 Task: Look for space in Eau Claire, United States from 12th June, 2023 to 15th June, 2023 for 2 adults in price range Rs.10000 to Rs.15000. Place can be entire place with 1  bedroom having 1 bed and 1 bathroom. Property type can be house, flat, guest house, hotel. Booking option can be shelf check-in. Required host language is English.
Action: Mouse moved to (522, 115)
Screenshot: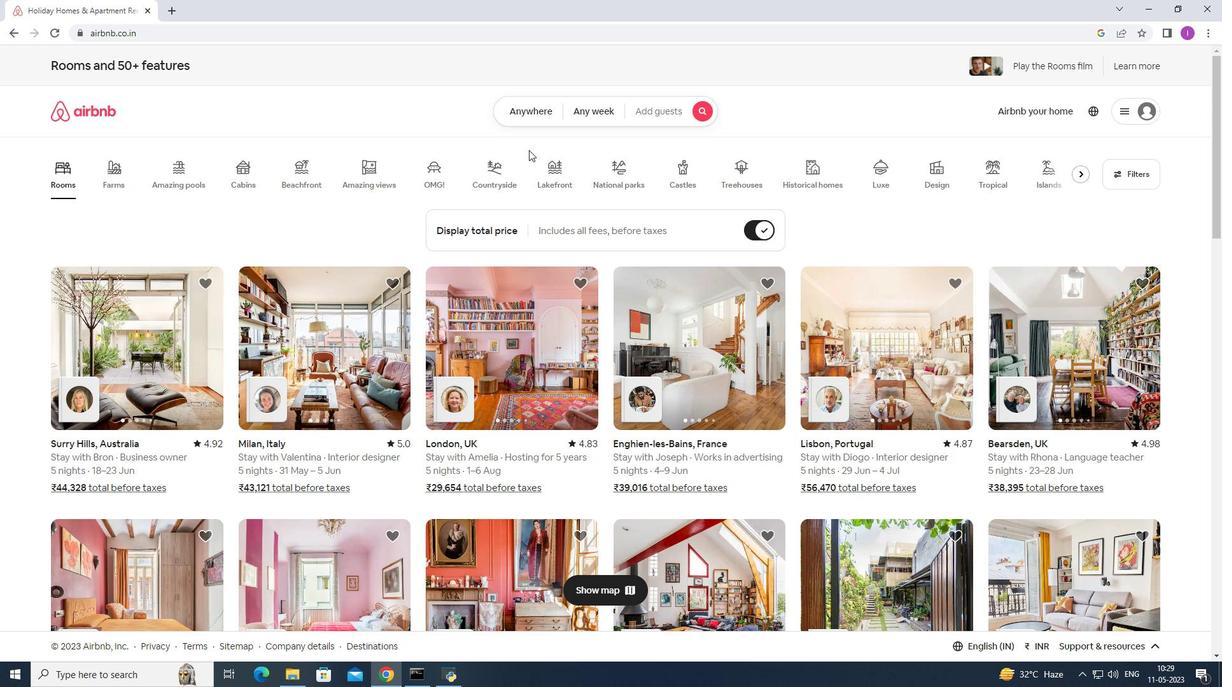 
Action: Mouse pressed left at (522, 115)
Screenshot: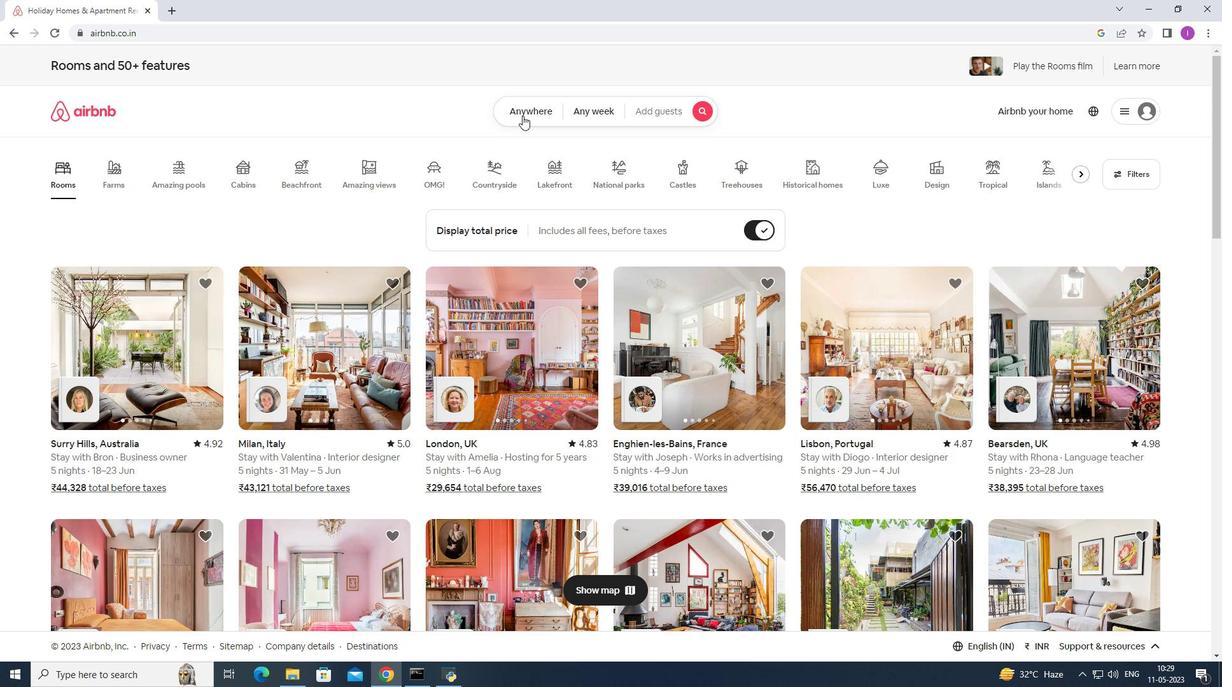 
Action: Mouse moved to (387, 158)
Screenshot: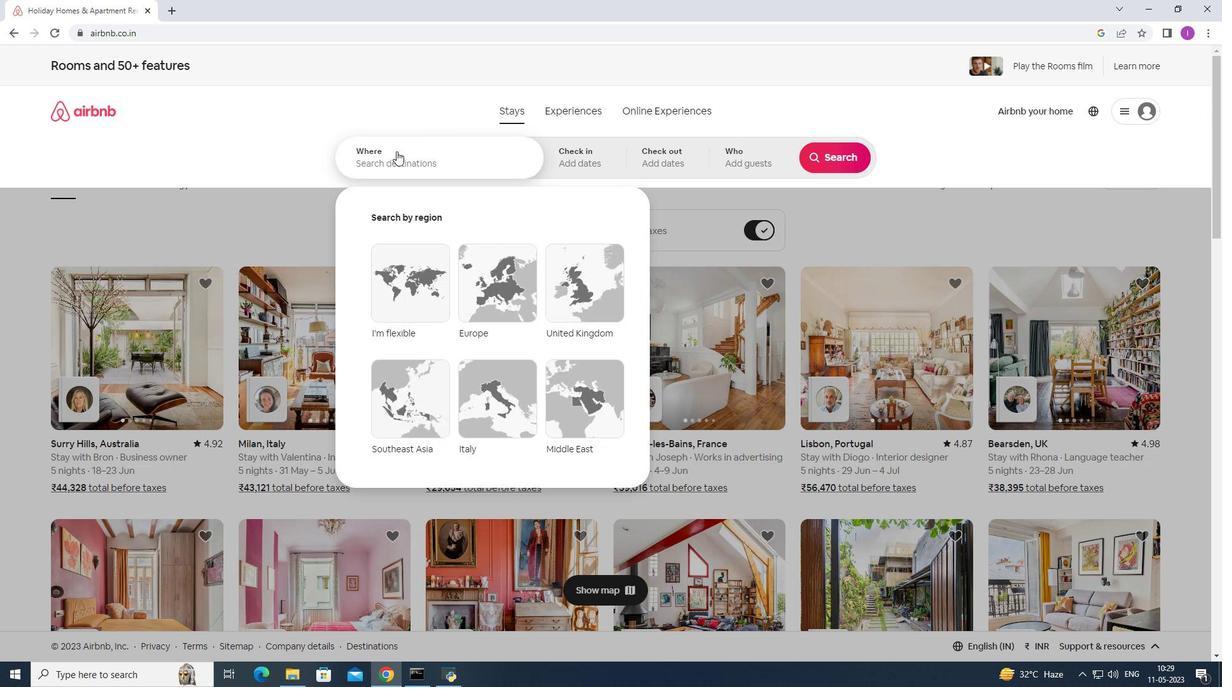 
Action: Mouse pressed left at (387, 158)
Screenshot: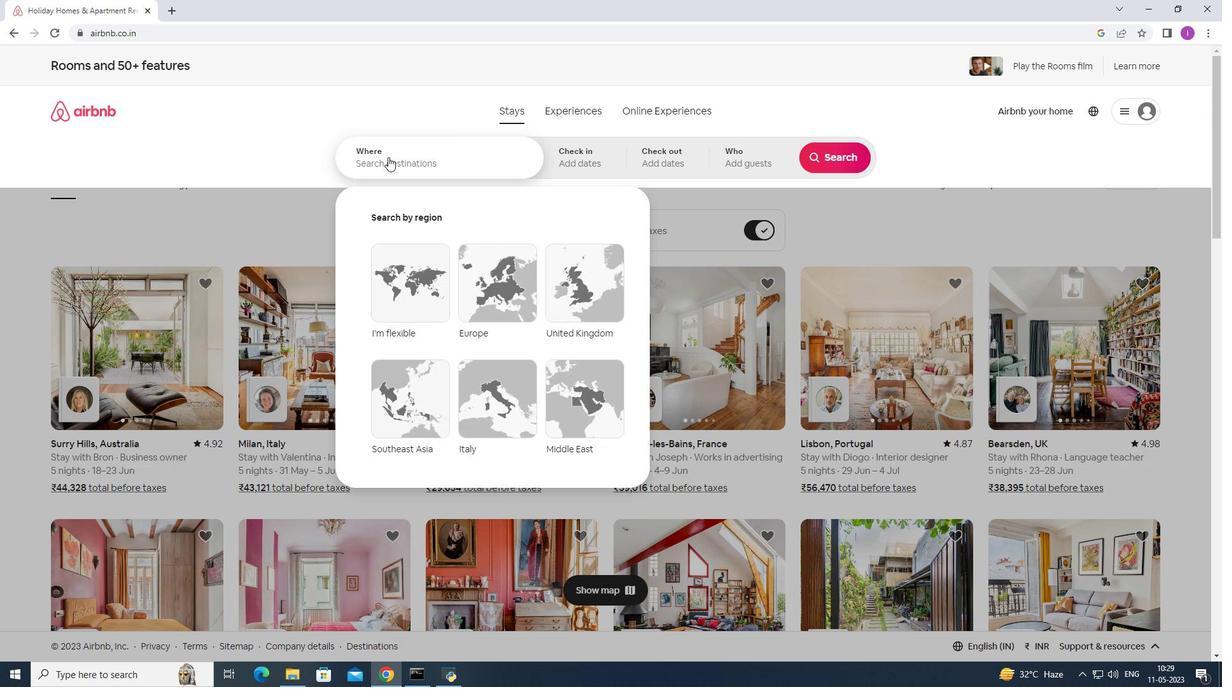 
Action: Mouse moved to (391, 158)
Screenshot: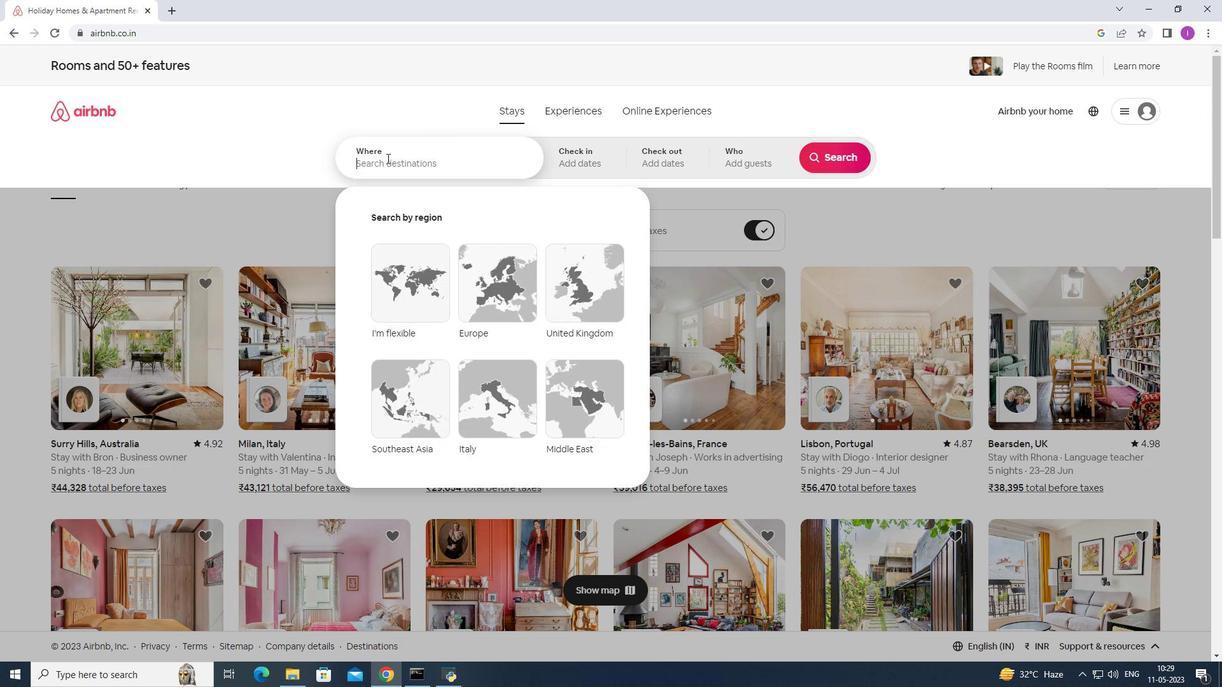 
Action: Key pressed <Key.shift>Eau<Key.space><Key.shift>Claire,<Key.caps_lock><Key.shift>uB<Key.backspace>NI<Key.backspace><Key.backspace><Key.backspace>U<Key.caps_lock>nited<Key.space>states
Screenshot: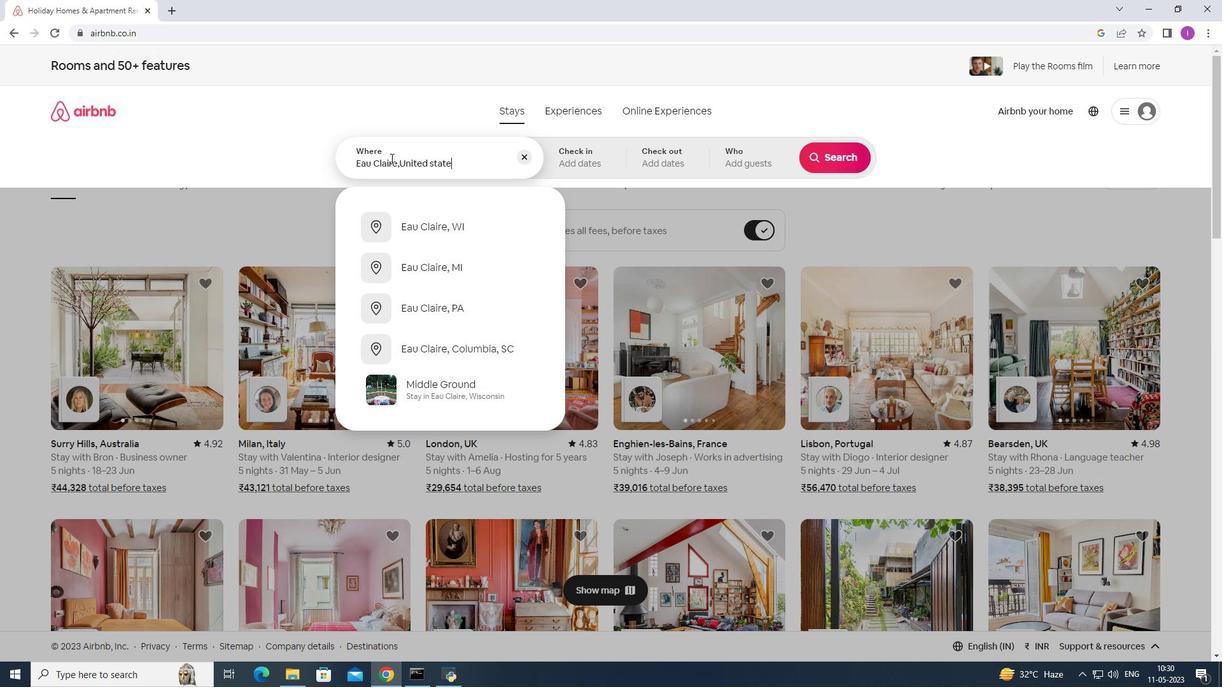 
Action: Mouse moved to (584, 159)
Screenshot: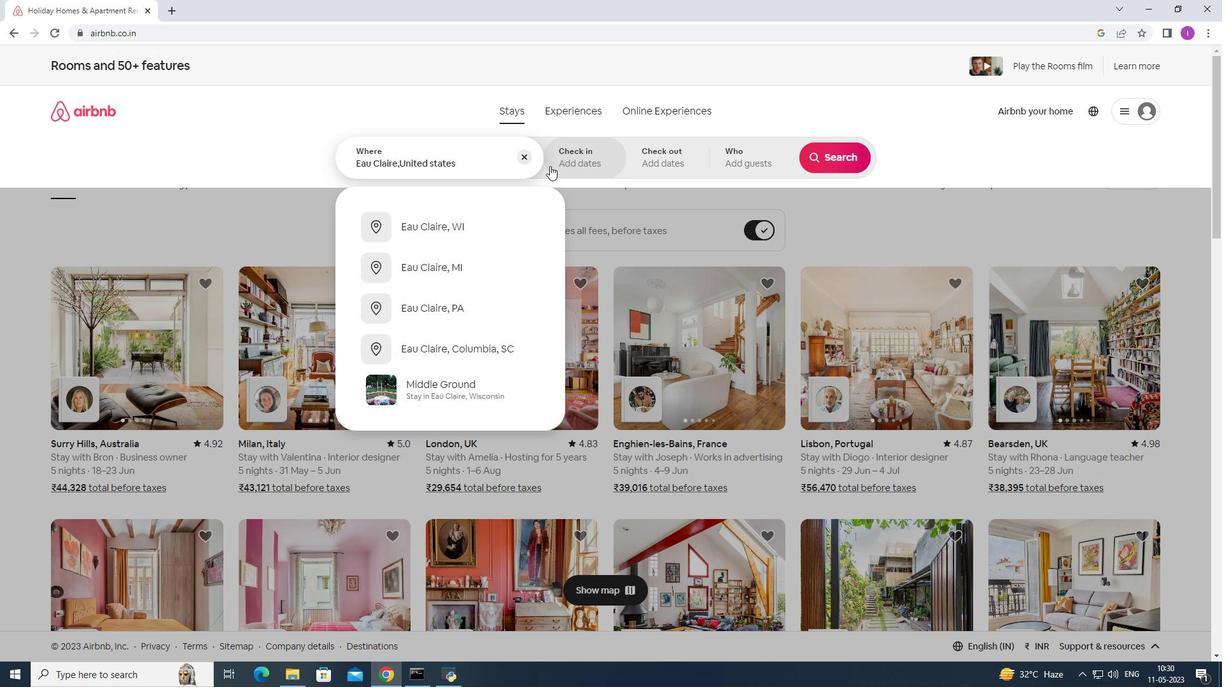 
Action: Mouse pressed left at (584, 159)
Screenshot: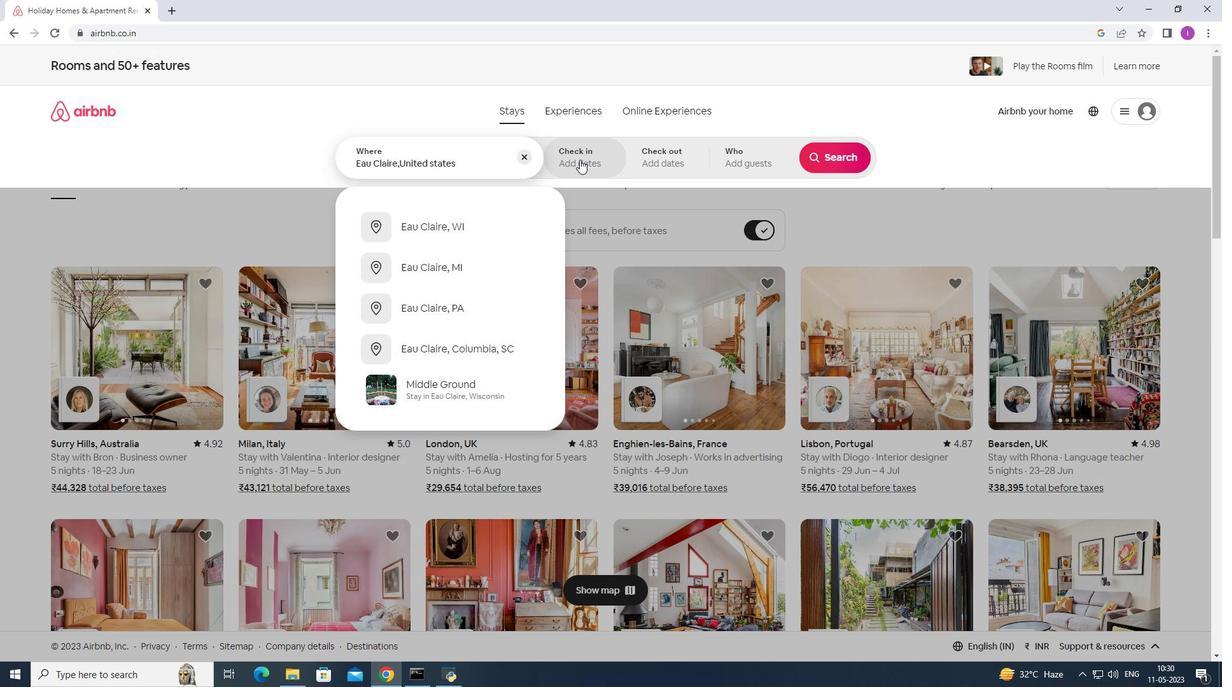 
Action: Mouse moved to (672, 372)
Screenshot: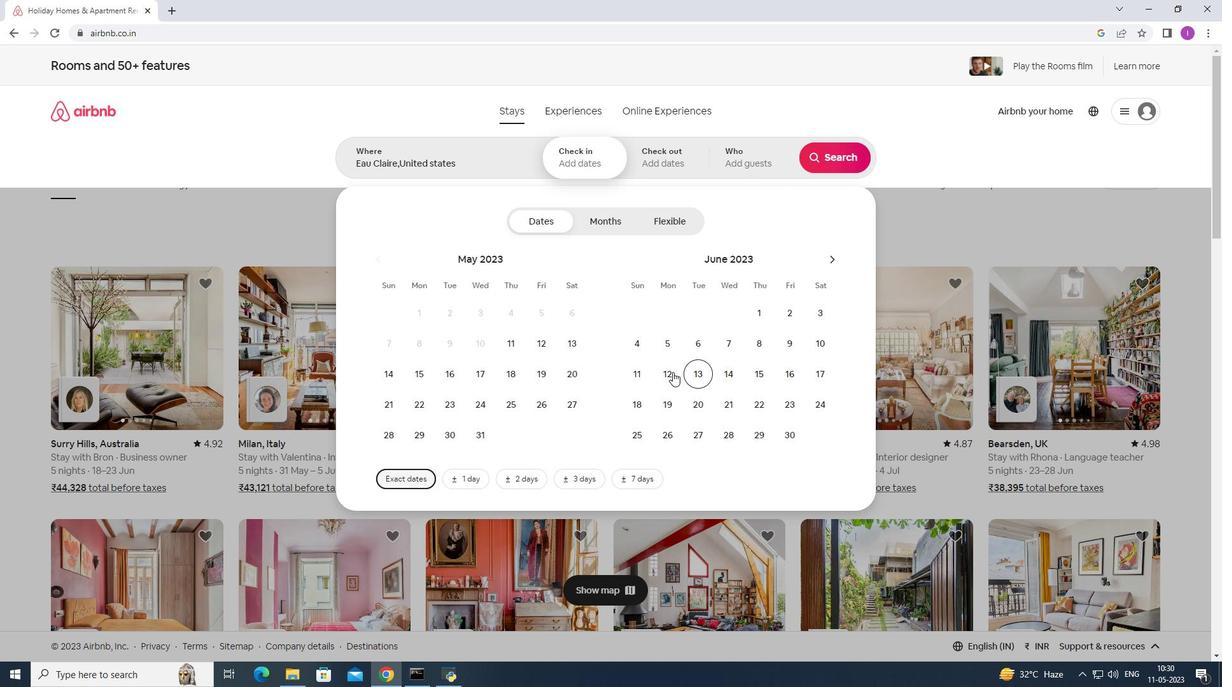 
Action: Mouse pressed left at (672, 372)
Screenshot: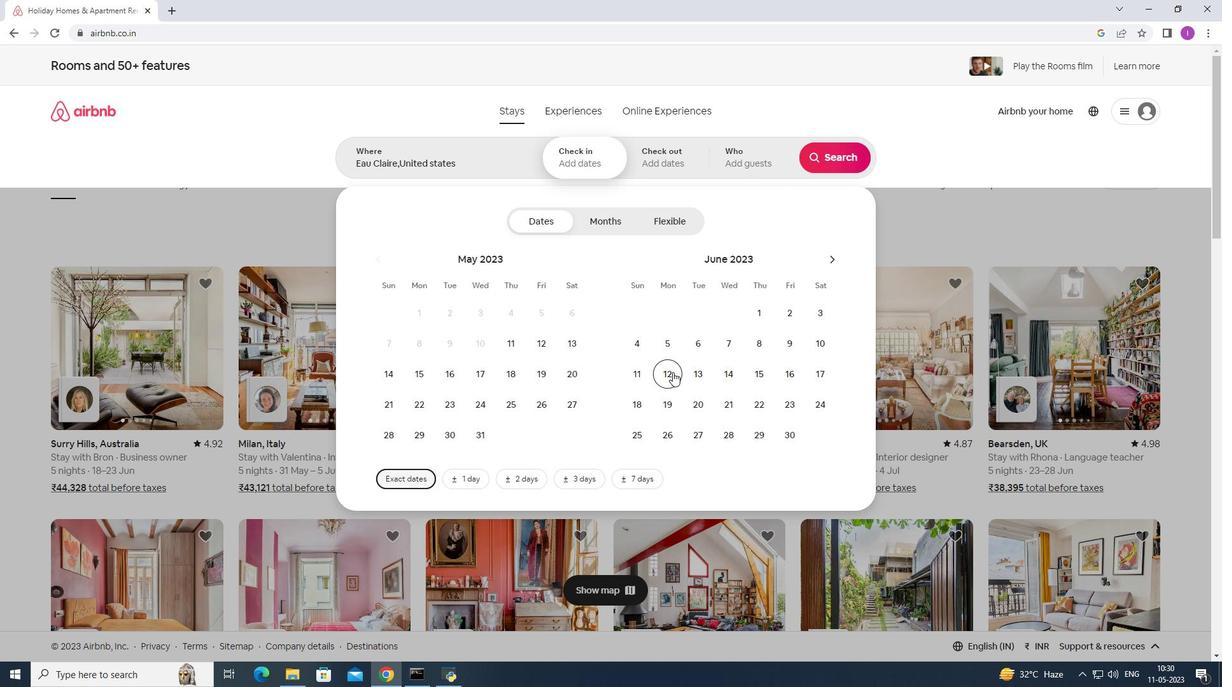 
Action: Mouse moved to (766, 371)
Screenshot: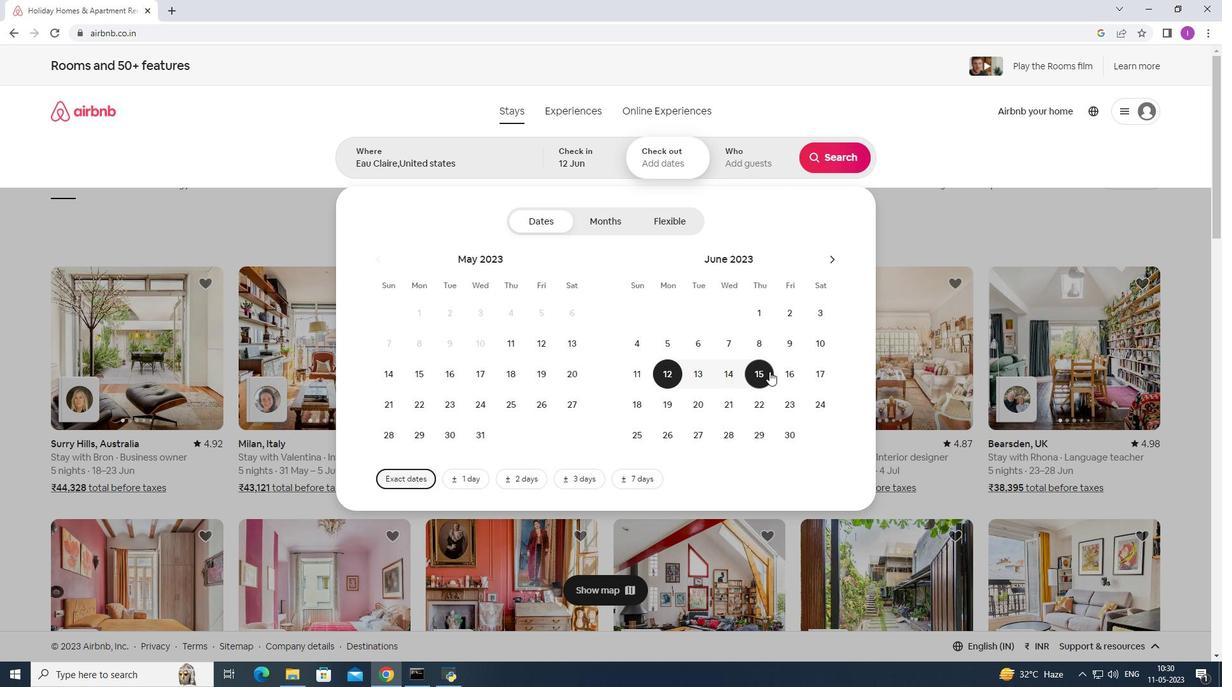 
Action: Mouse pressed left at (766, 371)
Screenshot: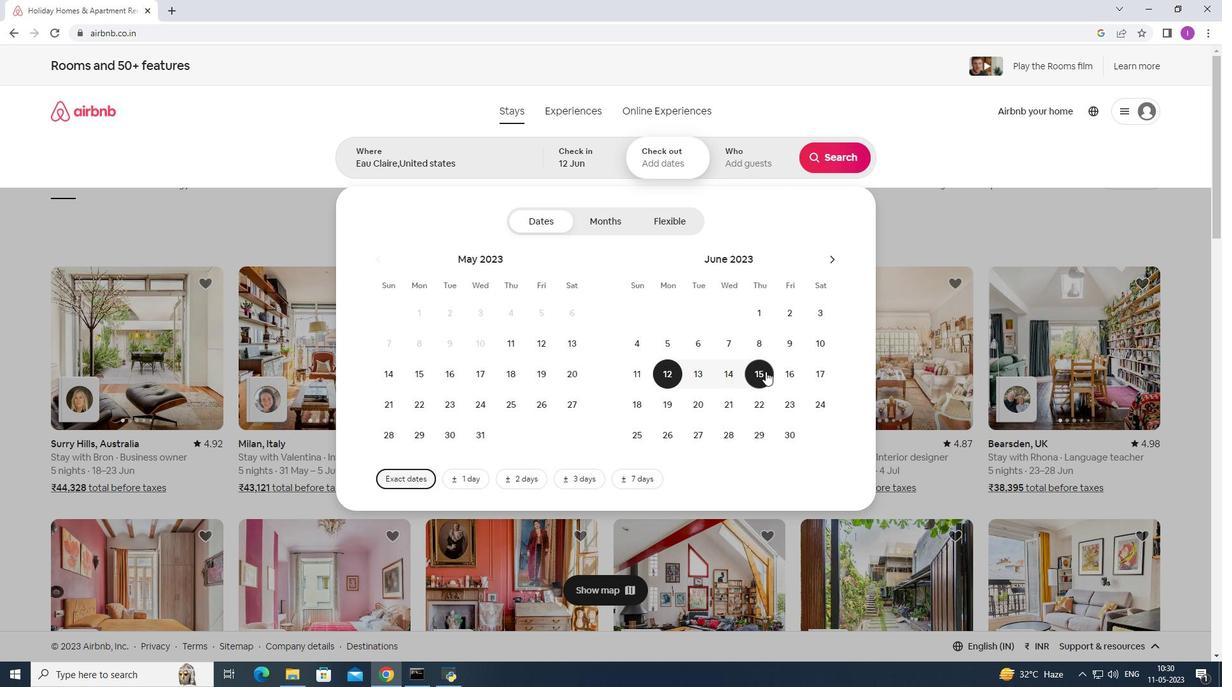 
Action: Mouse moved to (761, 155)
Screenshot: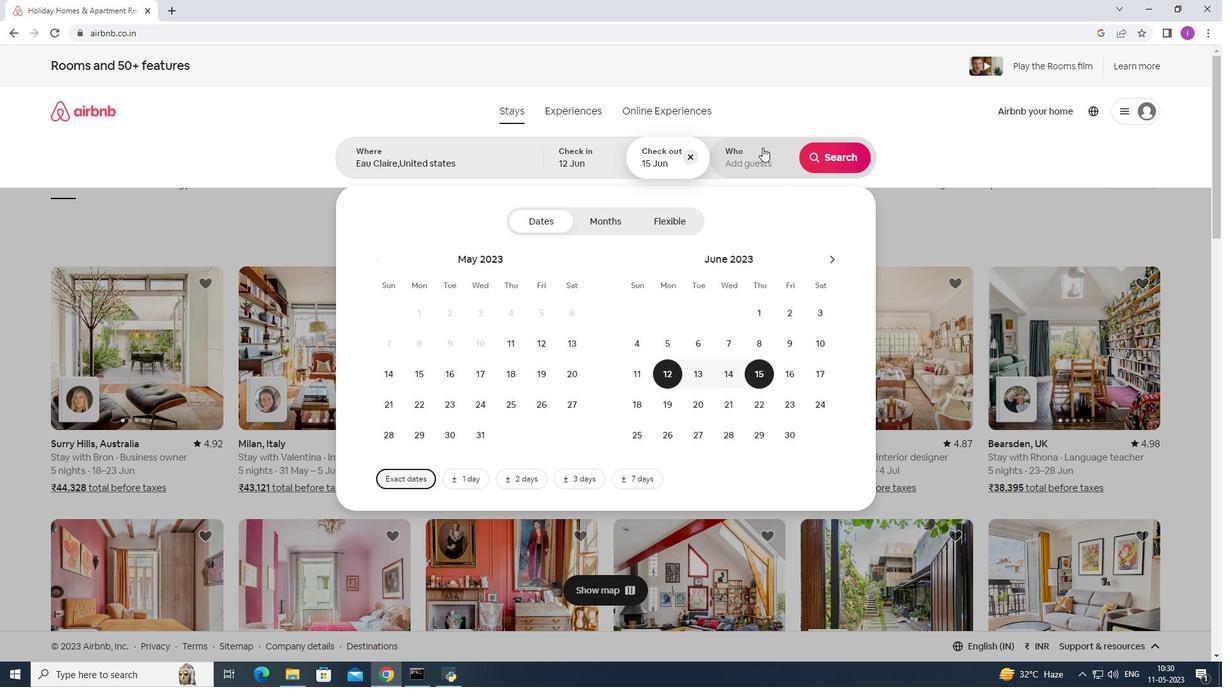 
Action: Mouse pressed left at (761, 155)
Screenshot: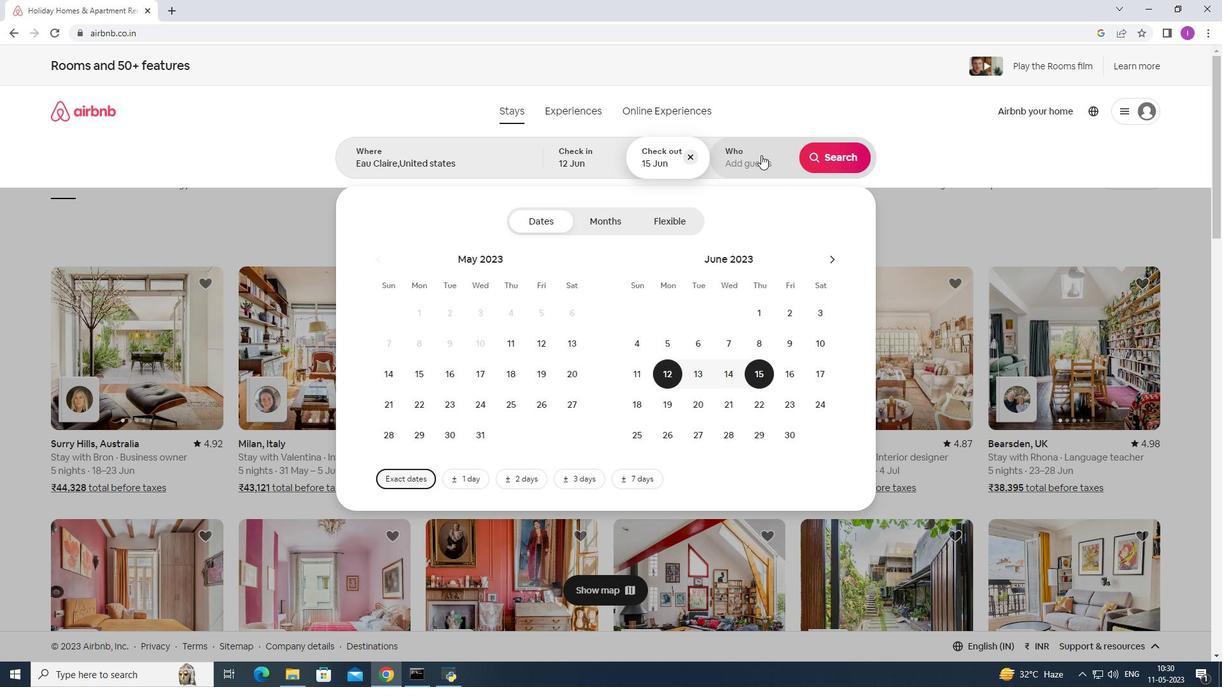 
Action: Mouse moved to (833, 219)
Screenshot: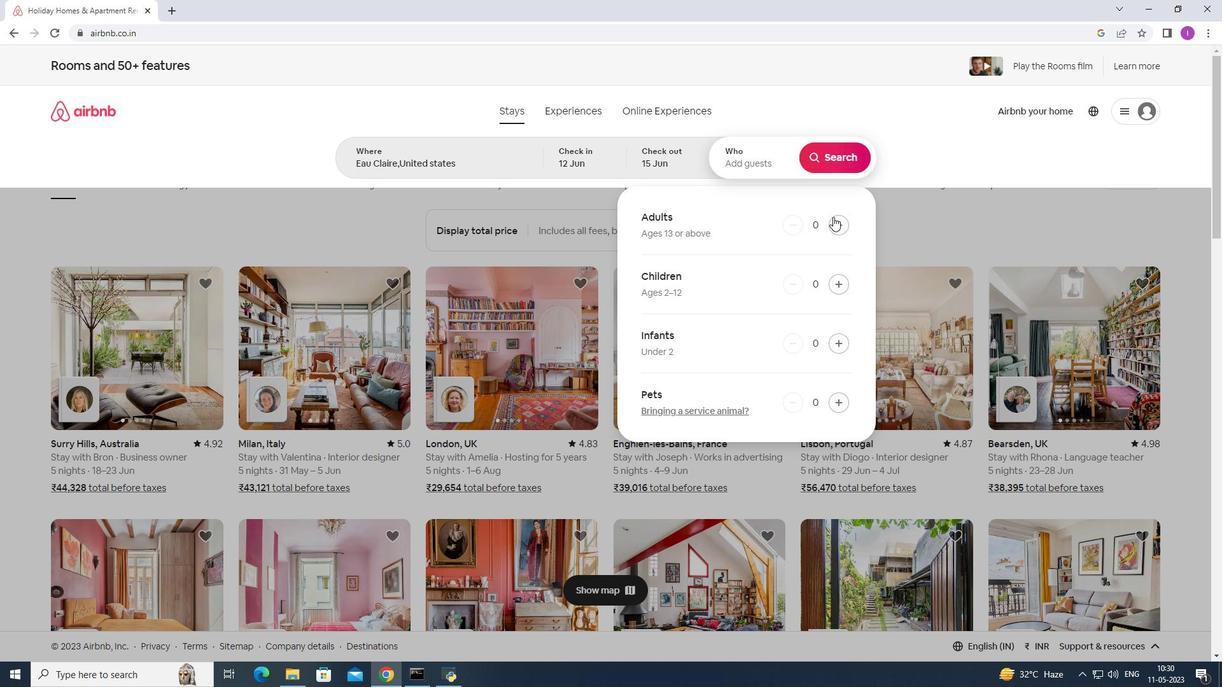 
Action: Mouse pressed left at (833, 219)
Screenshot: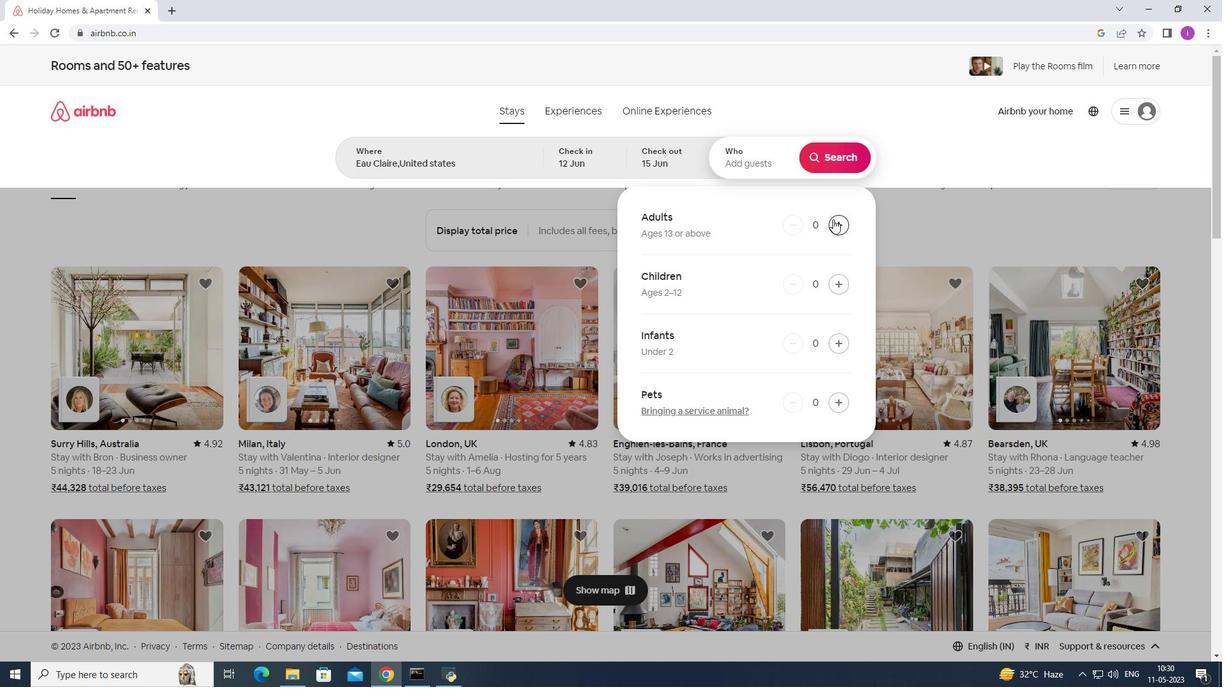 
Action: Mouse moved to (834, 220)
Screenshot: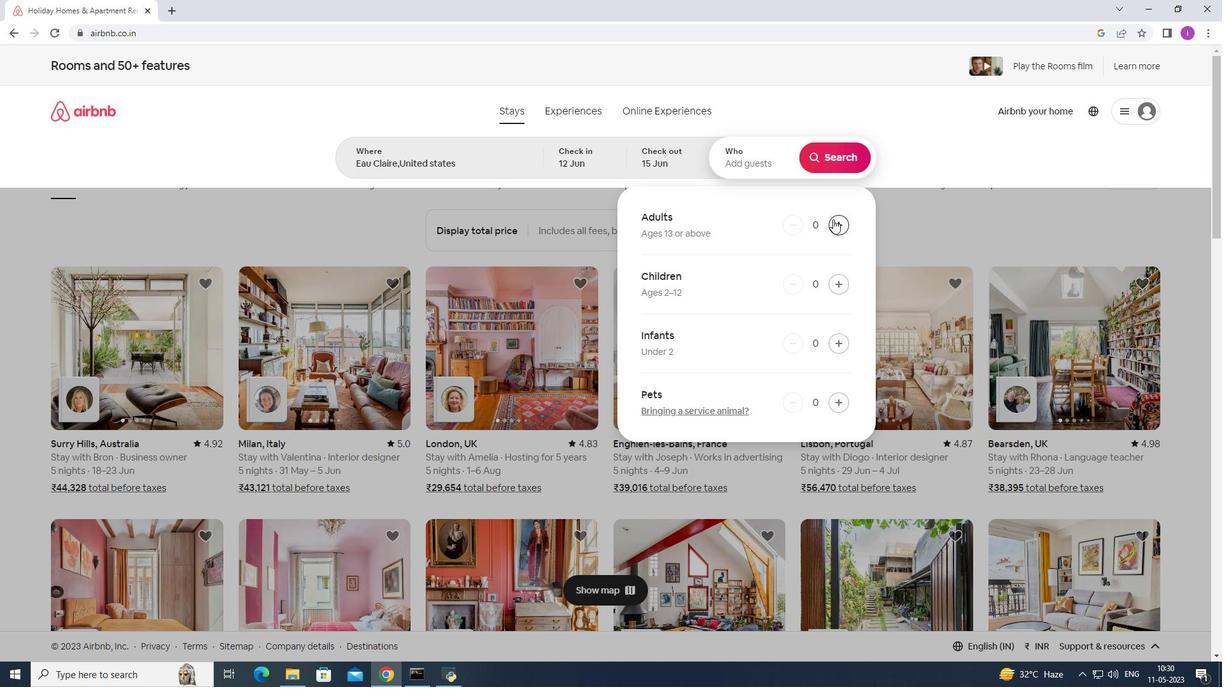
Action: Mouse pressed left at (834, 220)
Screenshot: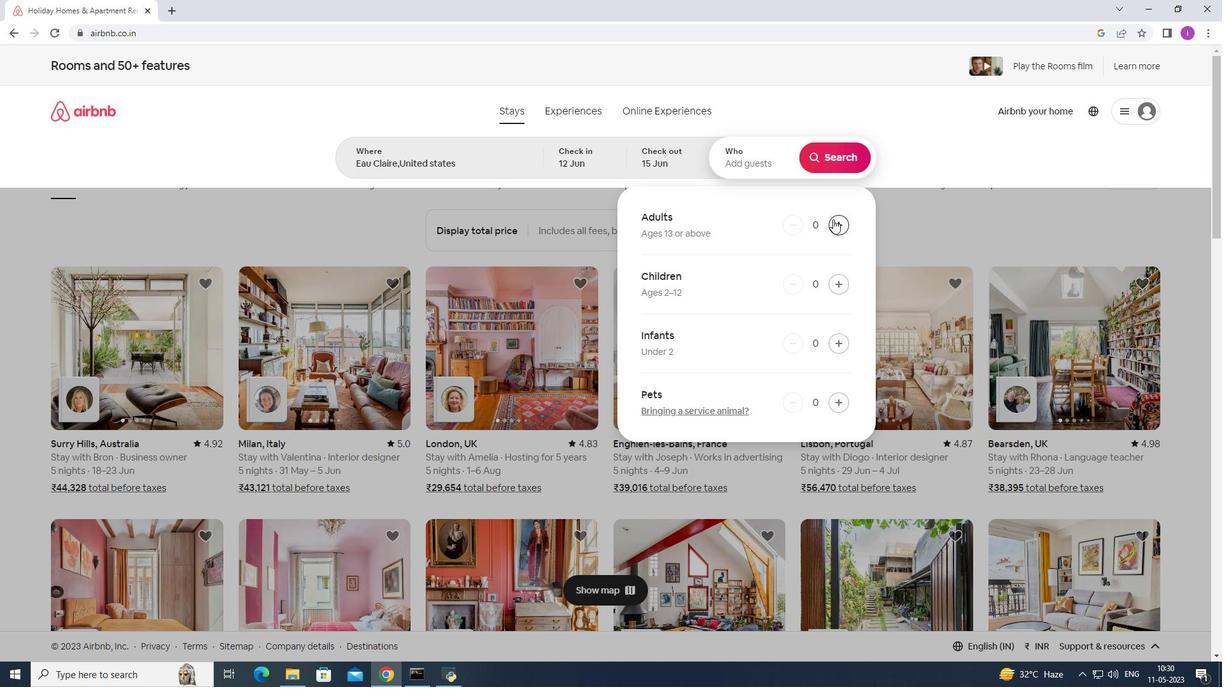 
Action: Mouse moved to (834, 161)
Screenshot: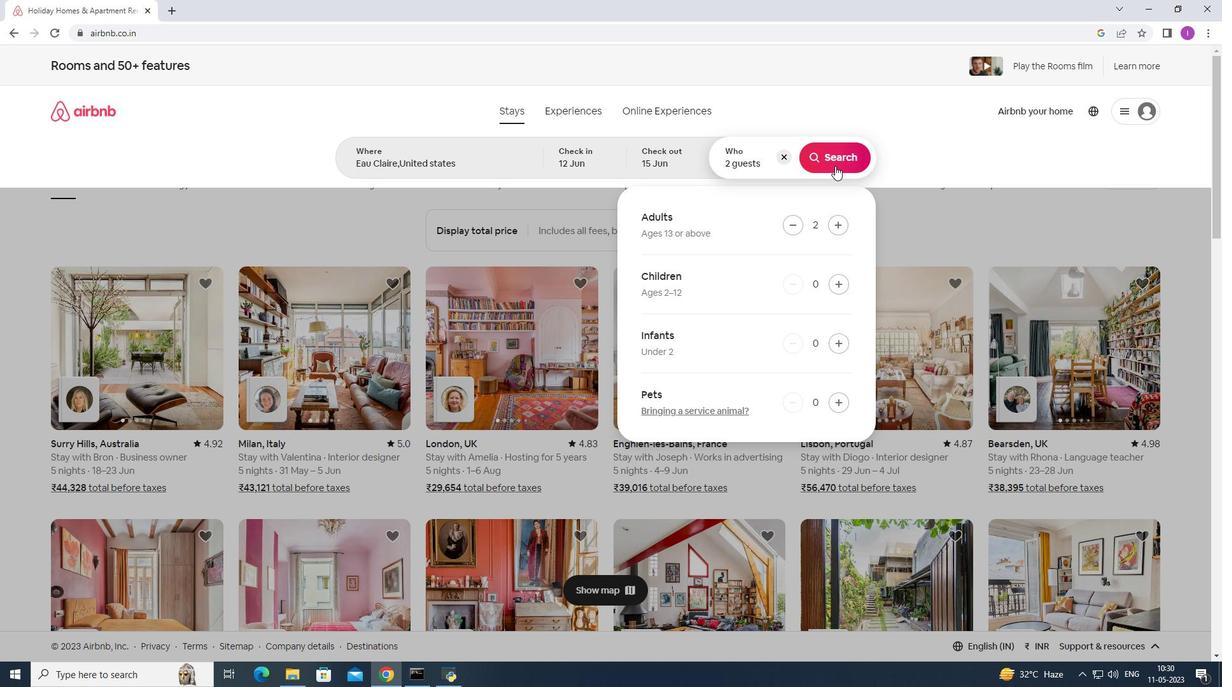 
Action: Mouse pressed left at (834, 161)
Screenshot: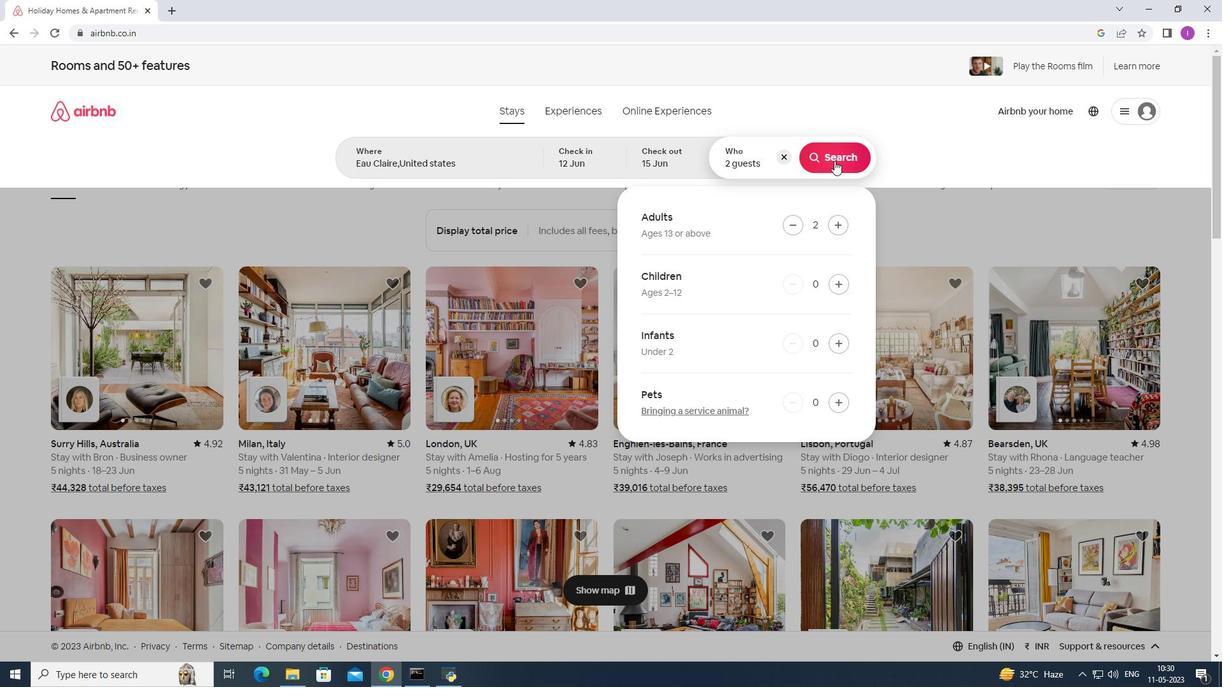 
Action: Mouse moved to (1167, 117)
Screenshot: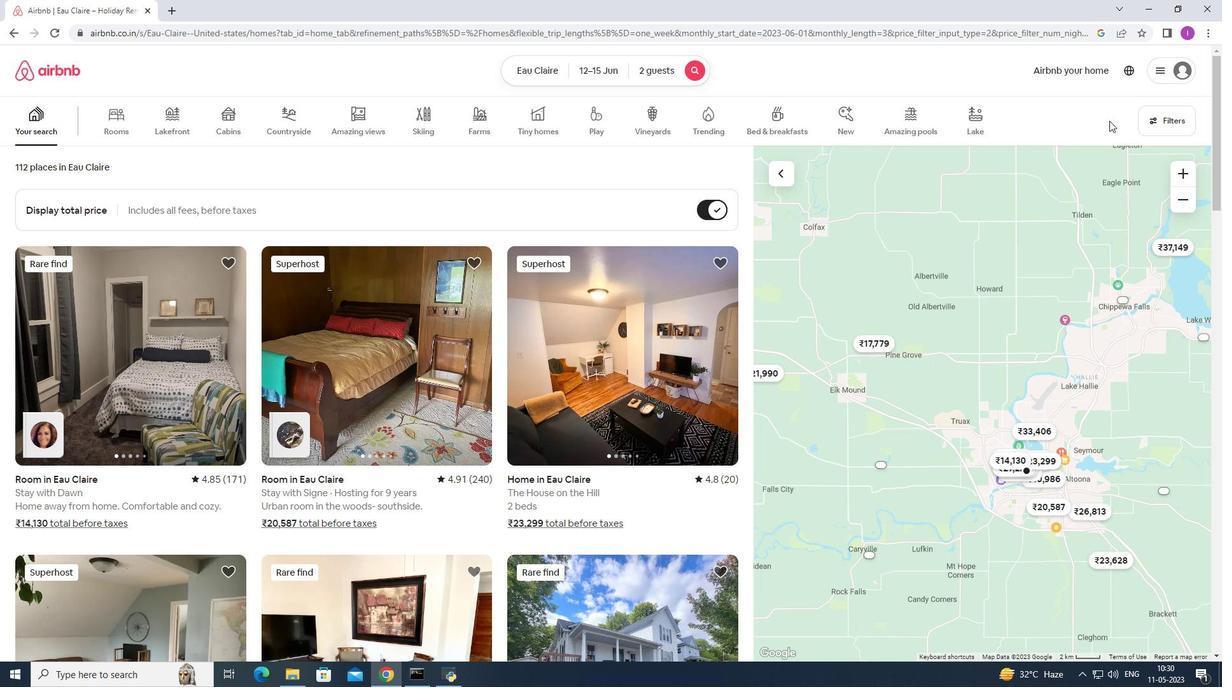 
Action: Mouse pressed left at (1167, 117)
Screenshot: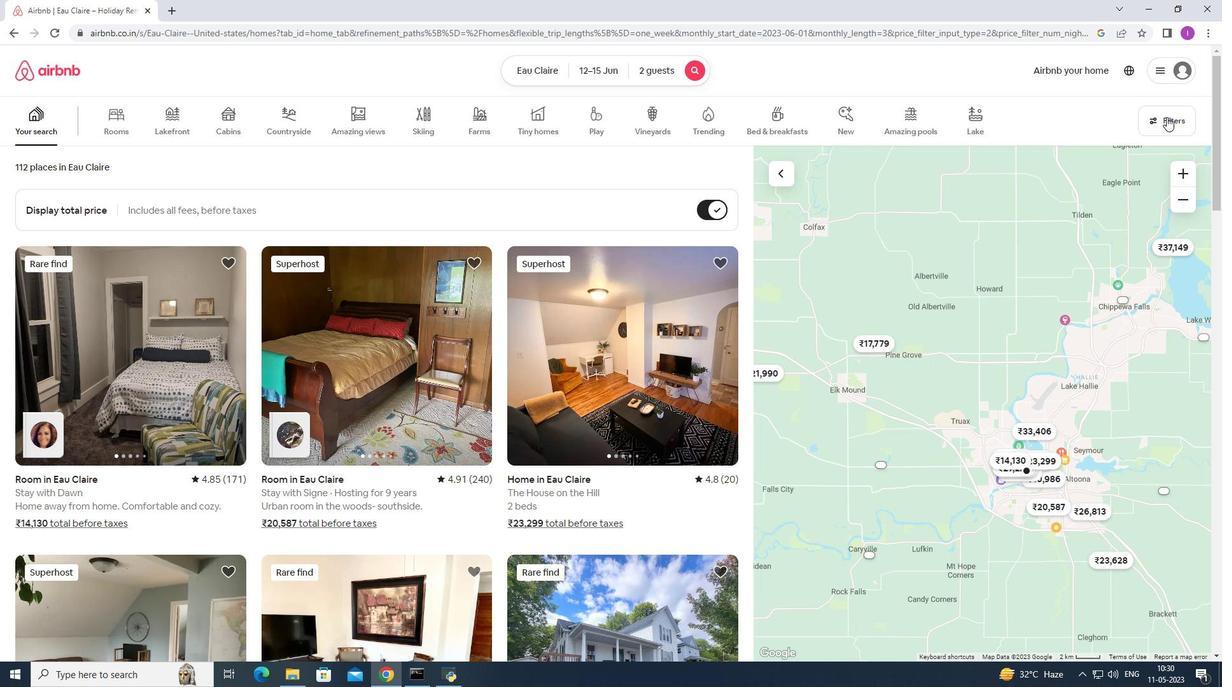 
Action: Mouse moved to (689, 433)
Screenshot: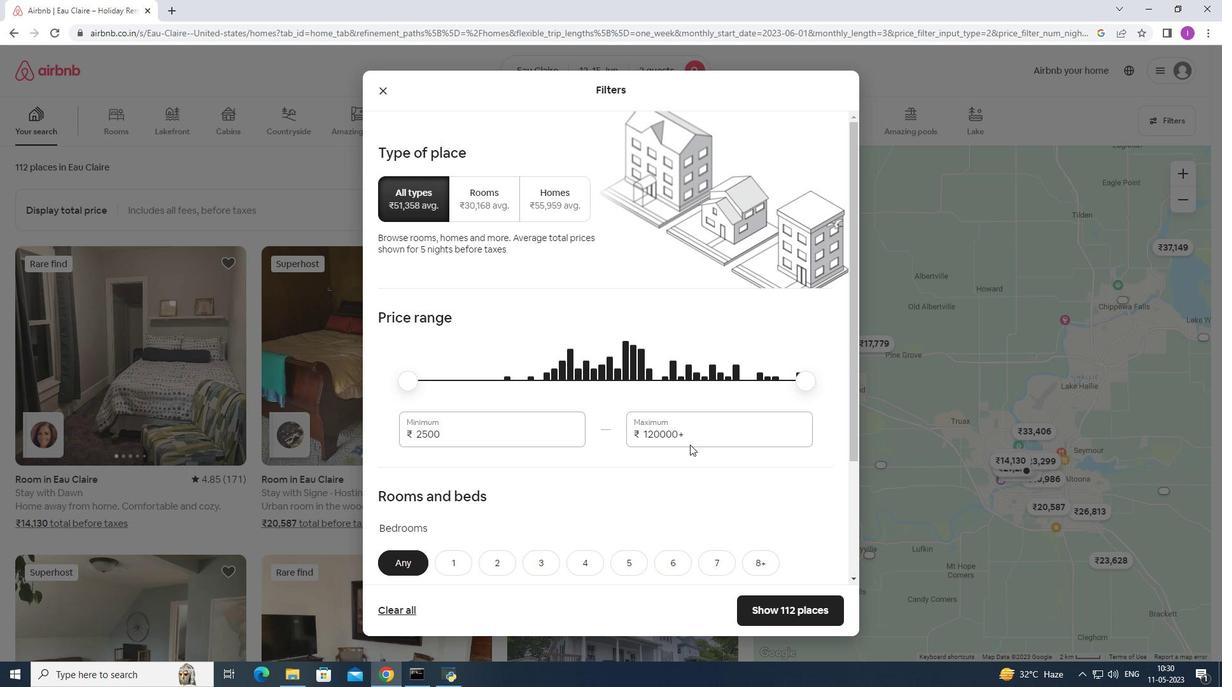 
Action: Mouse pressed left at (689, 433)
Screenshot: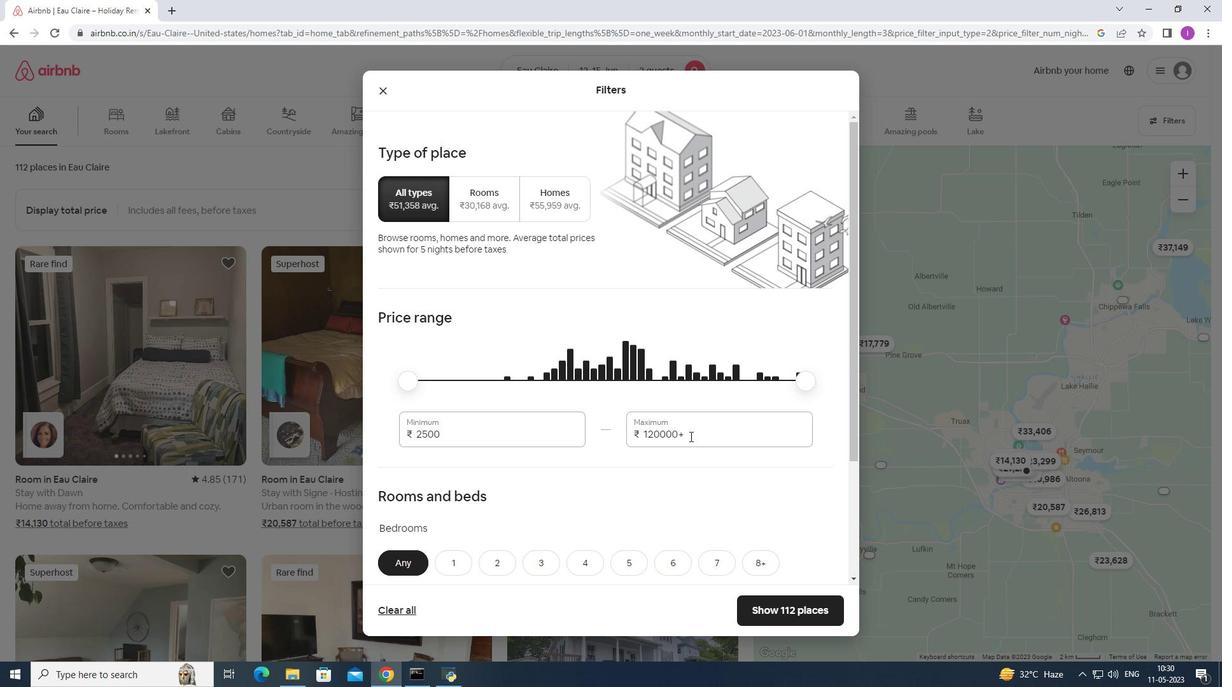 
Action: Mouse moved to (629, 419)
Screenshot: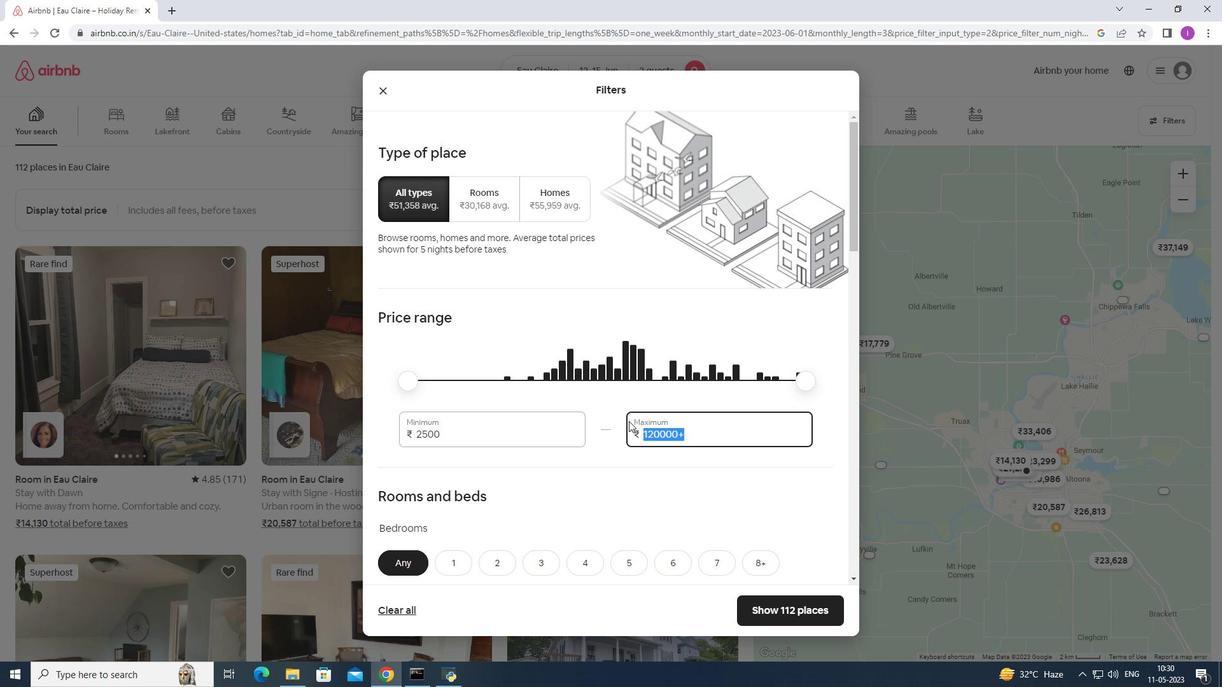 
Action: Key pressed 1
Screenshot: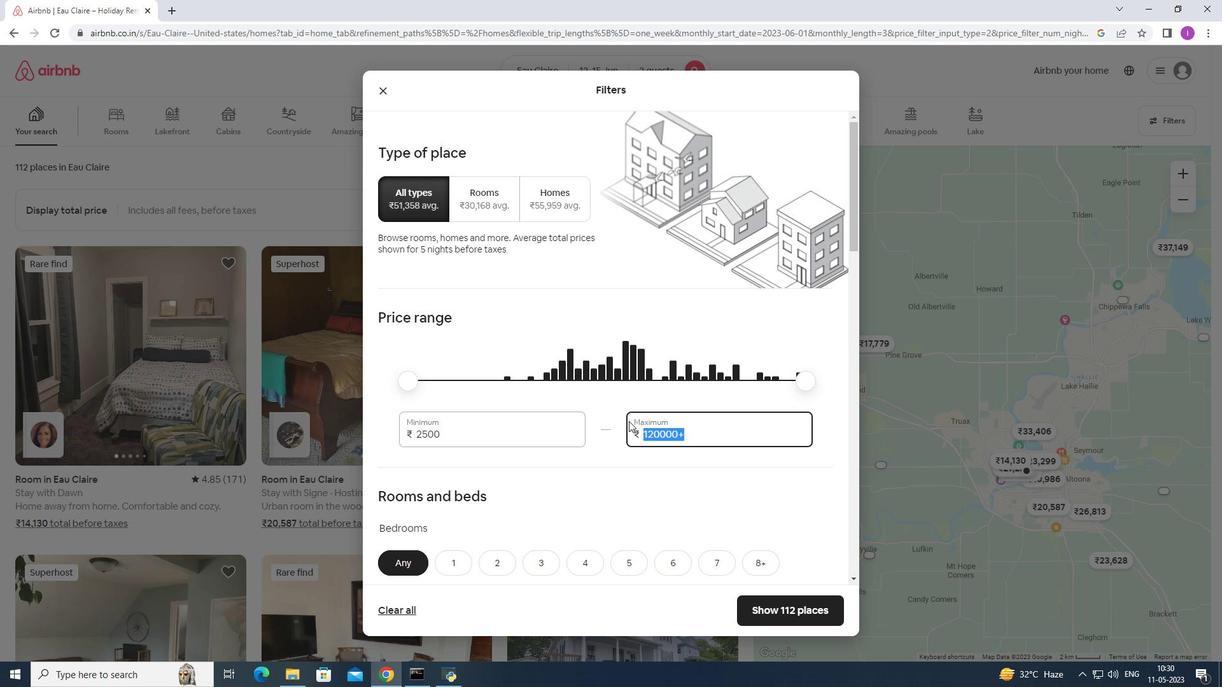 
Action: Mouse moved to (630, 418)
Screenshot: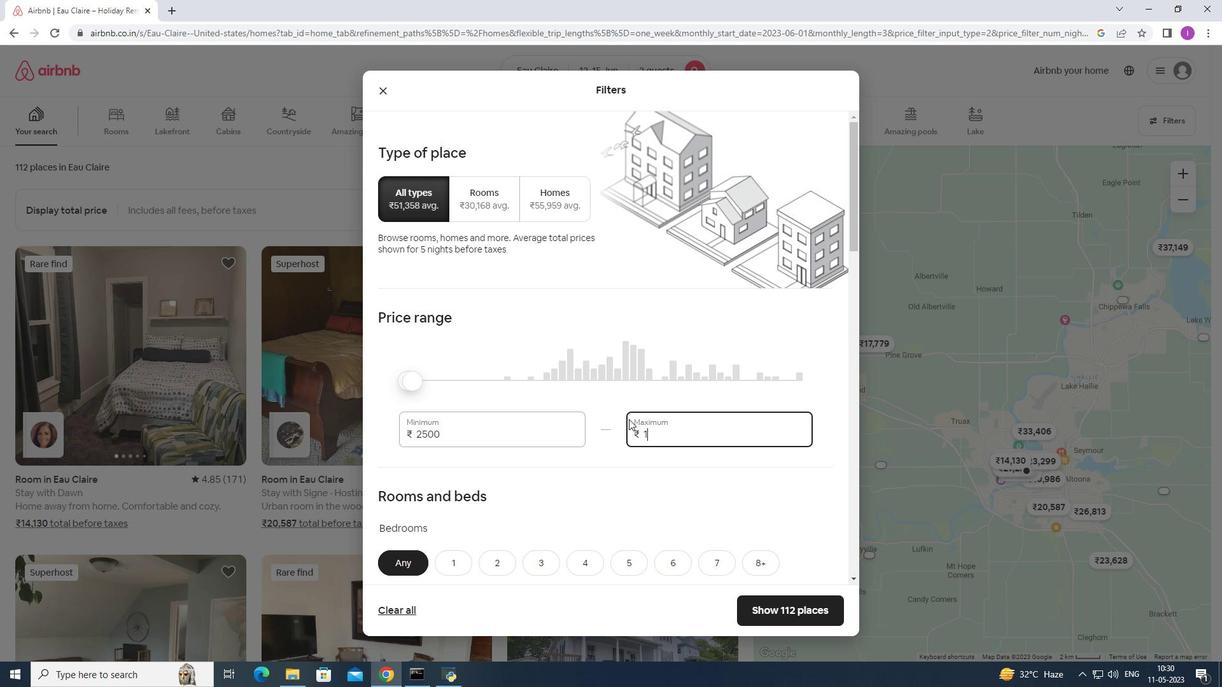 
Action: Key pressed 5
Screenshot: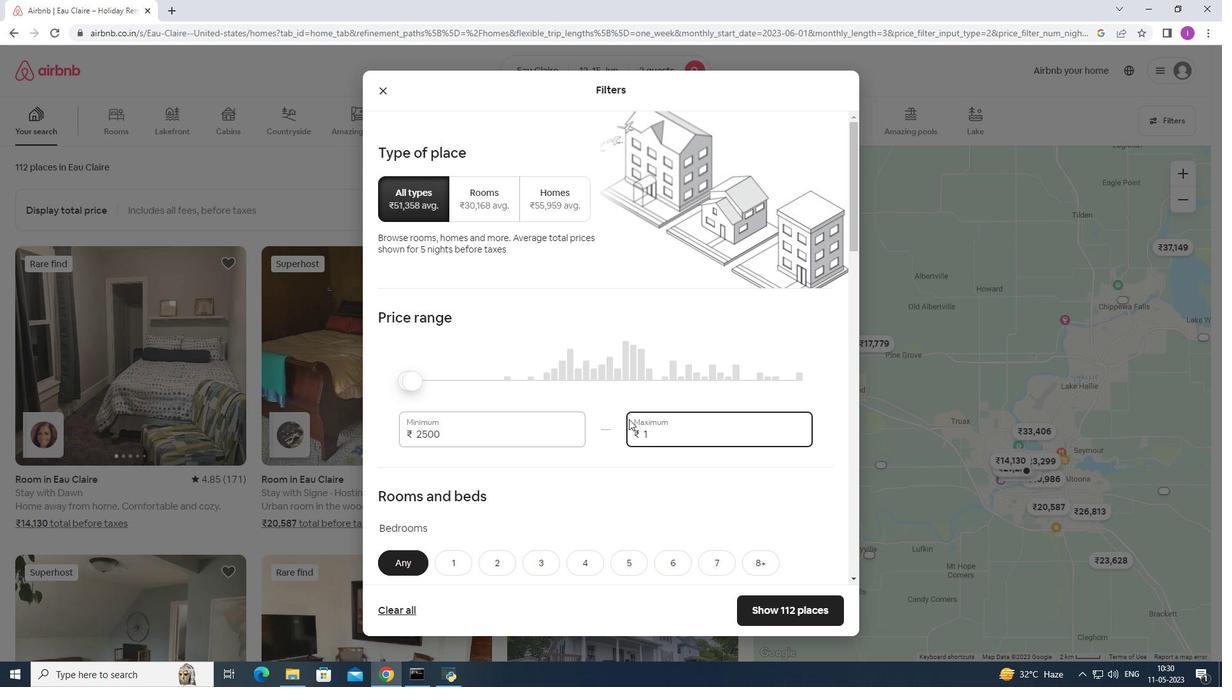 
Action: Mouse moved to (631, 415)
Screenshot: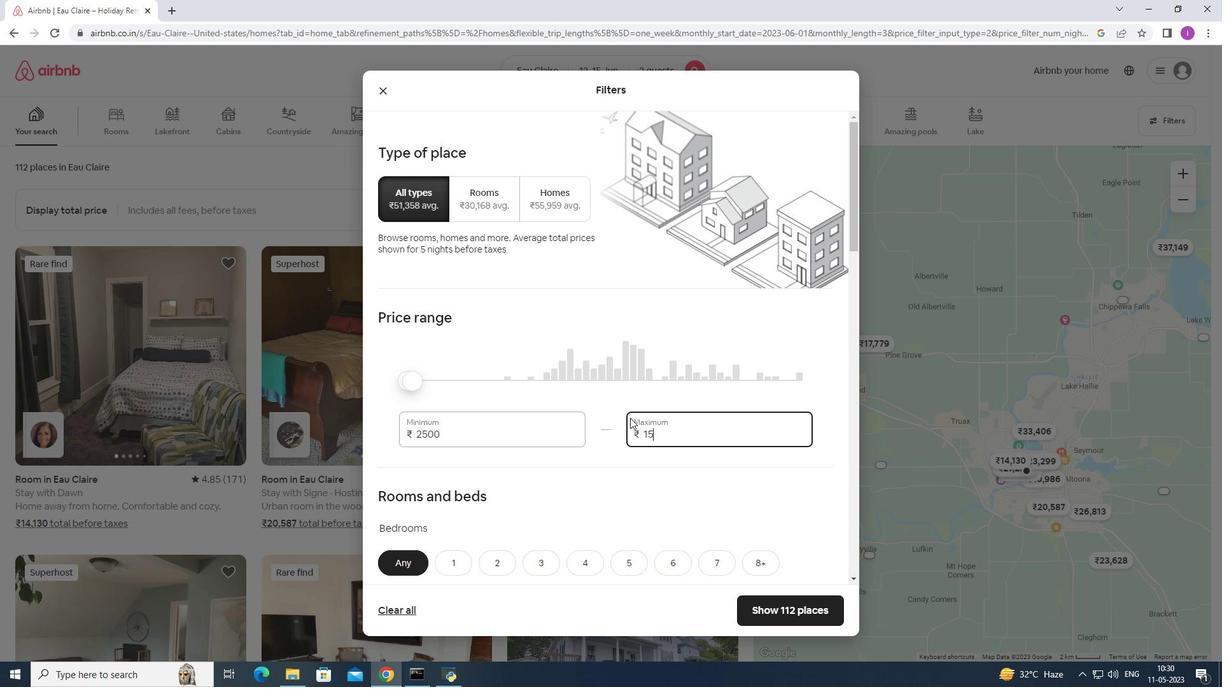 
Action: Key pressed 0
Screenshot: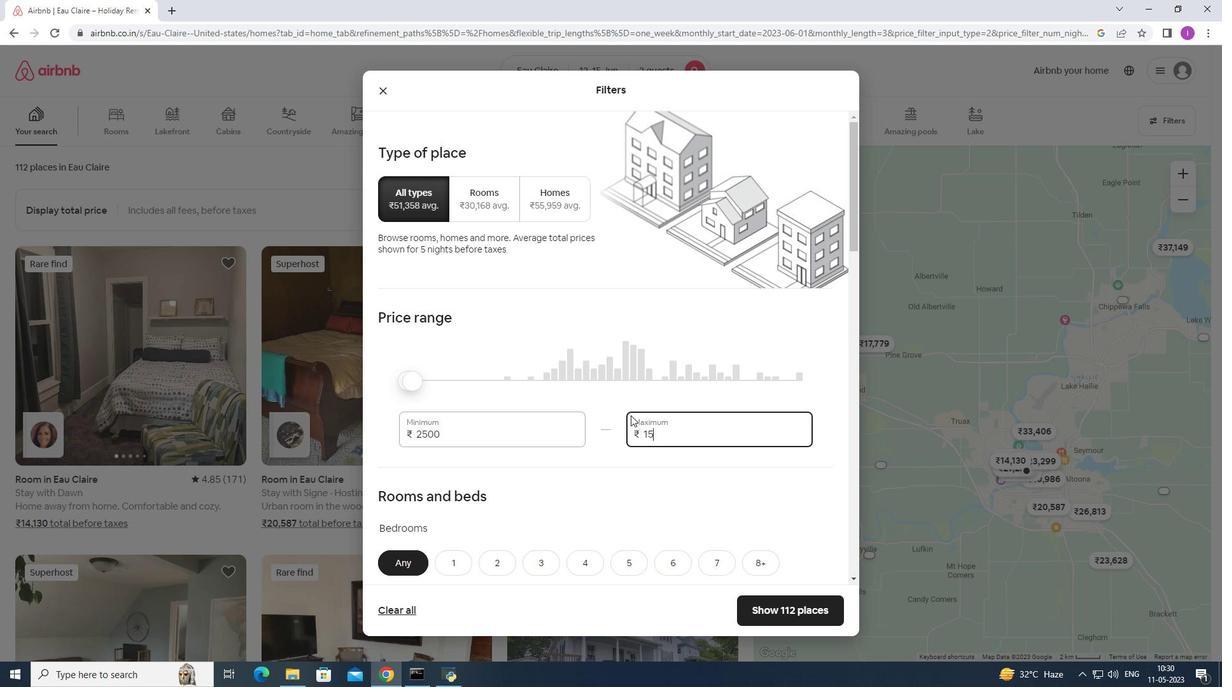 
Action: Mouse moved to (631, 415)
Screenshot: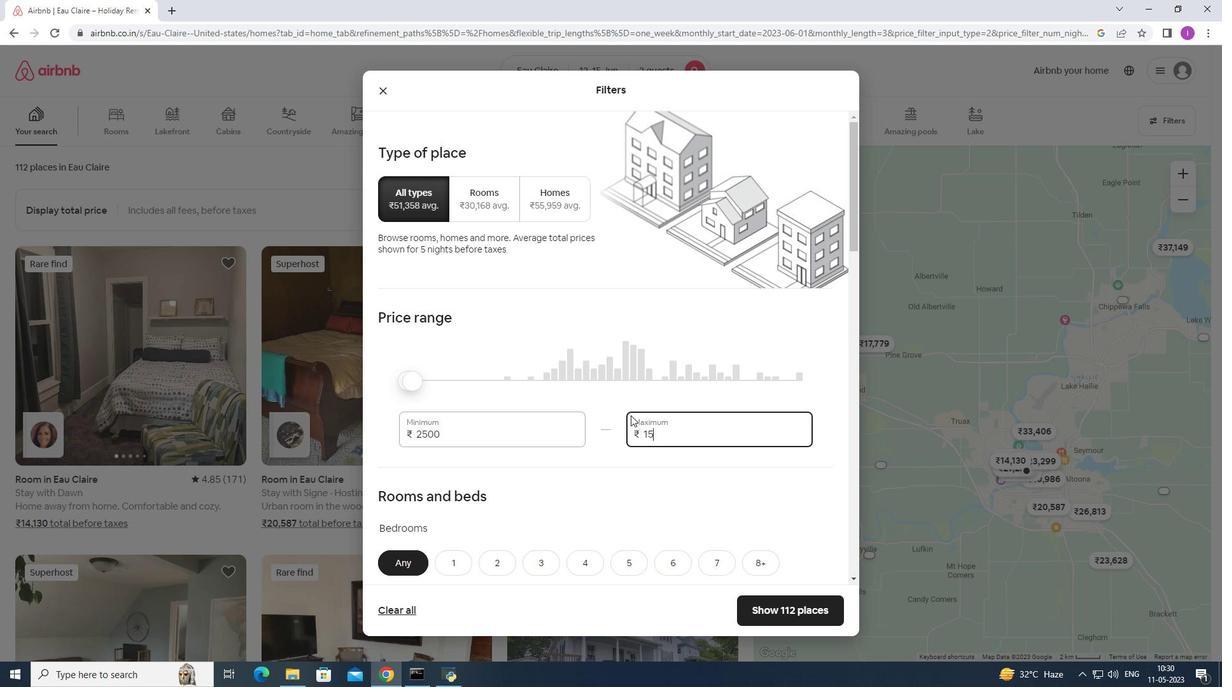 
Action: Key pressed 00
Screenshot: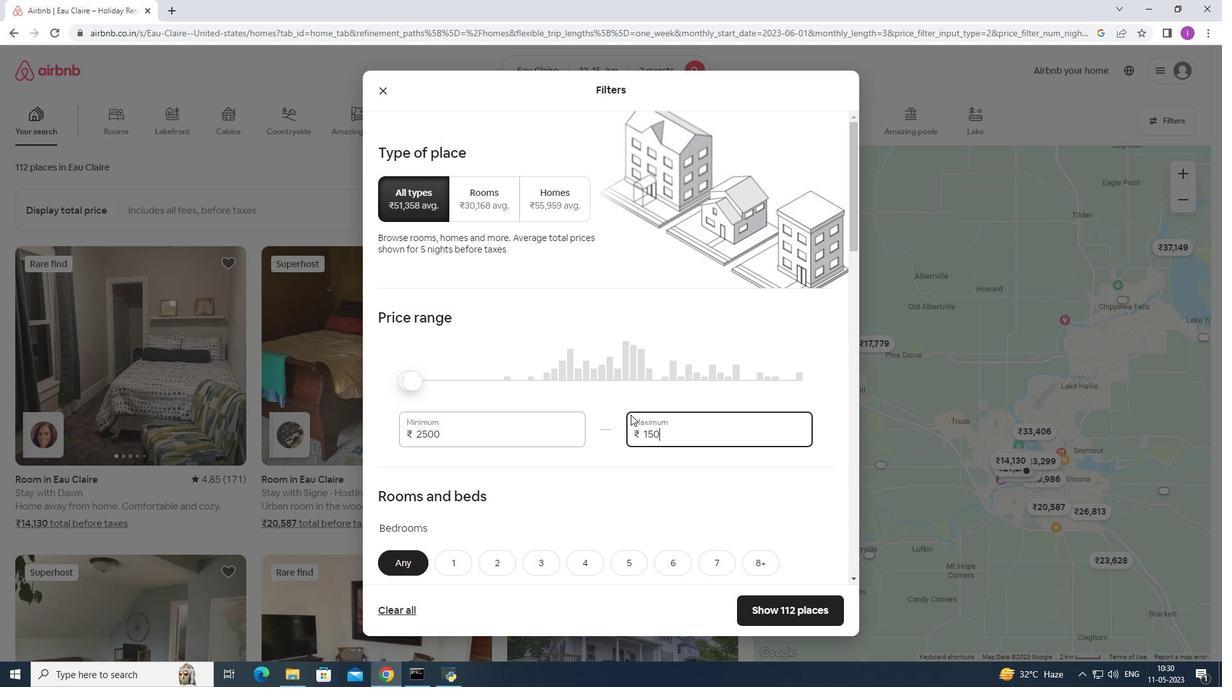 
Action: Mouse moved to (486, 440)
Screenshot: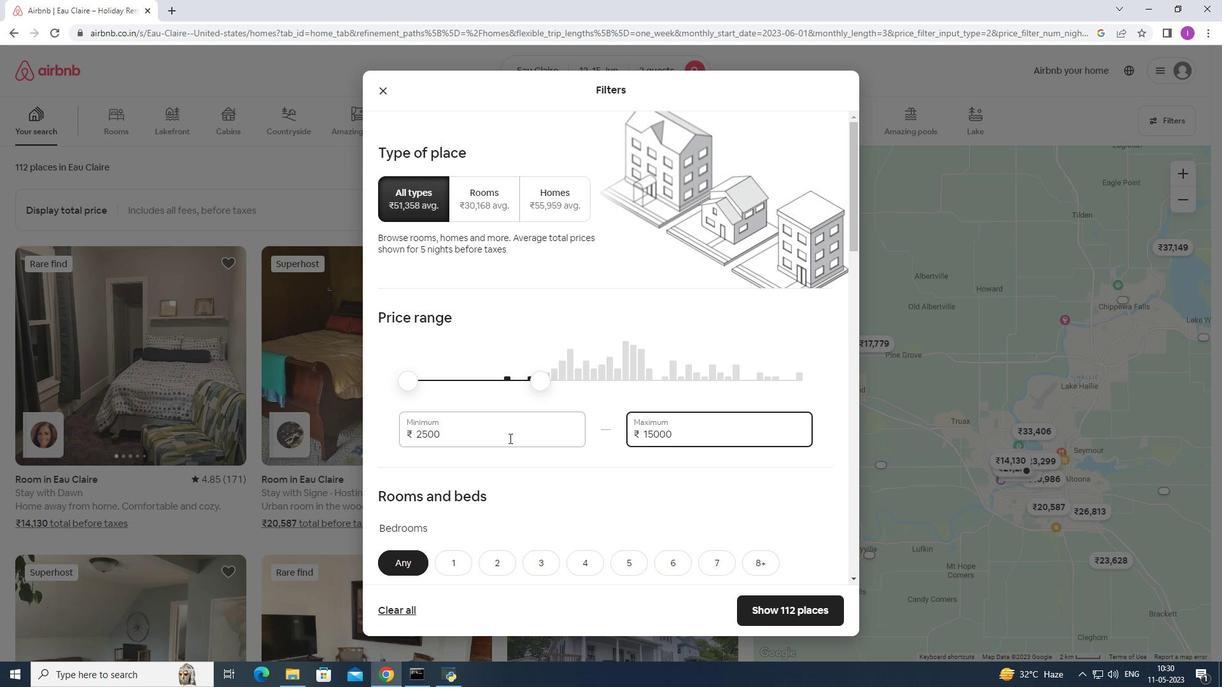 
Action: Mouse pressed left at (486, 440)
Screenshot: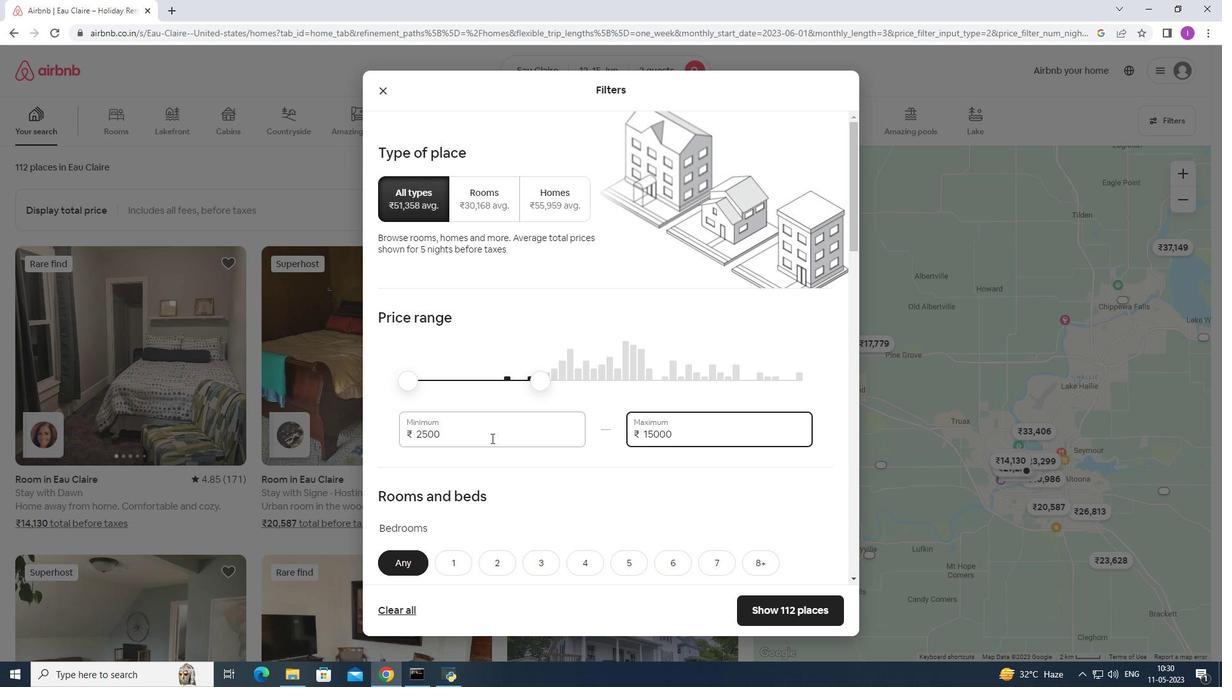 
Action: Mouse moved to (418, 422)
Screenshot: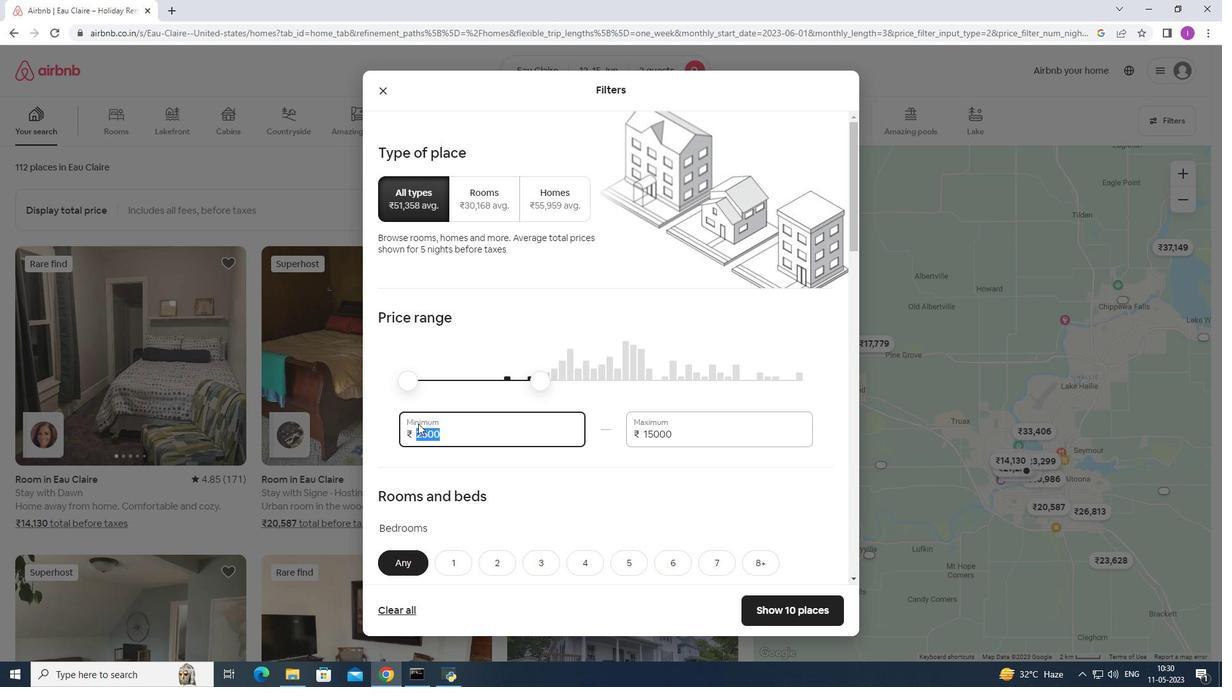 
Action: Key pressed 1
Screenshot: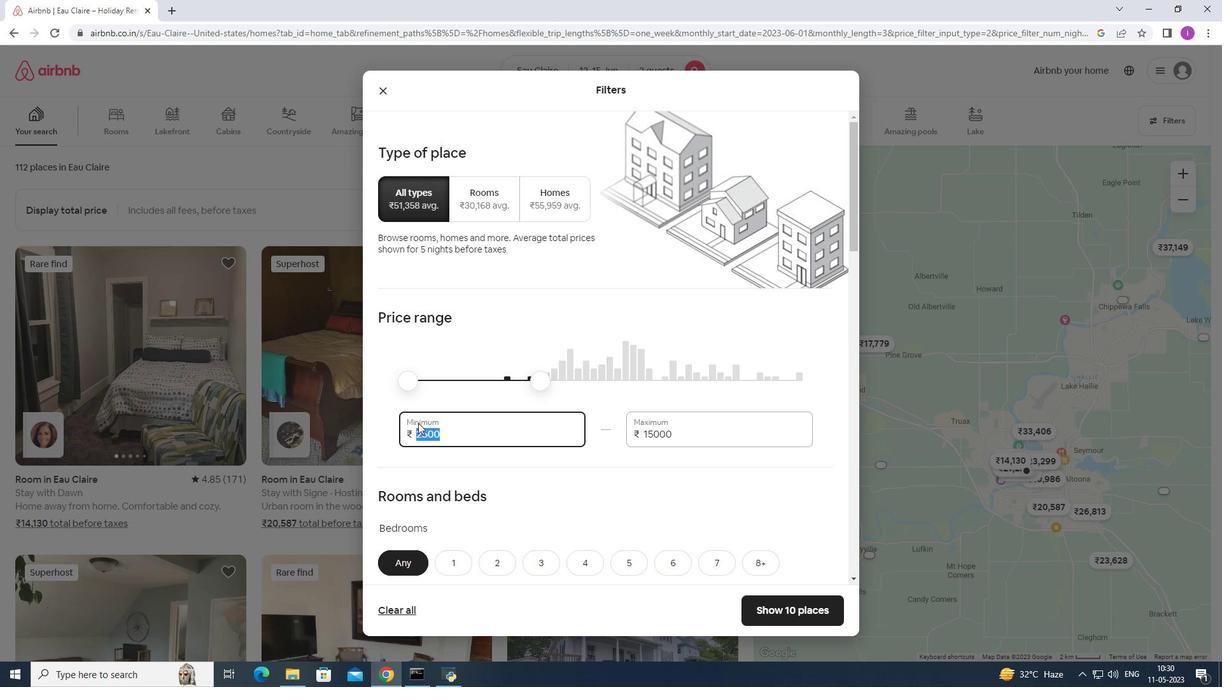 
Action: Mouse moved to (421, 414)
Screenshot: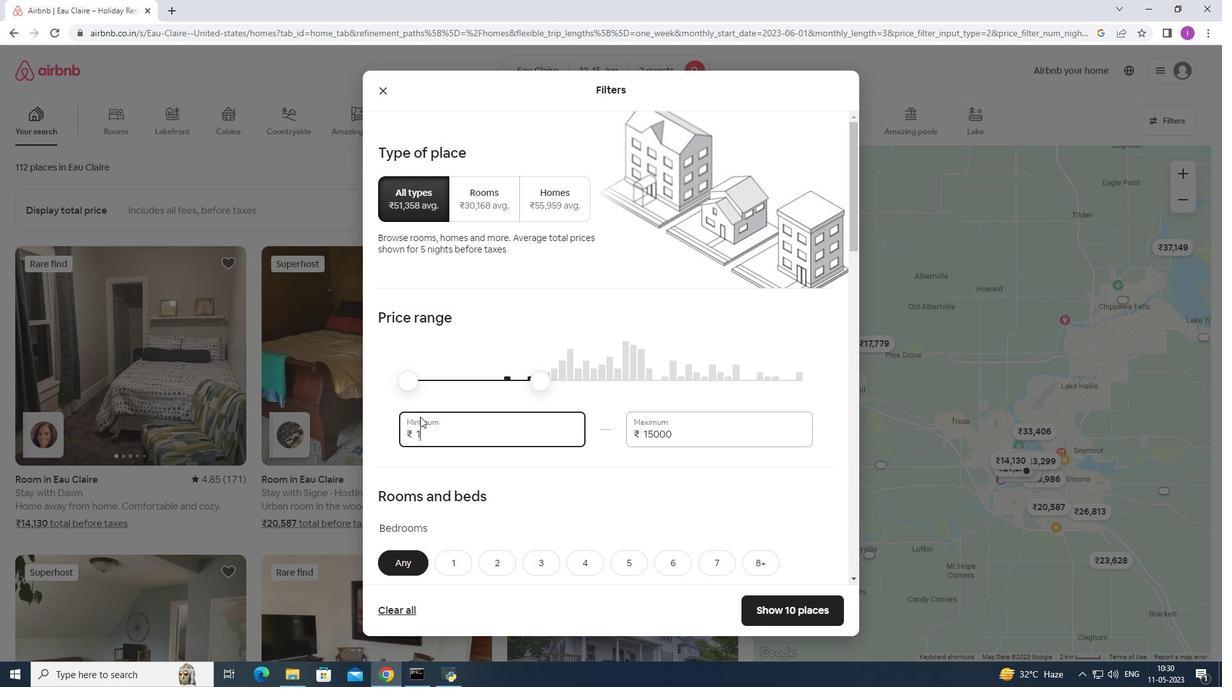 
Action: Key pressed 0
Screenshot: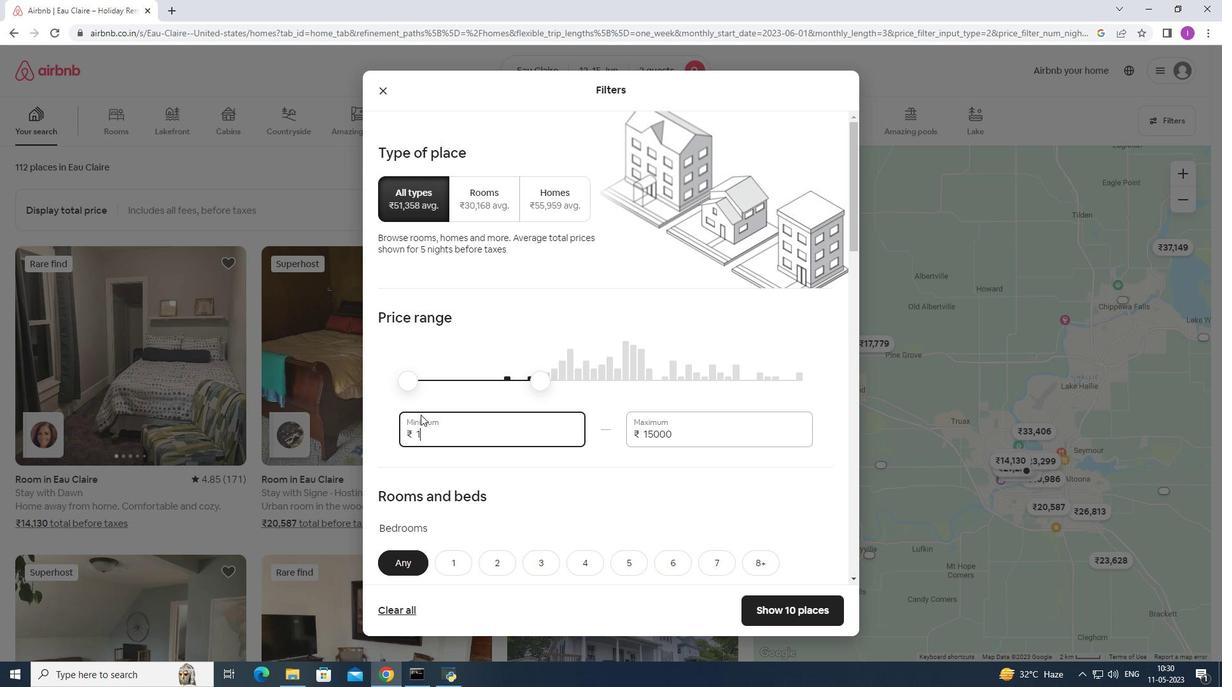 
Action: Mouse moved to (424, 409)
Screenshot: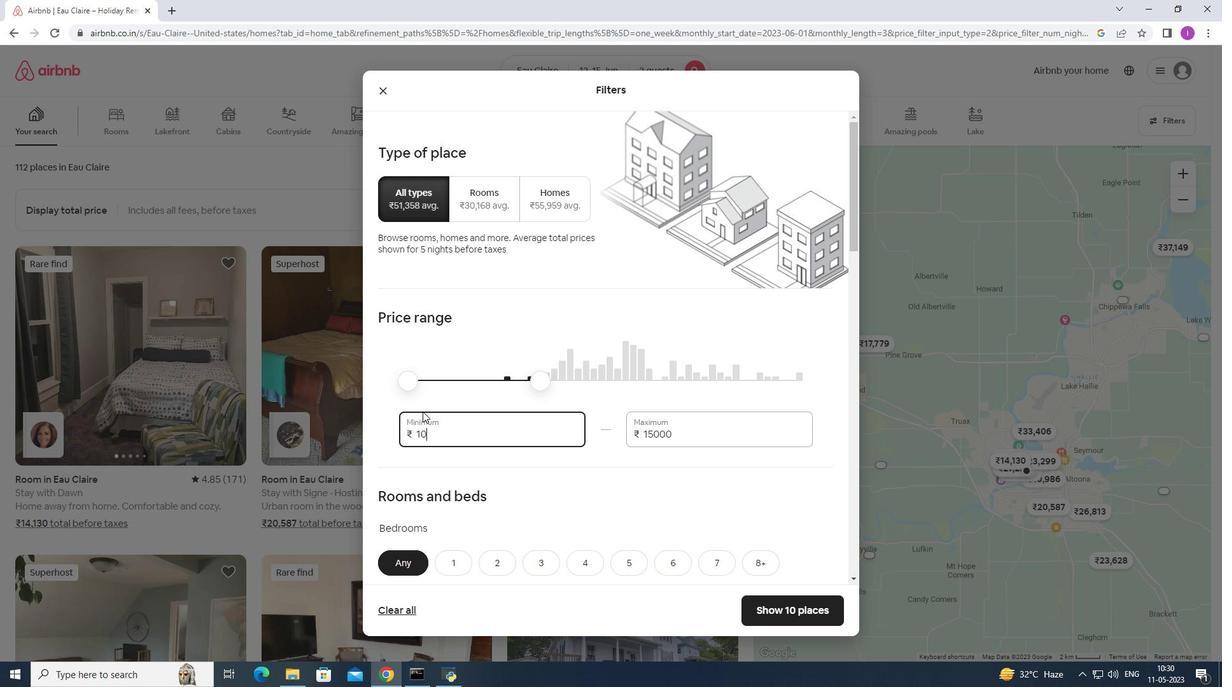 
Action: Key pressed 0
Screenshot: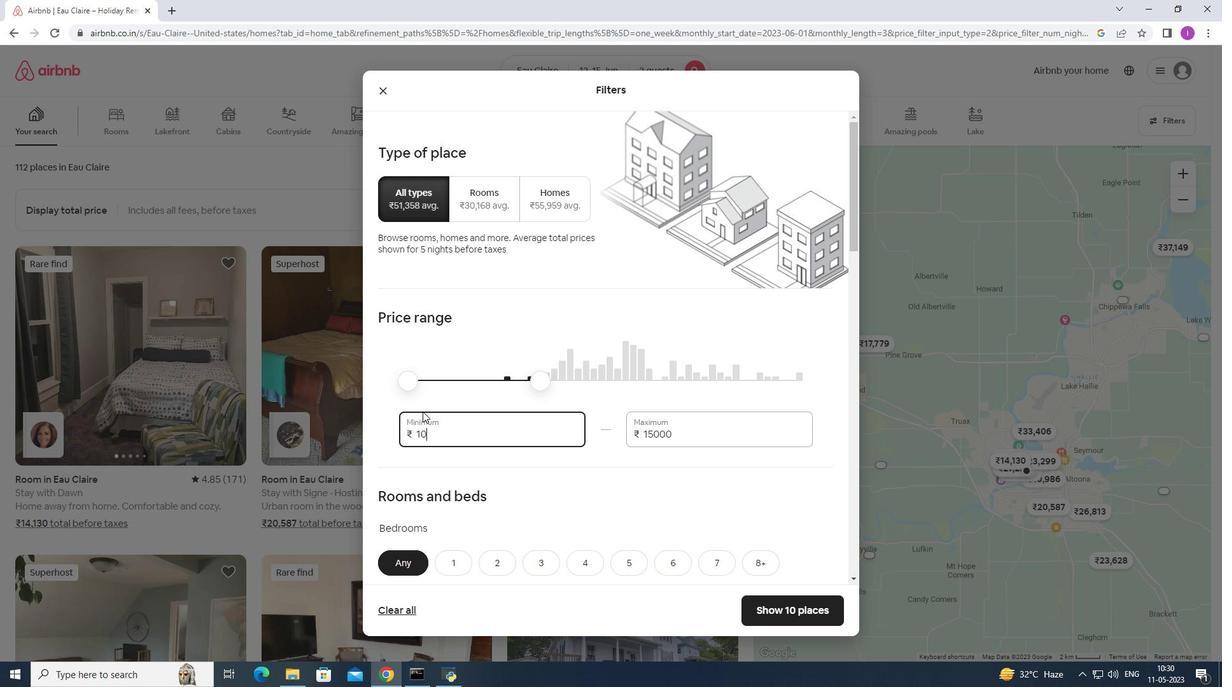 
Action: Mouse moved to (426, 406)
Screenshot: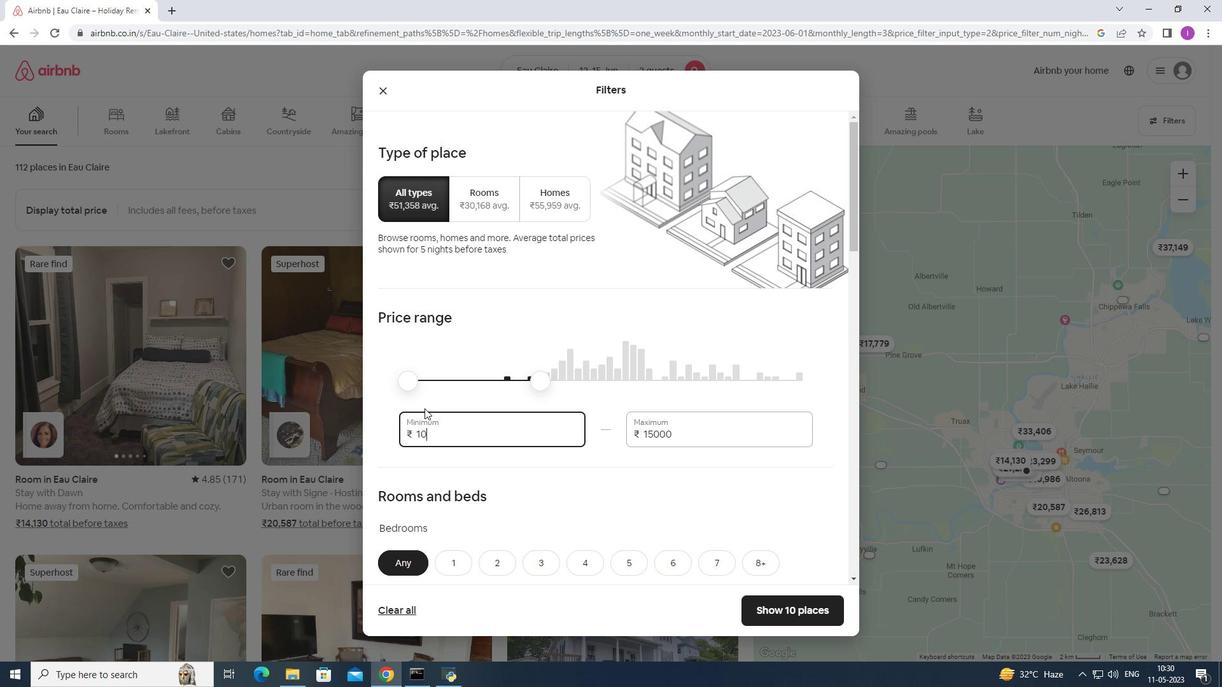
Action: Key pressed 00
Screenshot: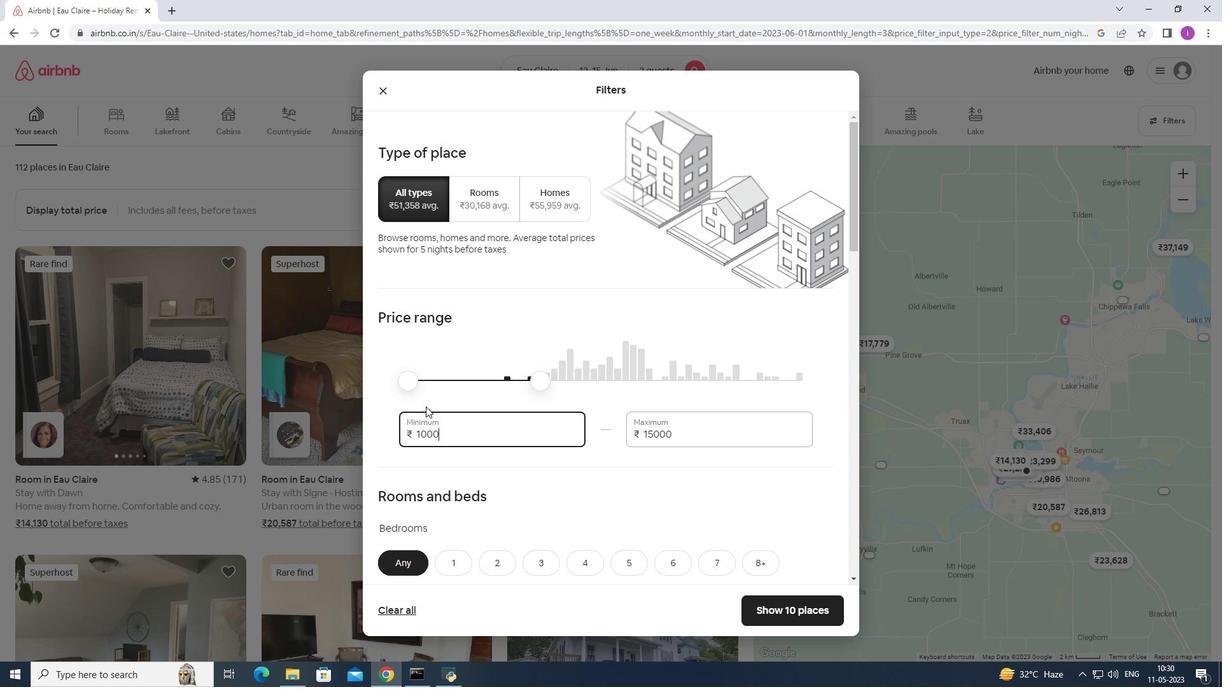 
Action: Mouse moved to (512, 440)
Screenshot: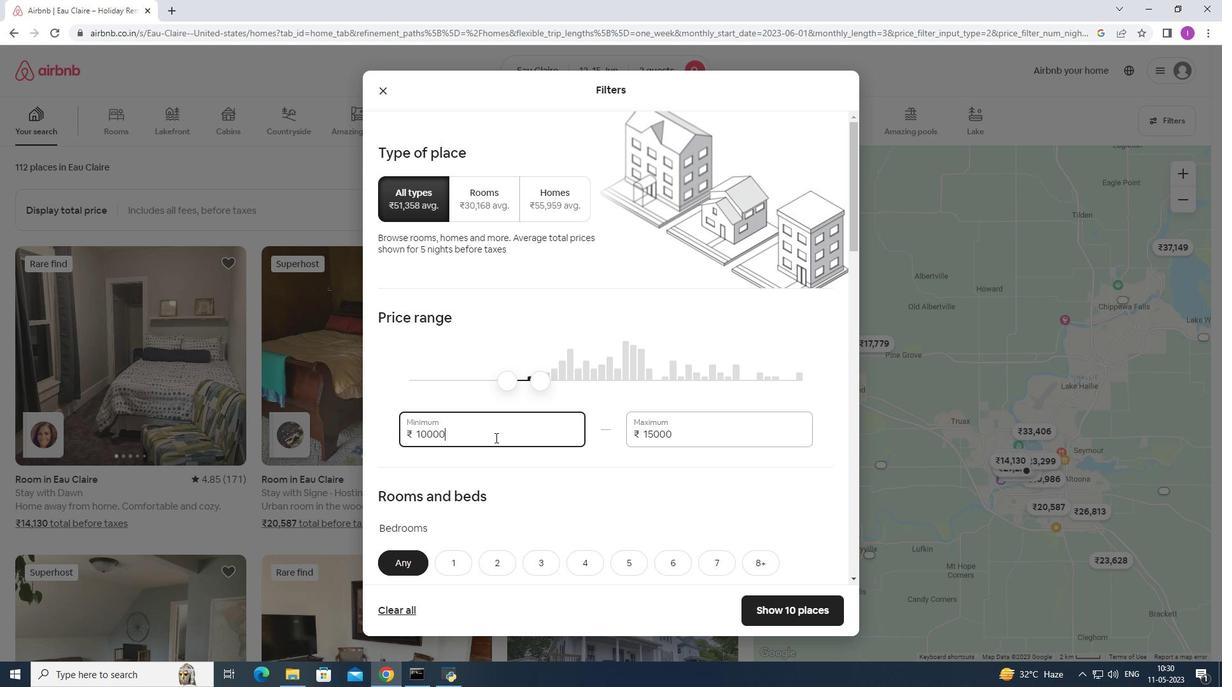 
Action: Mouse scrolled (512, 439) with delta (0, 0)
Screenshot: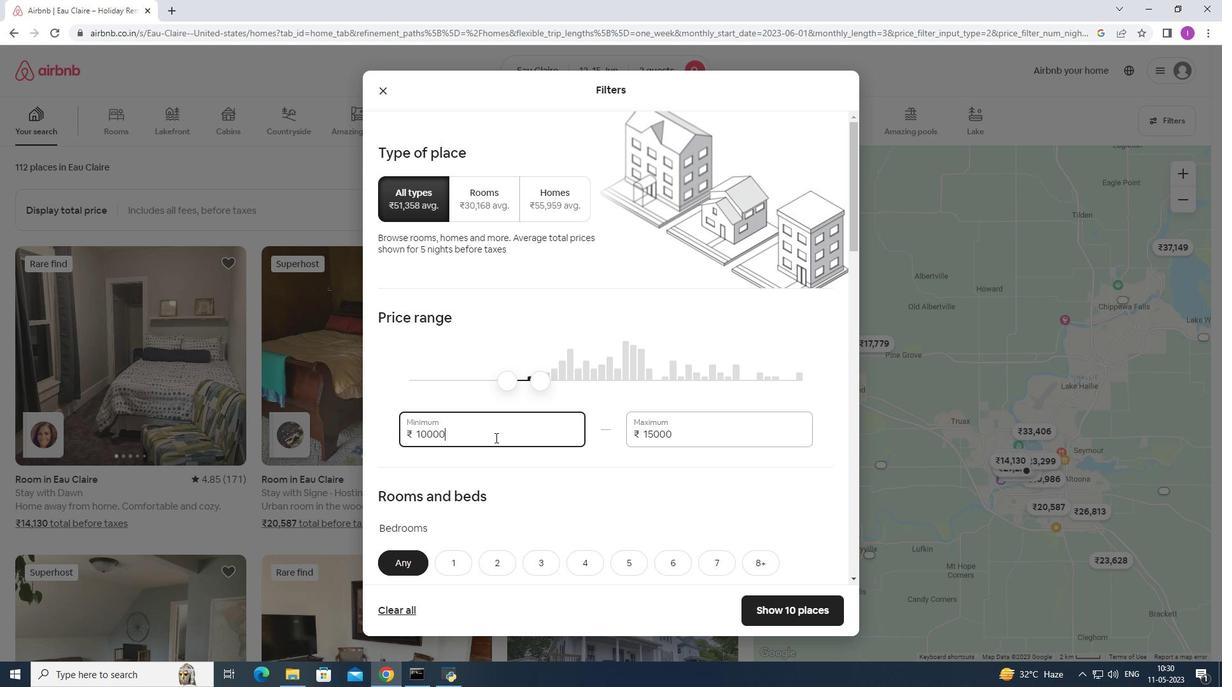 
Action: Mouse moved to (515, 441)
Screenshot: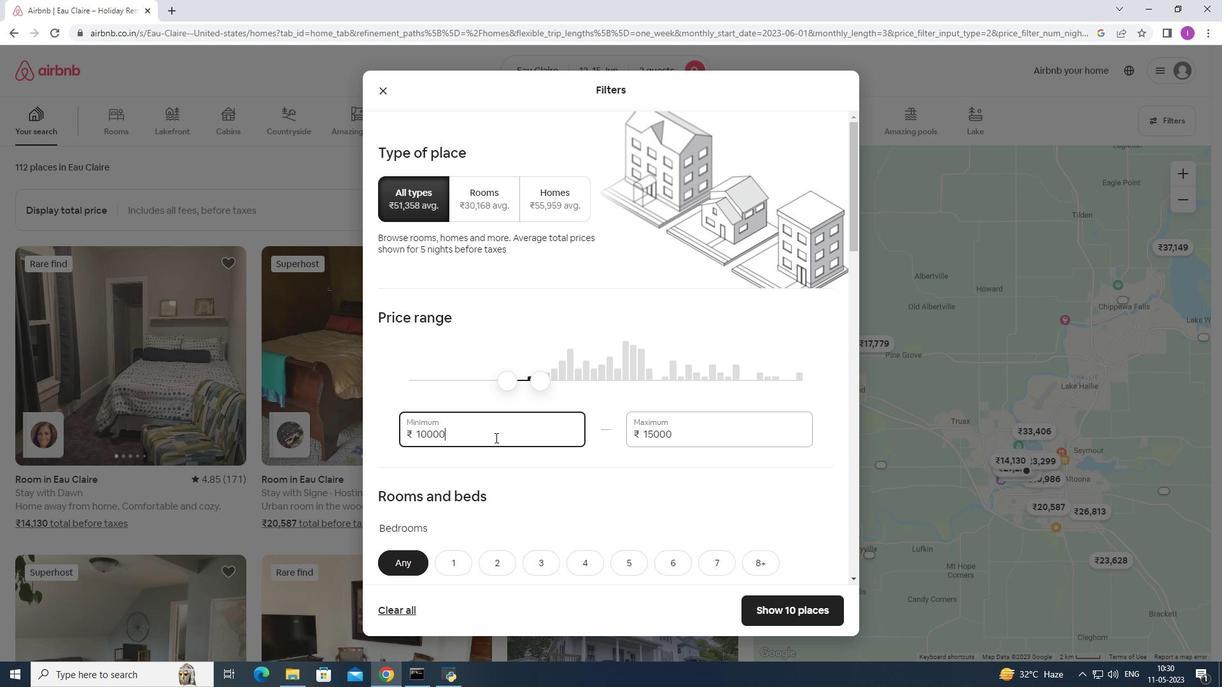 
Action: Mouse scrolled (515, 441) with delta (0, 0)
Screenshot: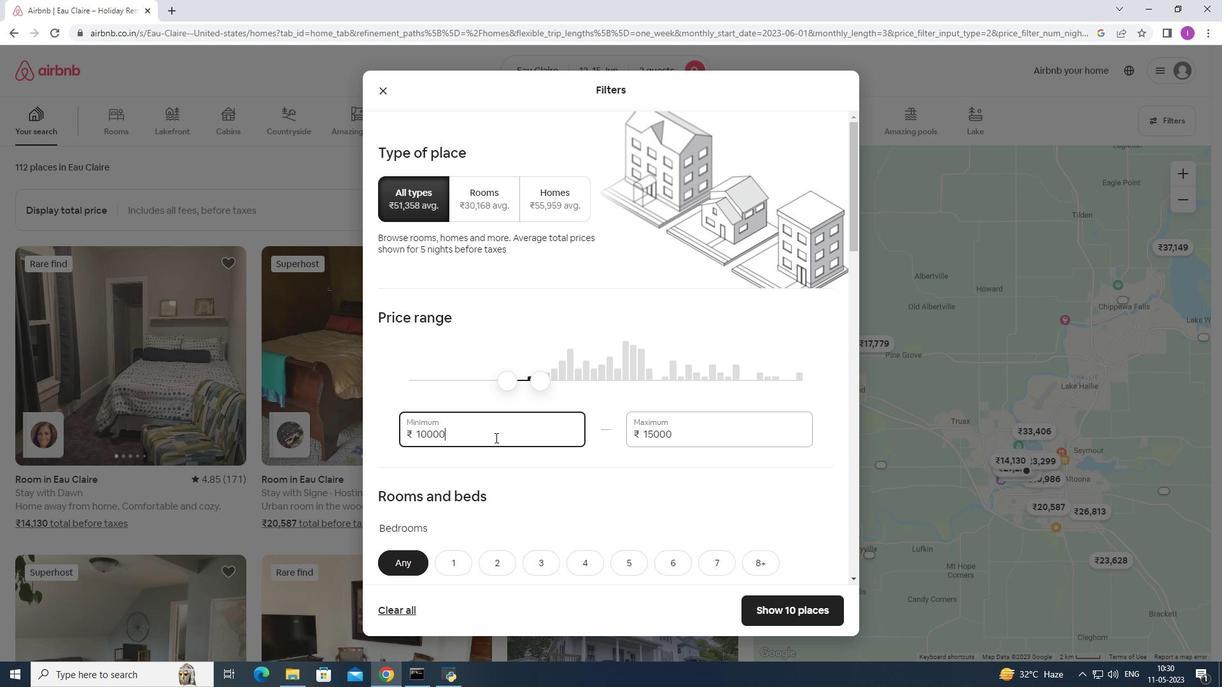 
Action: Mouse moved to (520, 444)
Screenshot: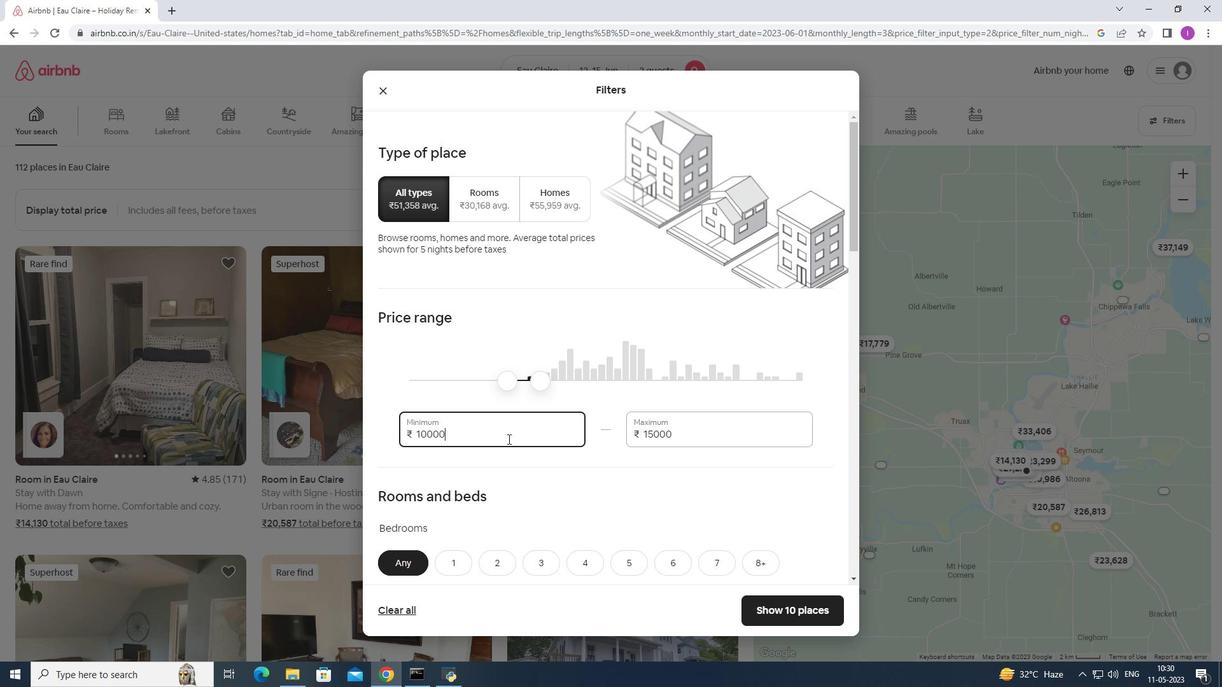 
Action: Mouse scrolled (520, 443) with delta (0, 0)
Screenshot: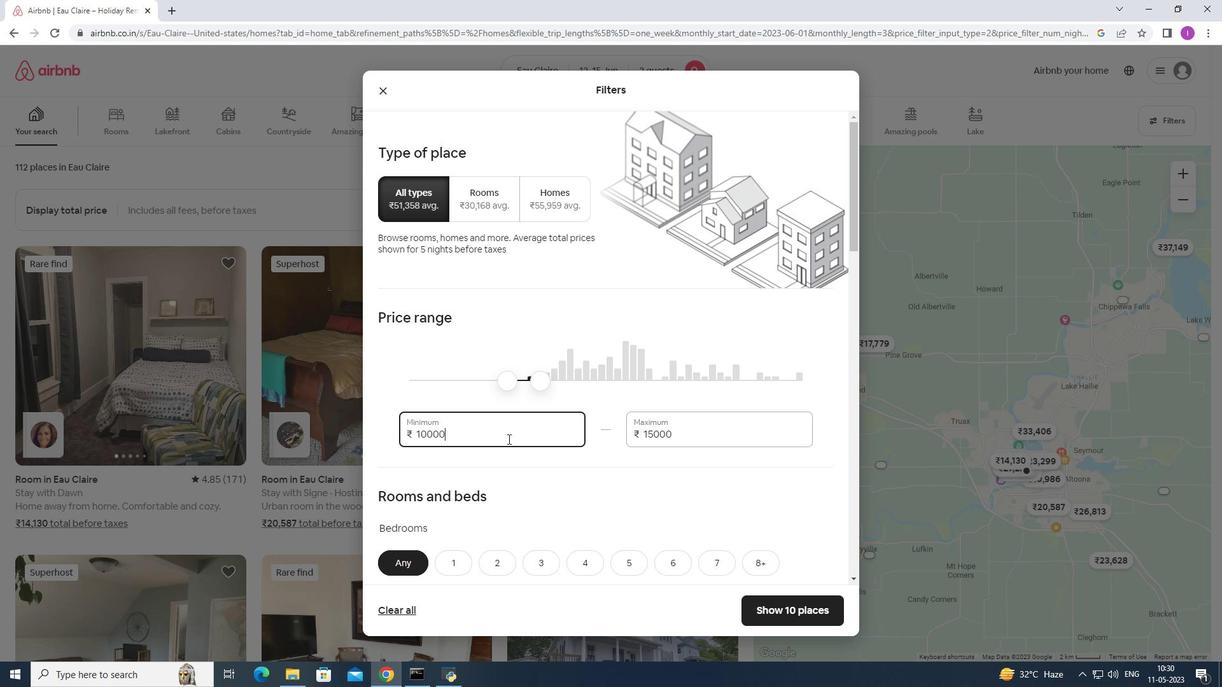 
Action: Mouse scrolled (520, 443) with delta (0, 0)
Screenshot: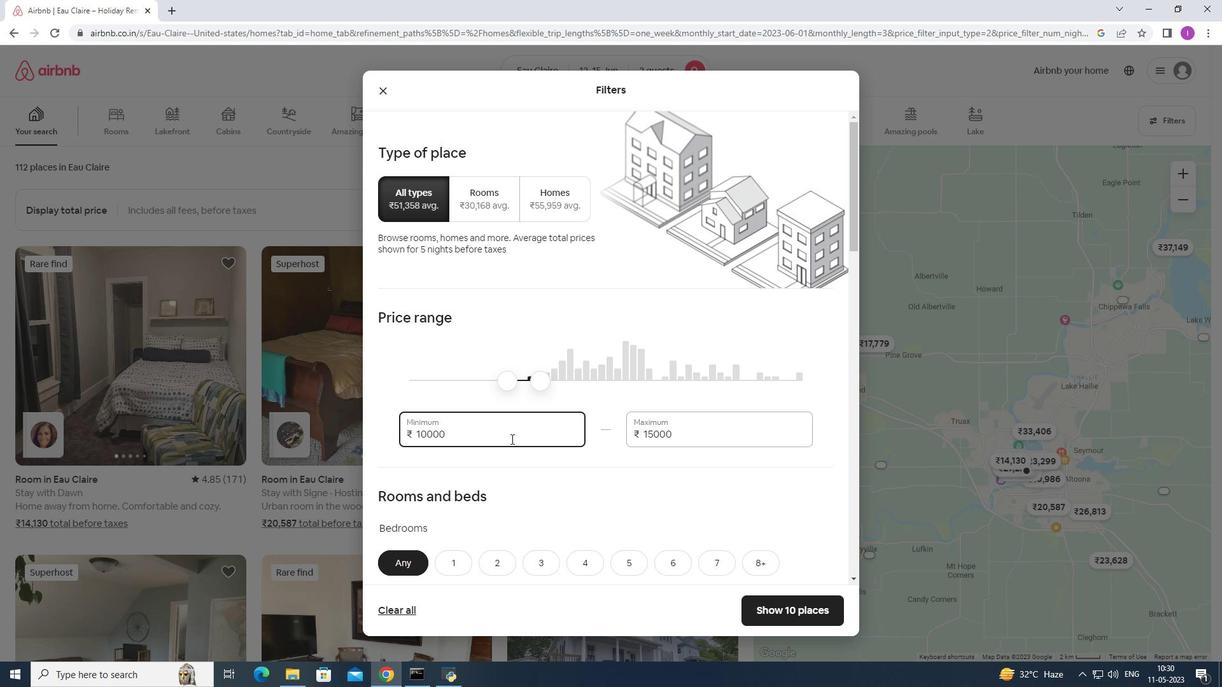 
Action: Mouse moved to (629, 338)
Screenshot: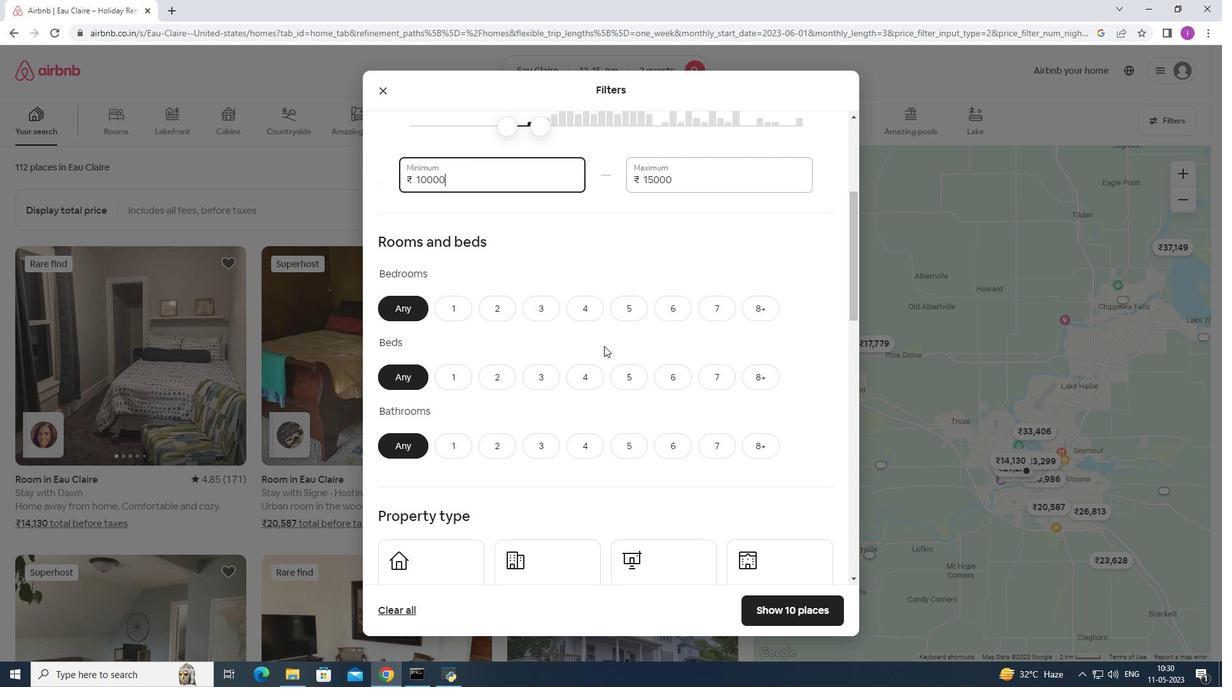 
Action: Mouse scrolled (629, 338) with delta (0, 0)
Screenshot: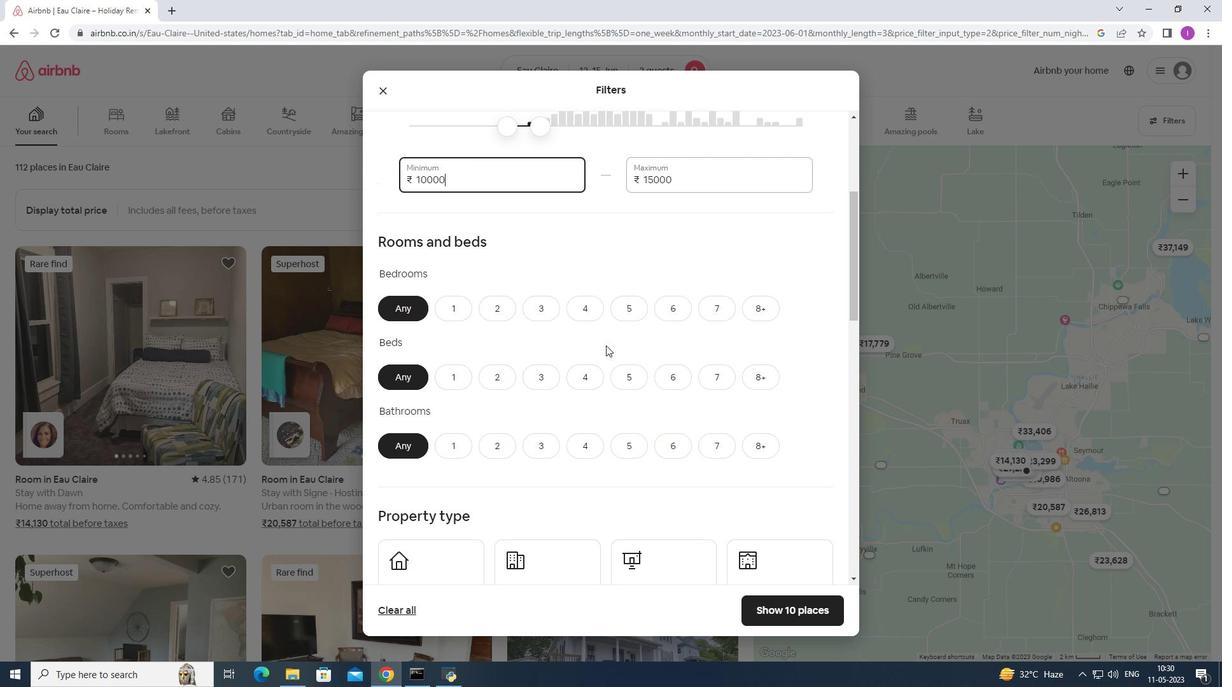 
Action: Mouse moved to (454, 236)
Screenshot: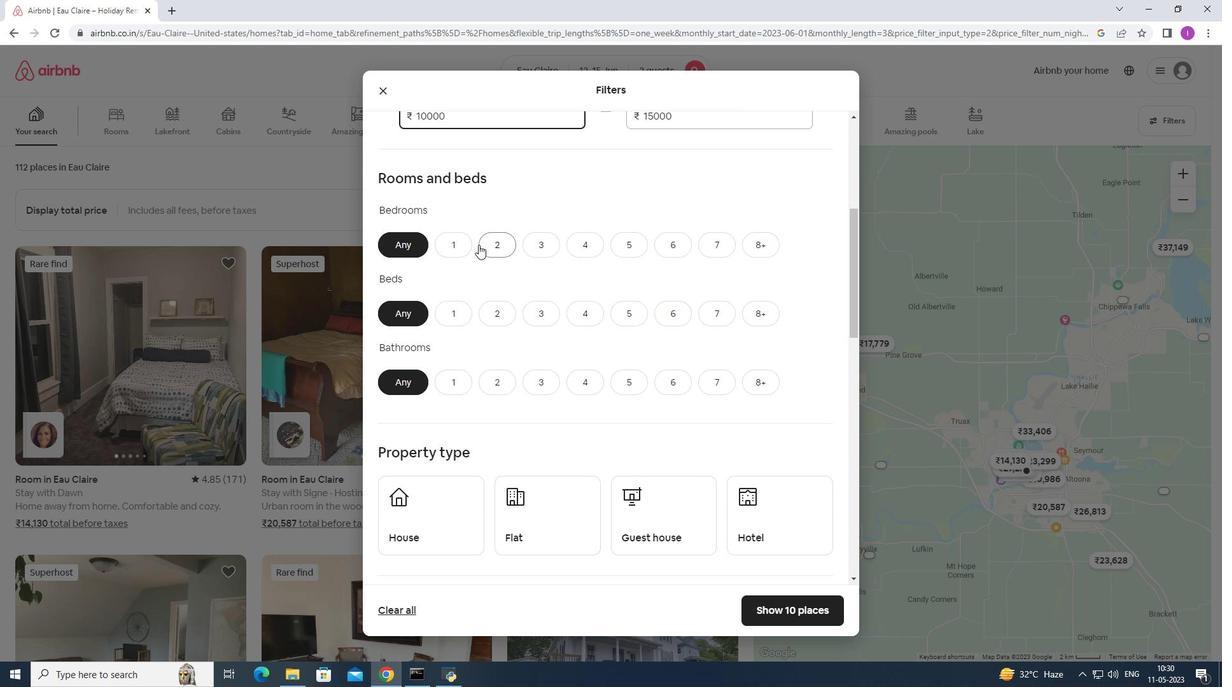 
Action: Mouse pressed left at (454, 236)
Screenshot: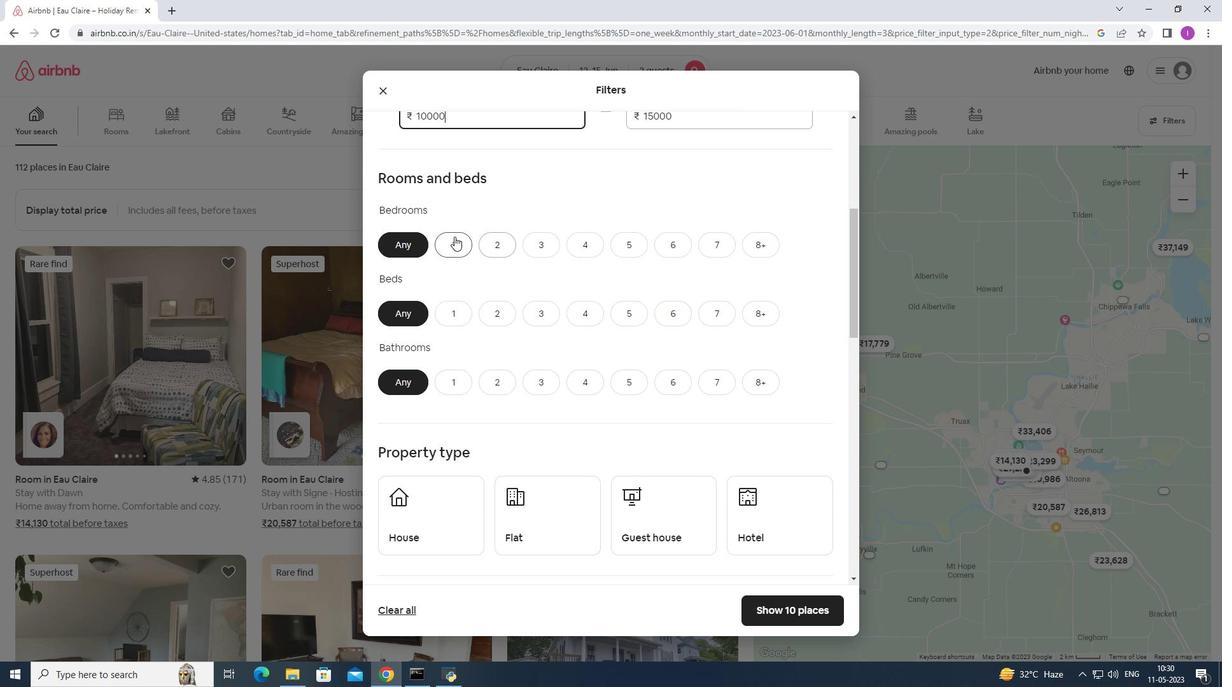 
Action: Mouse moved to (447, 324)
Screenshot: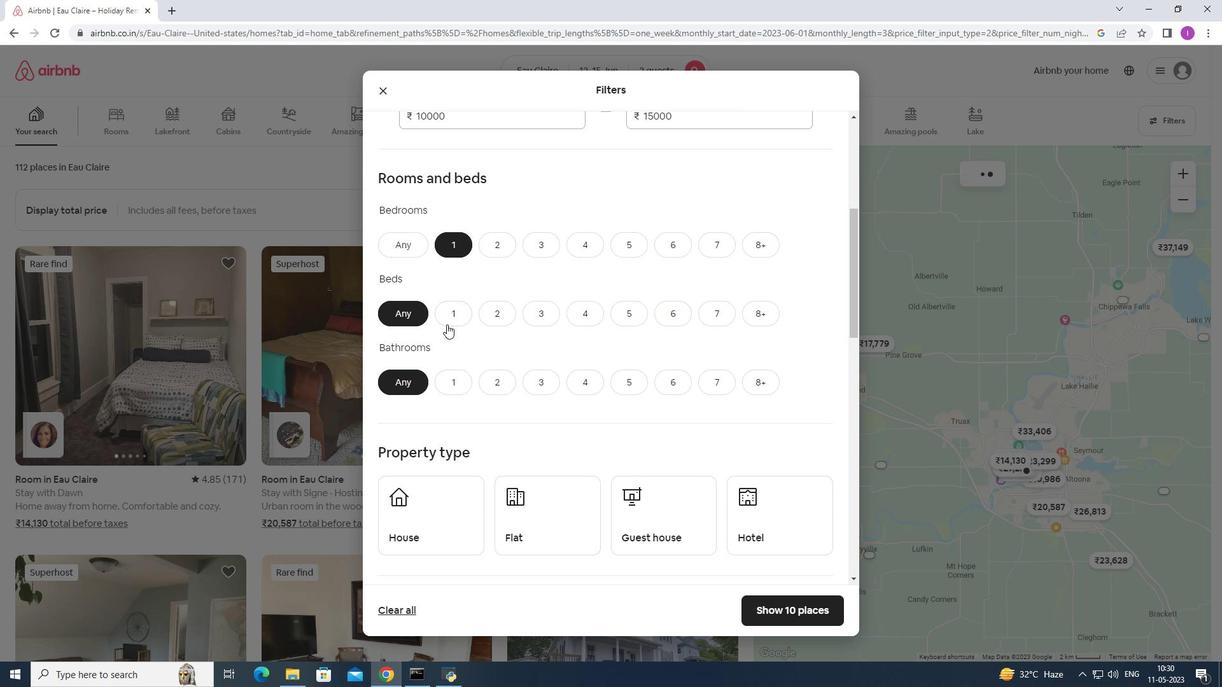 
Action: Mouse pressed left at (447, 324)
Screenshot: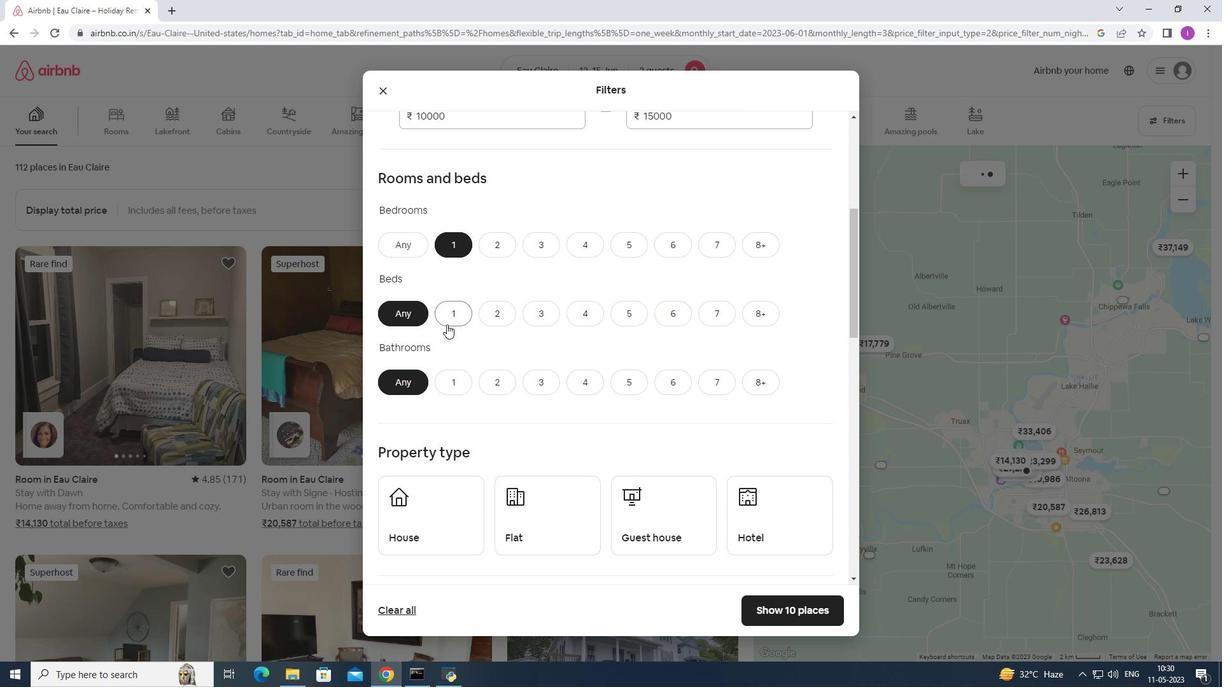 
Action: Mouse moved to (467, 385)
Screenshot: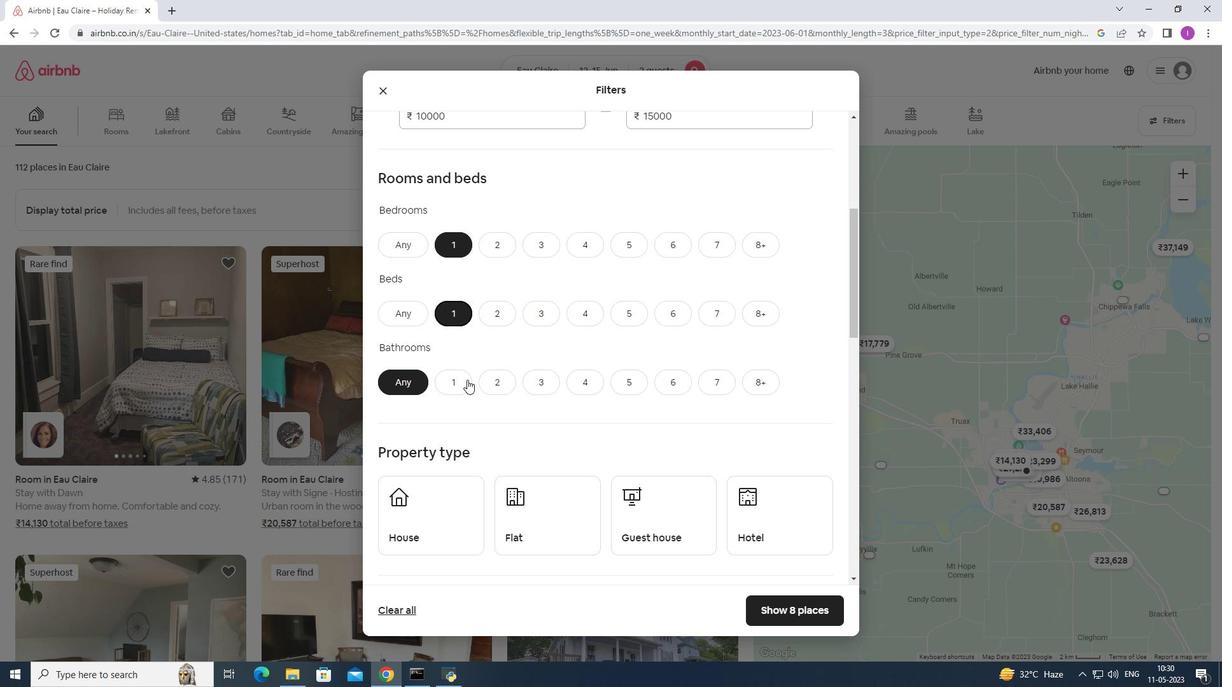 
Action: Mouse pressed left at (467, 385)
Screenshot: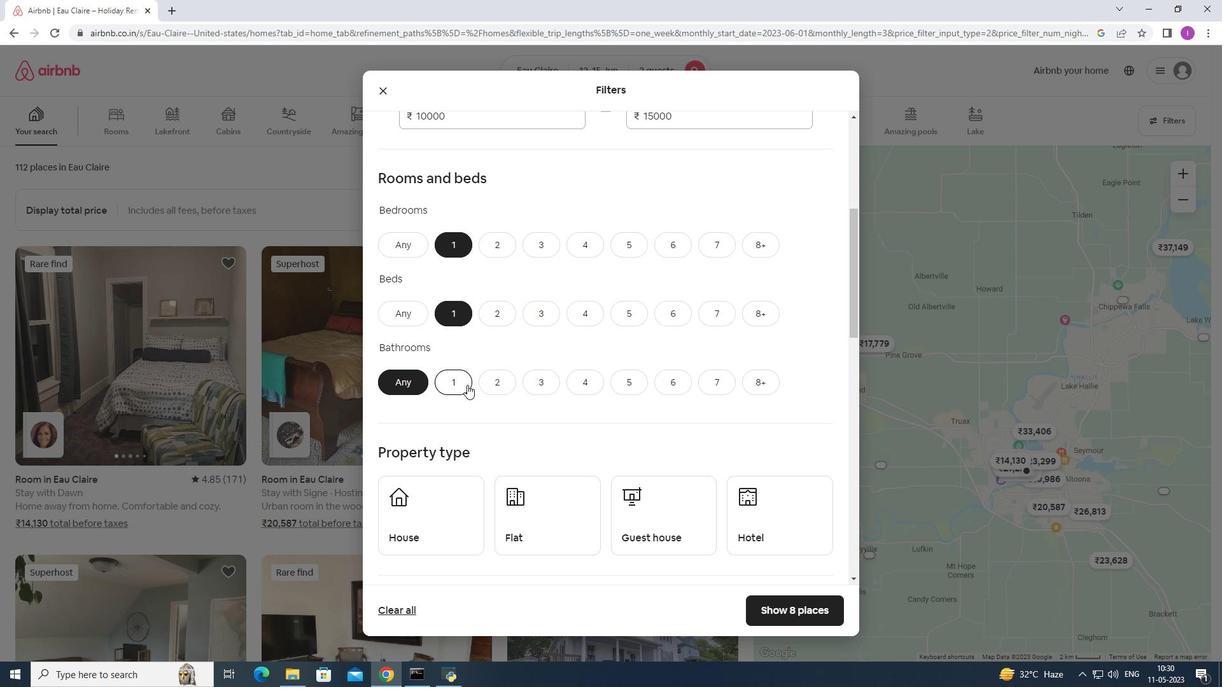 
Action: Mouse moved to (499, 383)
Screenshot: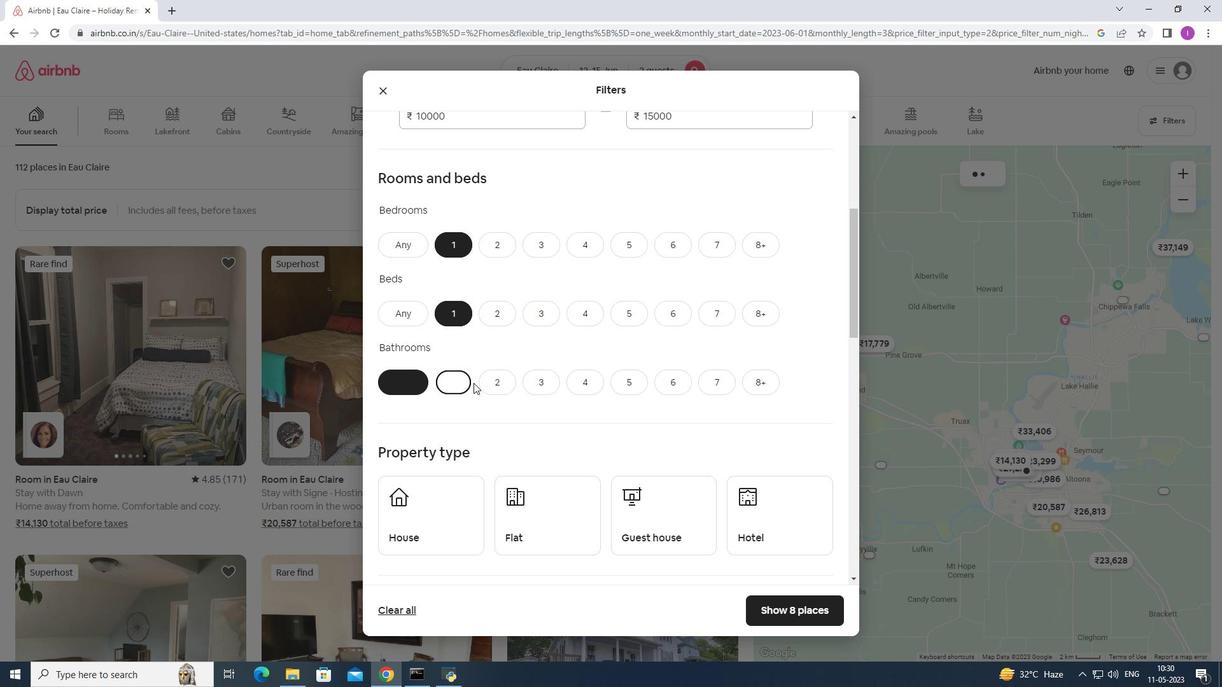 
Action: Mouse scrolled (499, 382) with delta (0, 0)
Screenshot: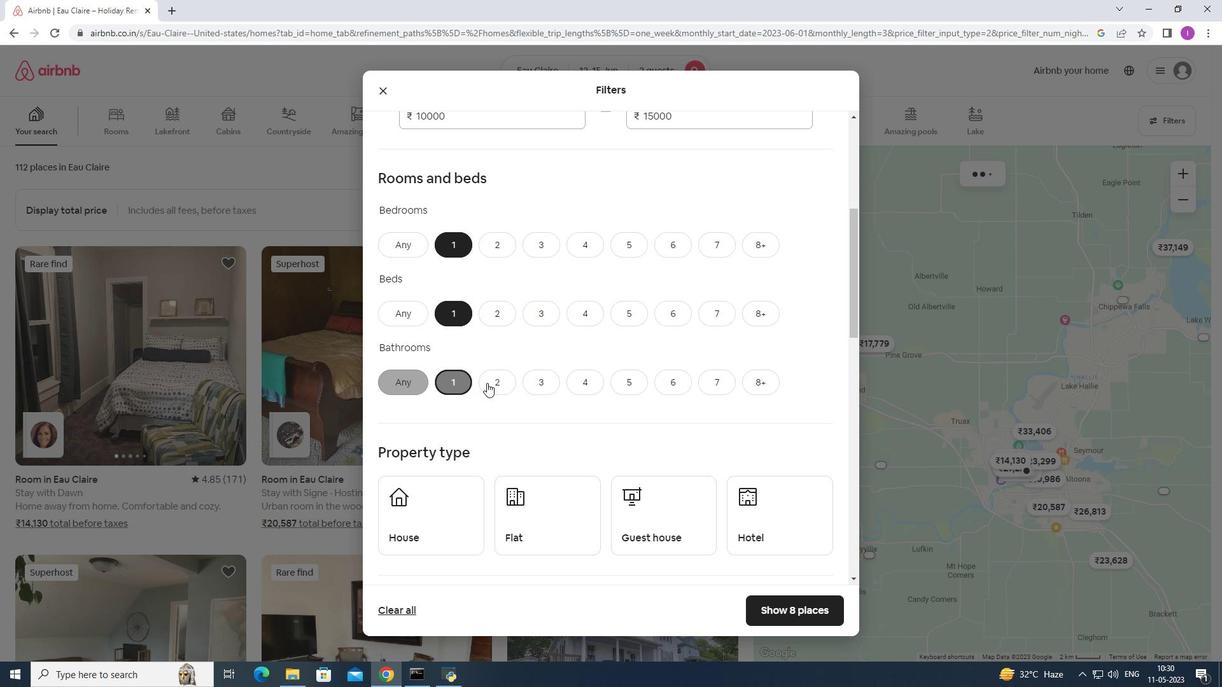 
Action: Mouse scrolled (499, 382) with delta (0, 0)
Screenshot: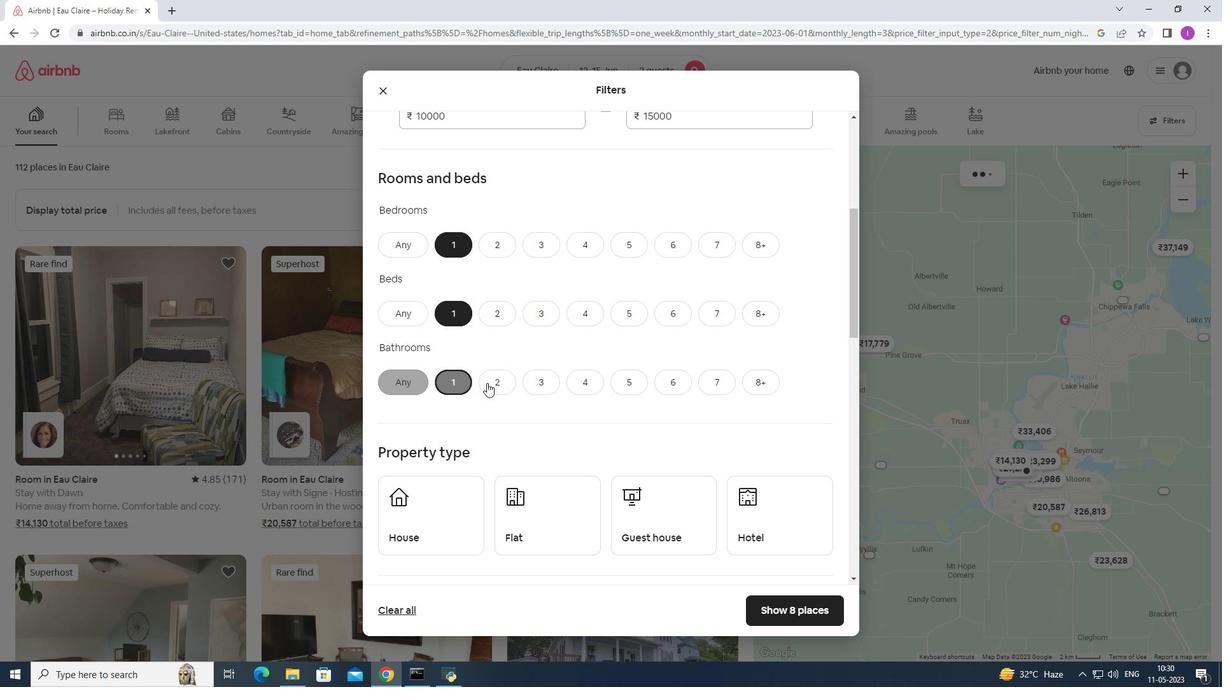
Action: Mouse scrolled (499, 382) with delta (0, 0)
Screenshot: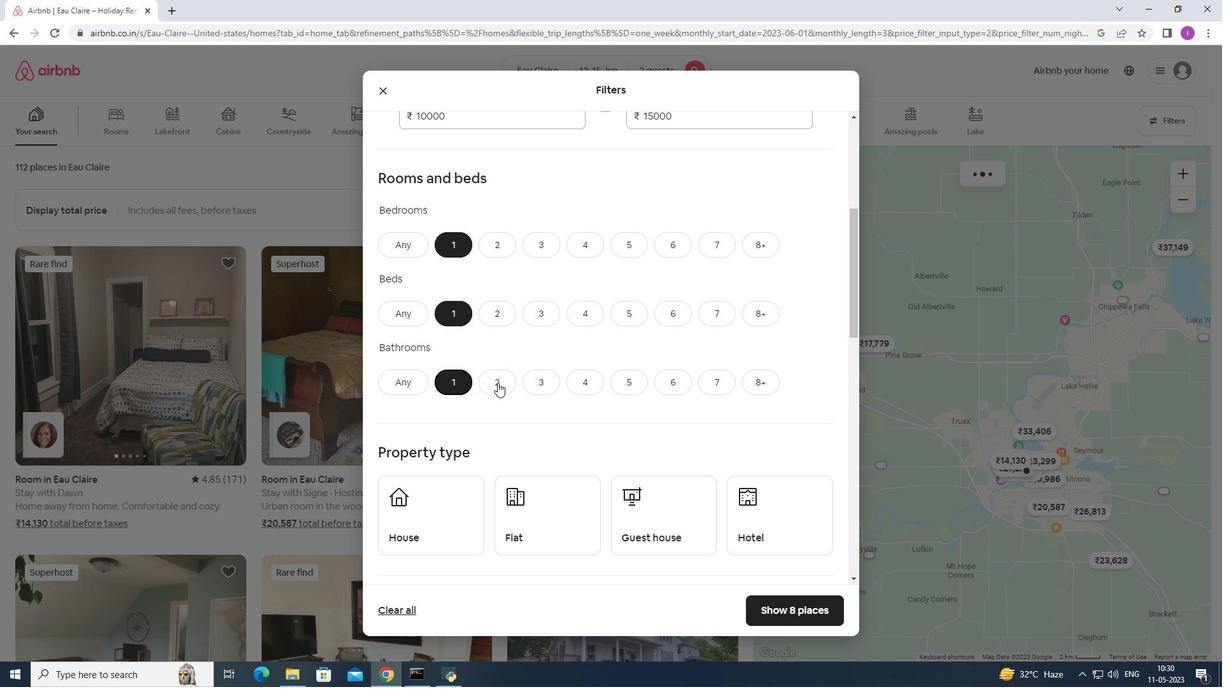 
Action: Mouse moved to (433, 340)
Screenshot: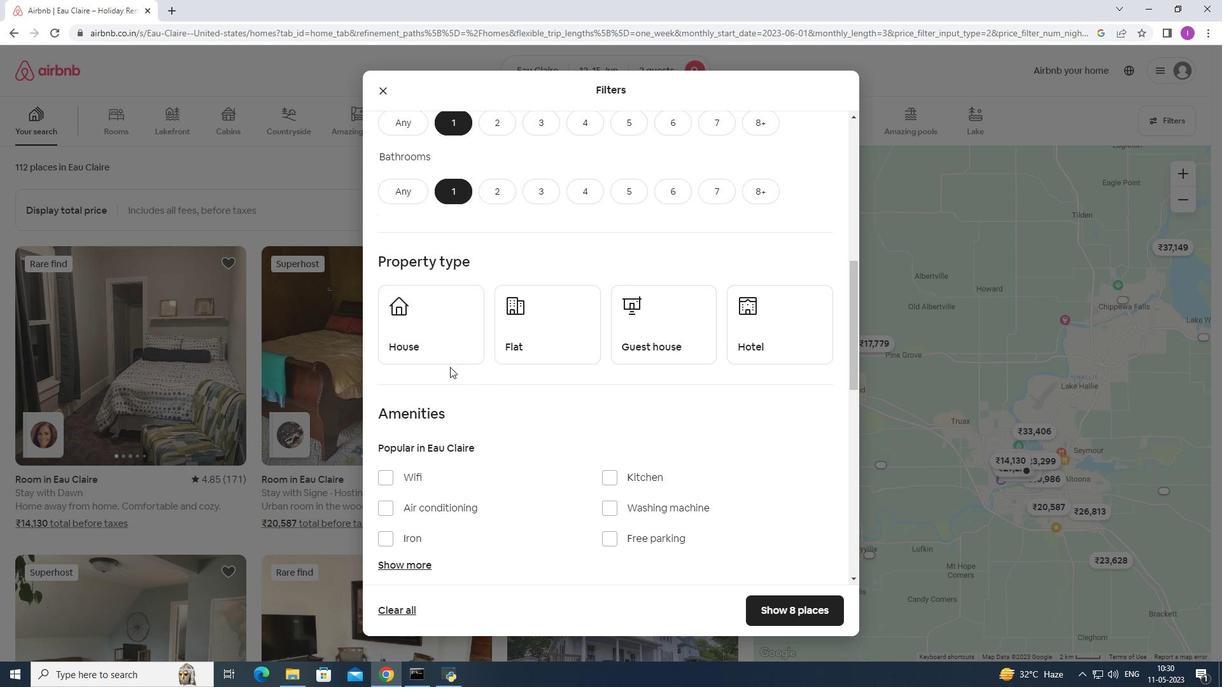 
Action: Mouse pressed left at (433, 340)
Screenshot: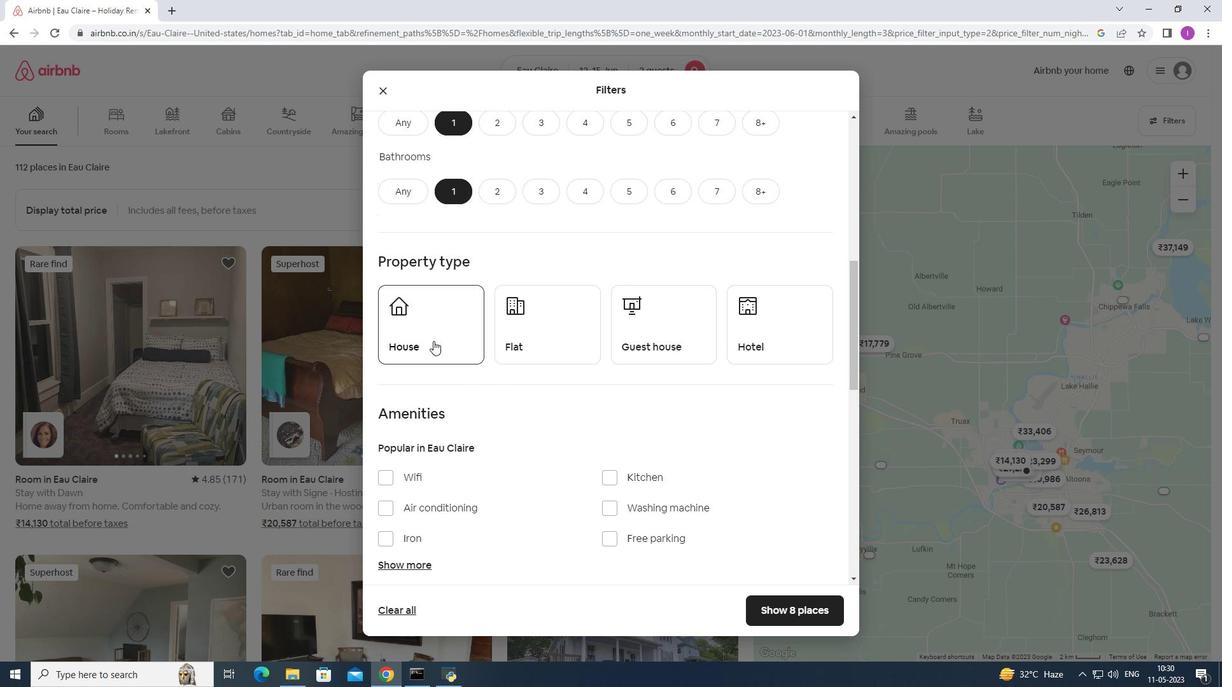 
Action: Mouse moved to (525, 340)
Screenshot: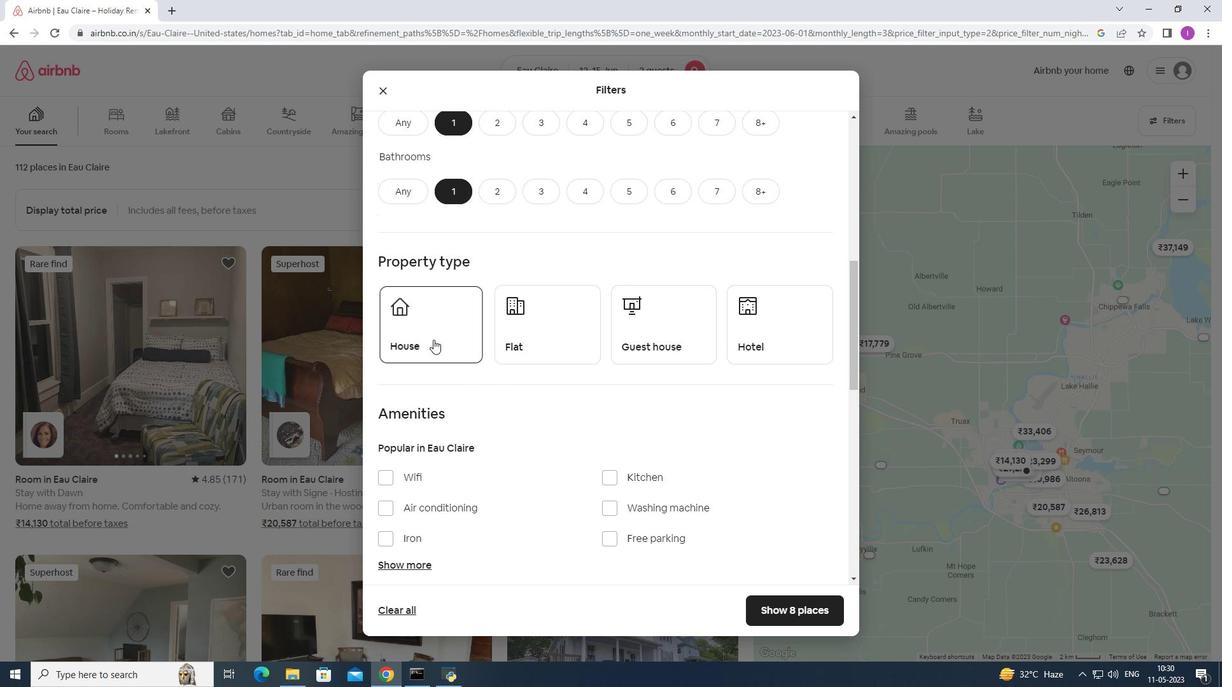 
Action: Mouse pressed left at (525, 340)
Screenshot: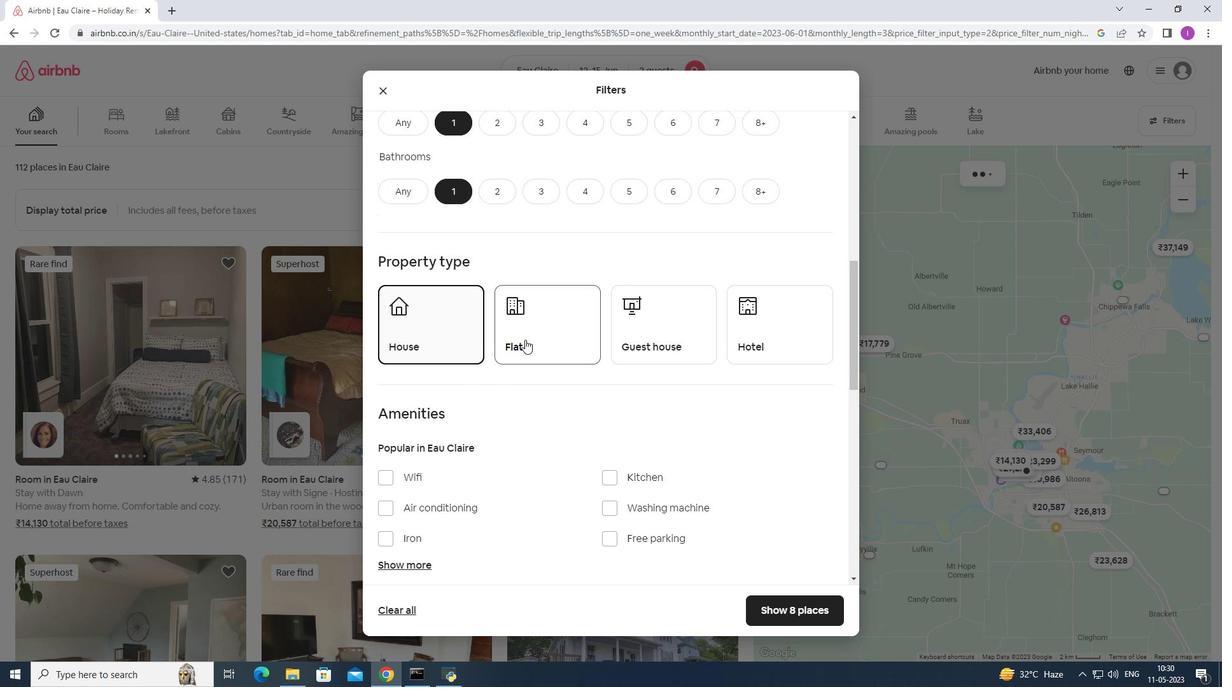 
Action: Mouse moved to (638, 323)
Screenshot: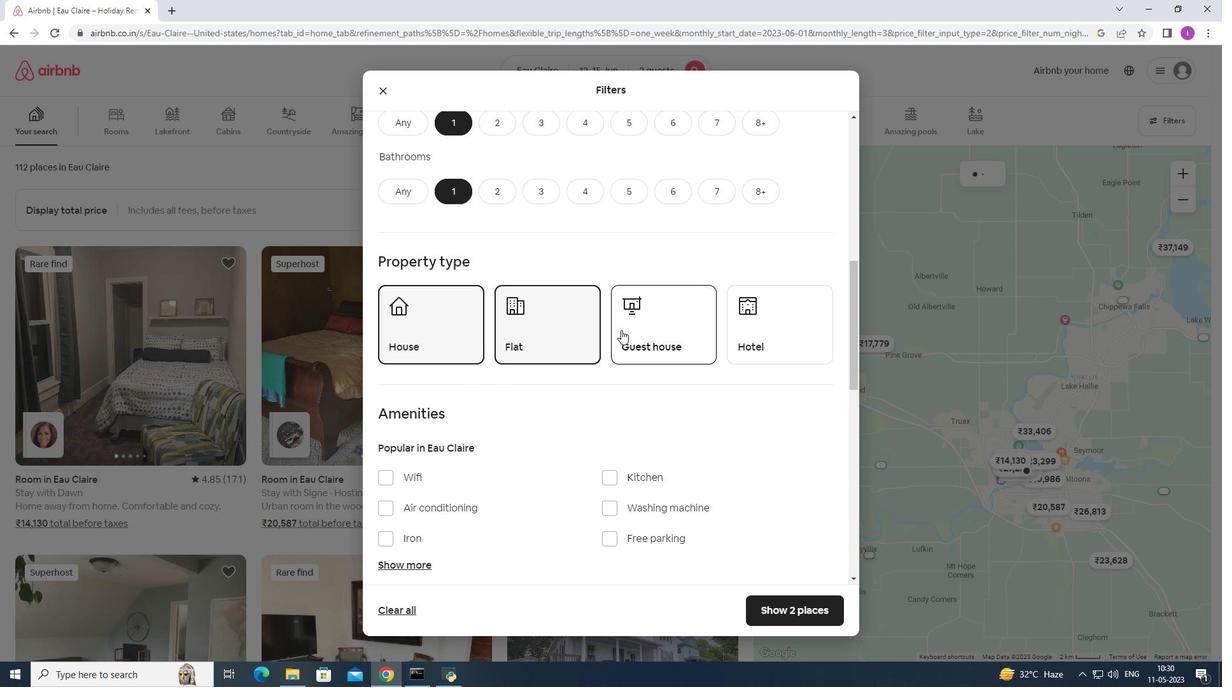 
Action: Mouse pressed left at (638, 323)
Screenshot: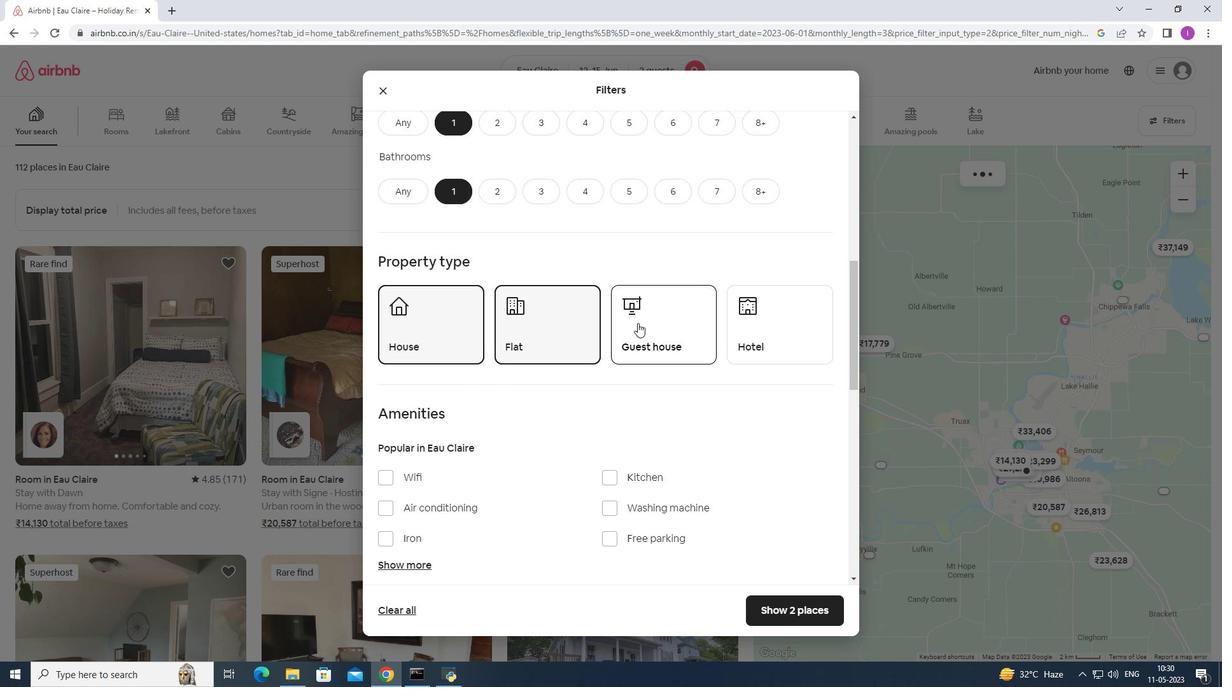 
Action: Mouse moved to (791, 333)
Screenshot: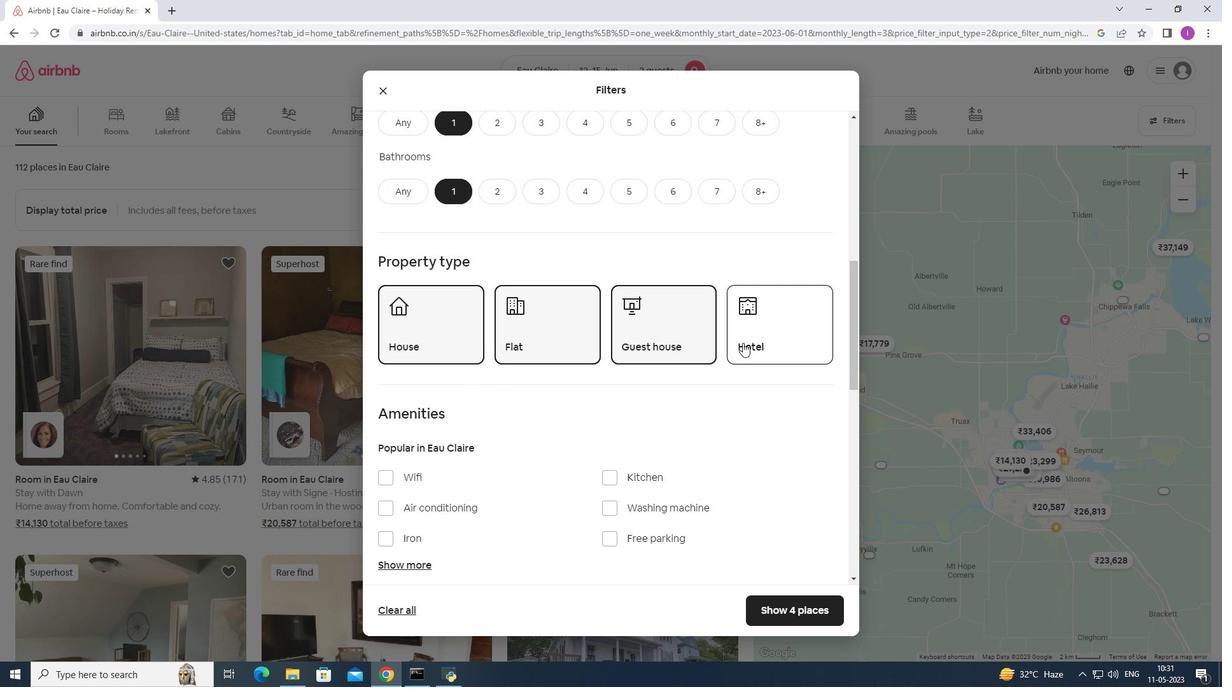 
Action: Mouse pressed left at (791, 333)
Screenshot: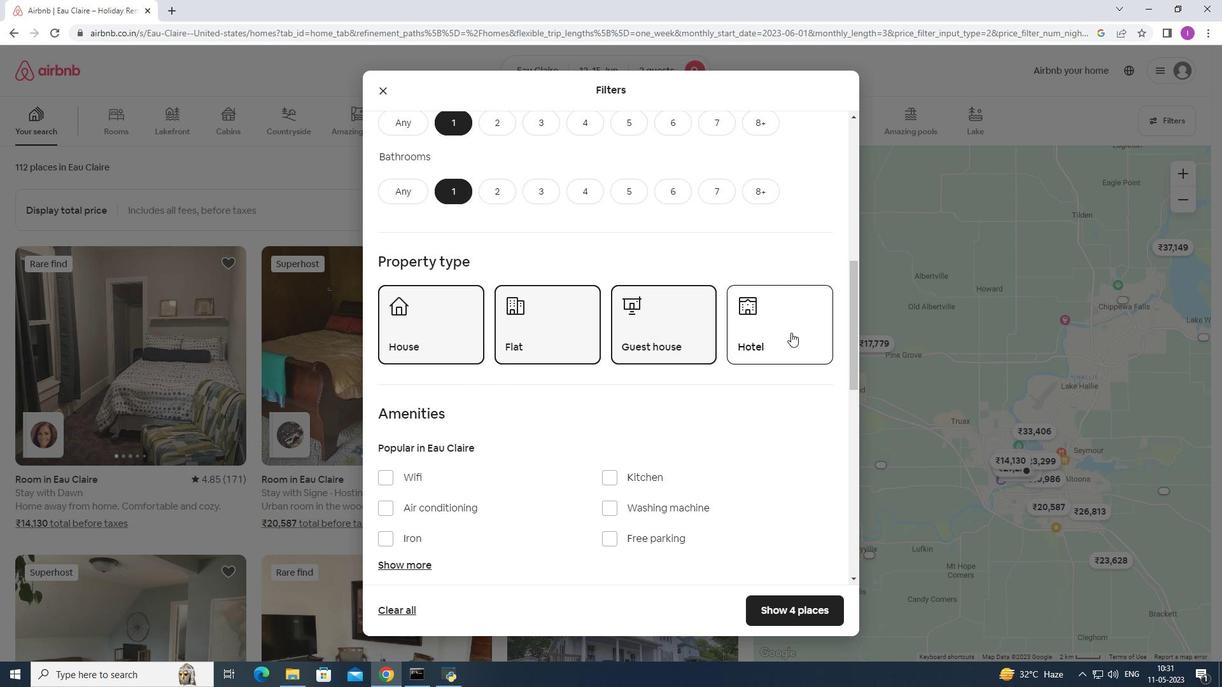
Action: Mouse moved to (689, 379)
Screenshot: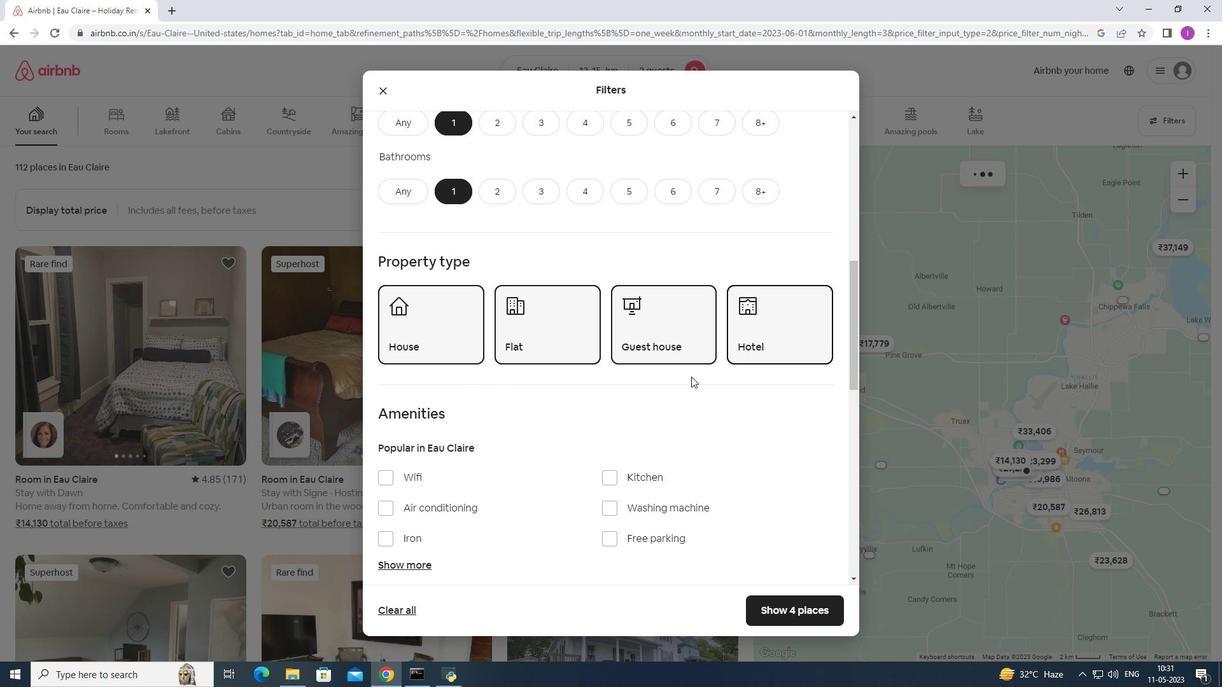 
Action: Mouse scrolled (689, 377) with delta (0, 0)
Screenshot: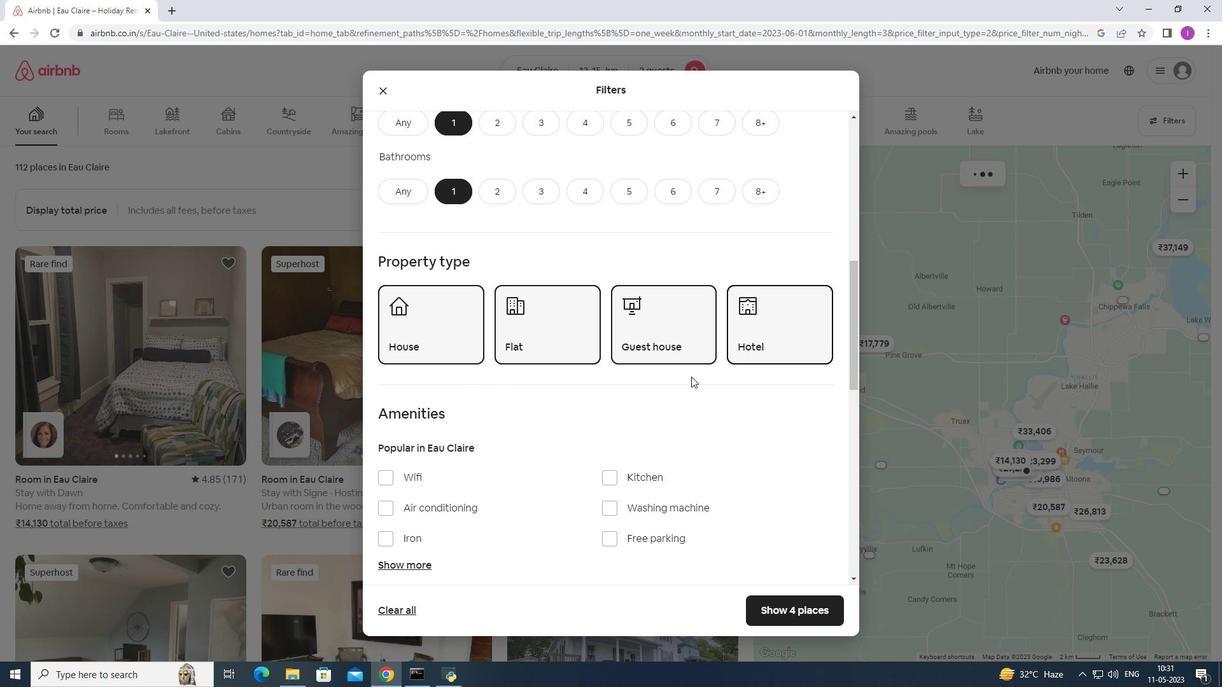 
Action: Mouse moved to (688, 379)
Screenshot: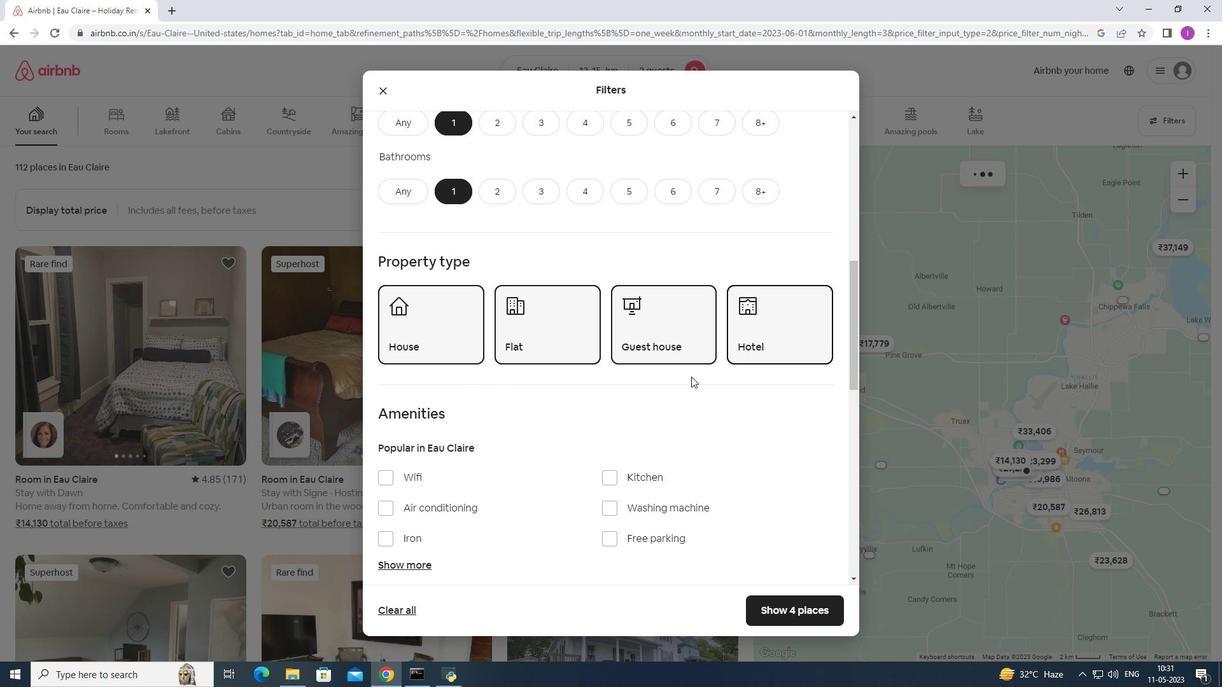 
Action: Mouse scrolled (689, 378) with delta (0, 0)
Screenshot: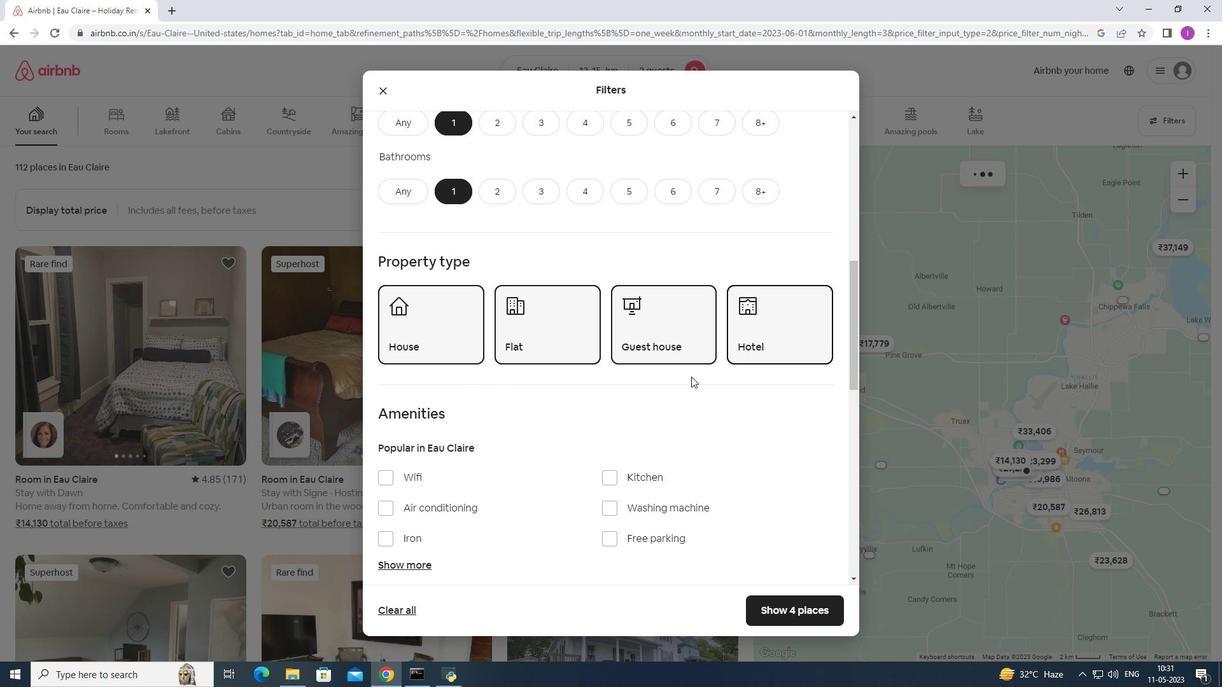 
Action: Mouse moved to (687, 380)
Screenshot: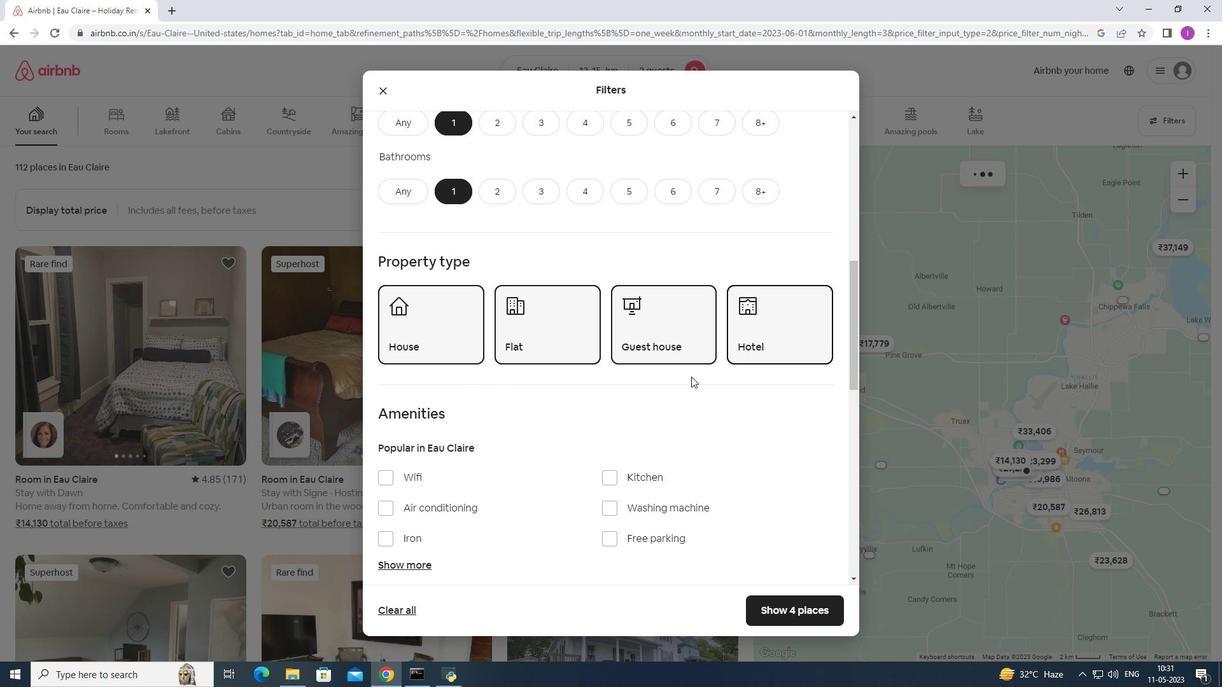 
Action: Mouse scrolled (687, 379) with delta (0, 0)
Screenshot: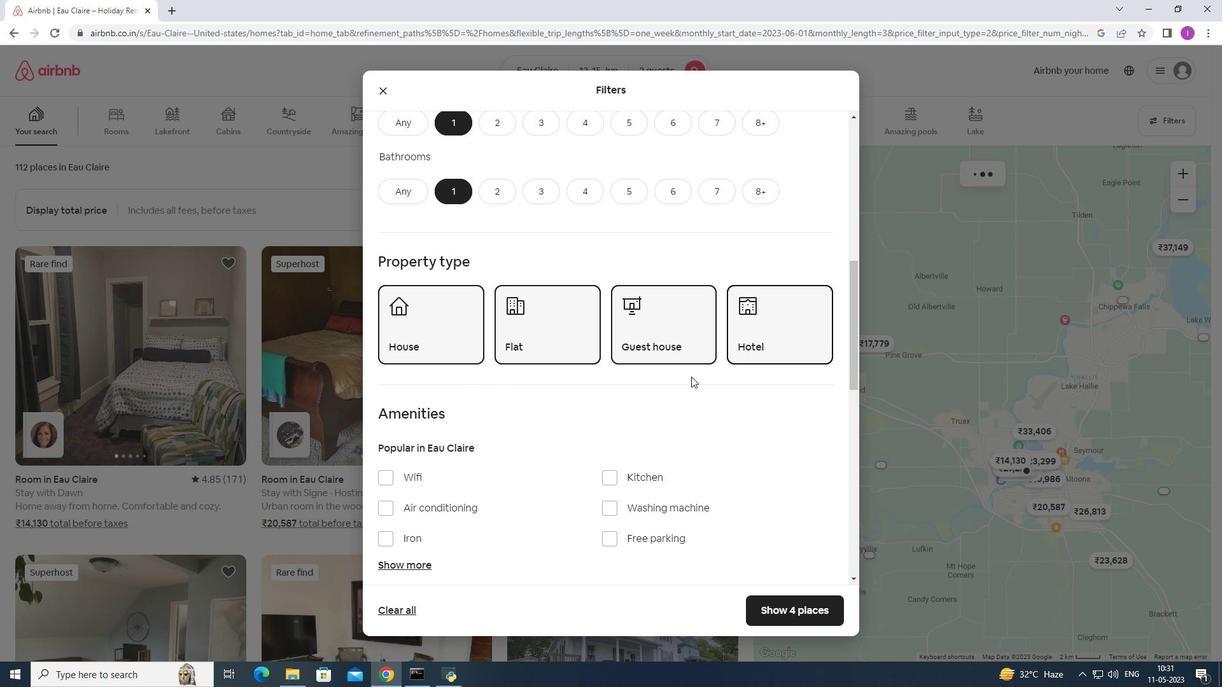 
Action: Mouse scrolled (687, 379) with delta (0, 0)
Screenshot: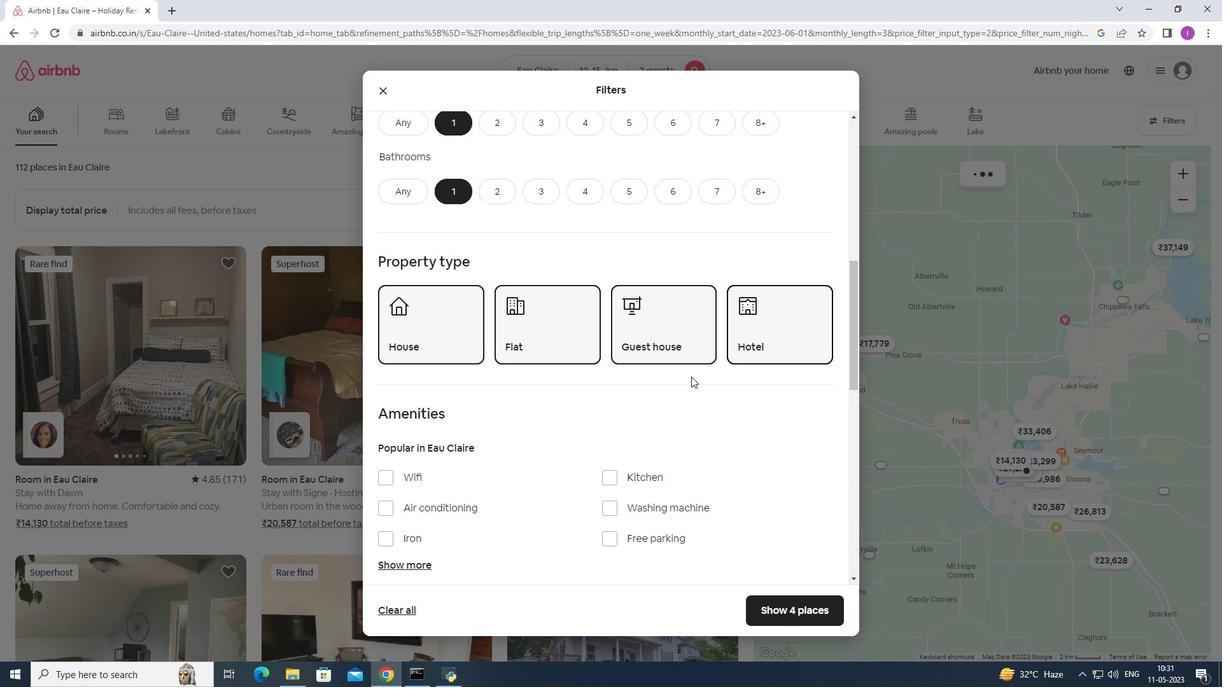 
Action: Mouse moved to (487, 330)
Screenshot: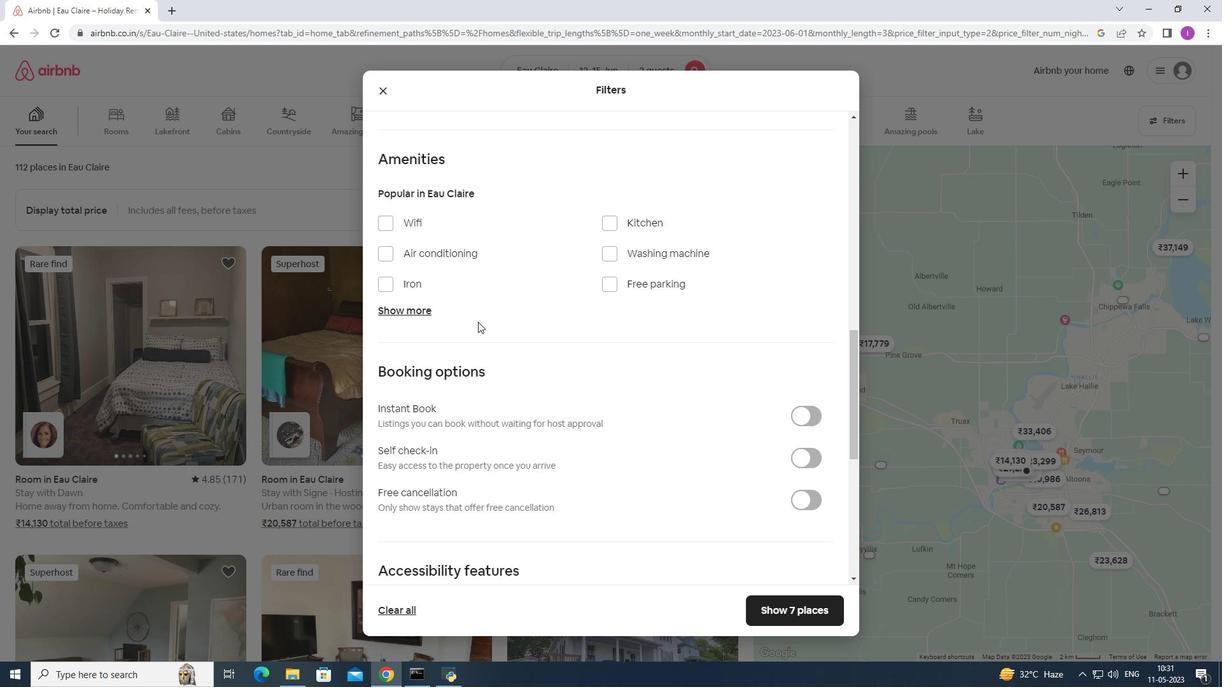 
Action: Mouse scrolled (487, 329) with delta (0, 0)
Screenshot: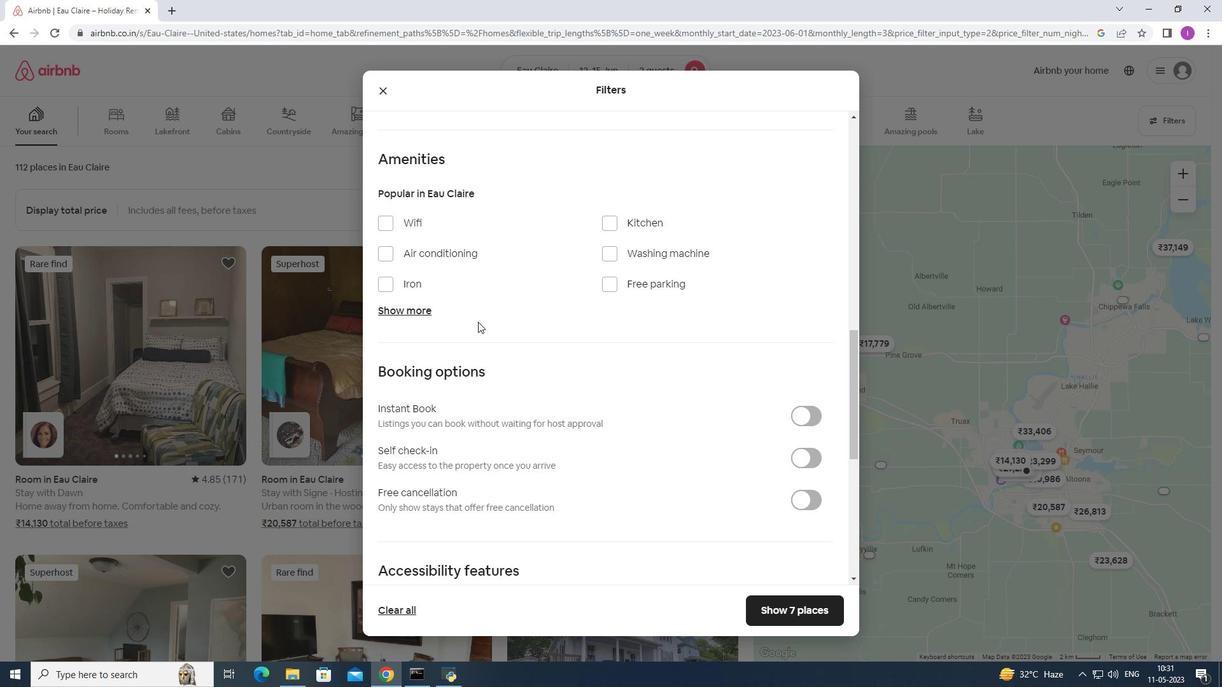 
Action: Mouse scrolled (487, 329) with delta (0, 0)
Screenshot: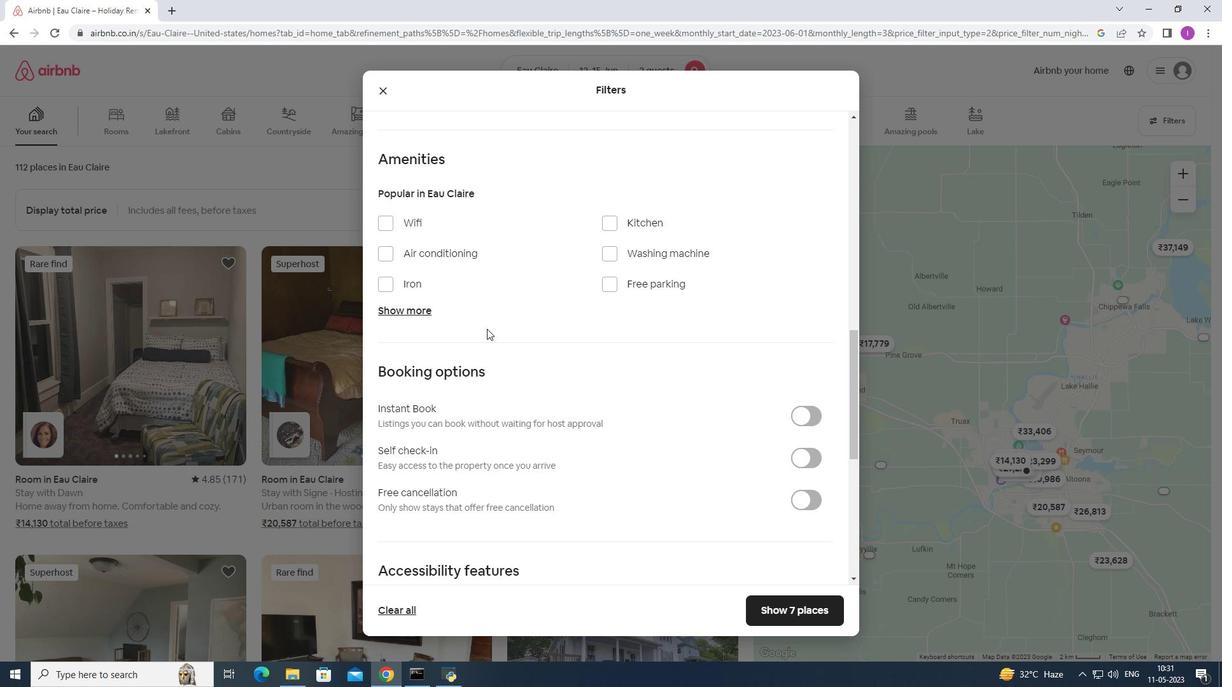 
Action: Mouse moved to (620, 319)
Screenshot: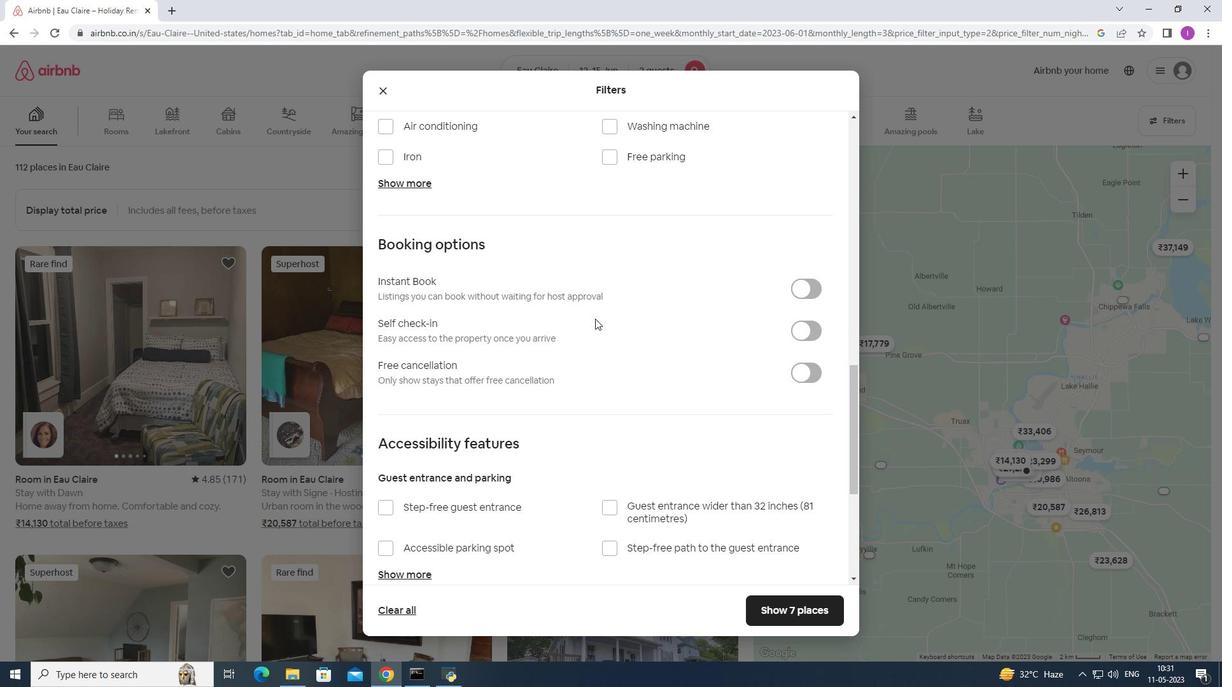 
Action: Mouse scrolled (620, 318) with delta (0, 0)
Screenshot: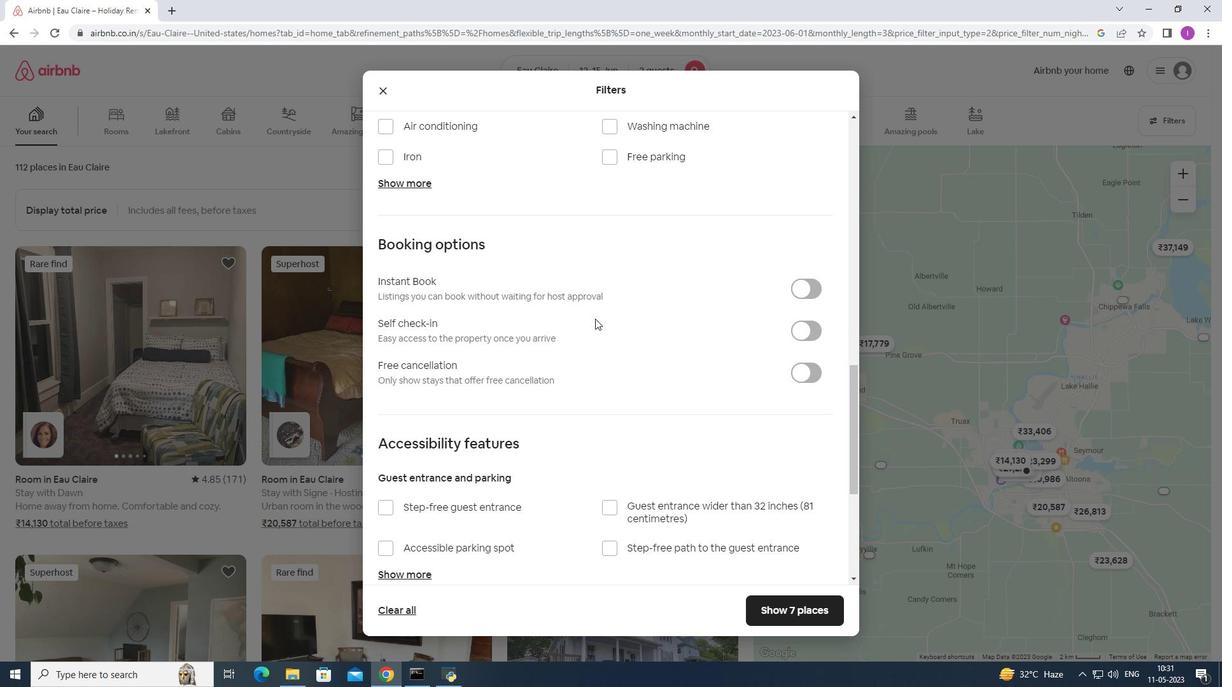 
Action: Mouse moved to (629, 320)
Screenshot: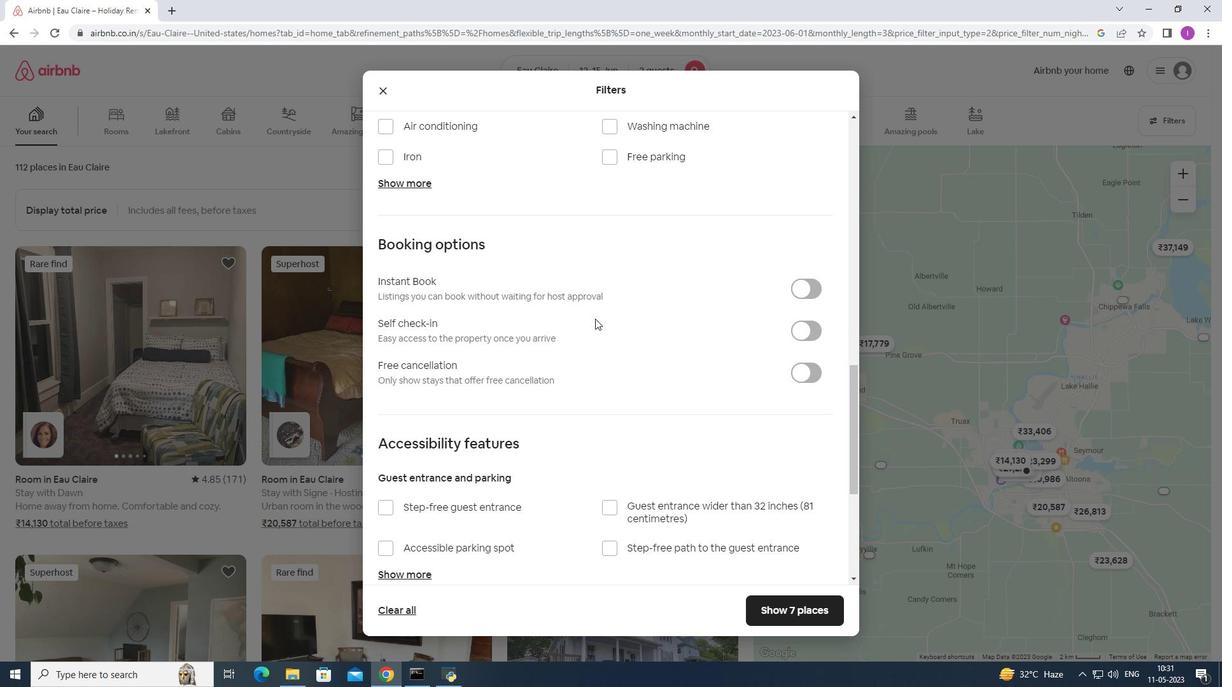 
Action: Mouse scrolled (629, 319) with delta (0, 0)
Screenshot: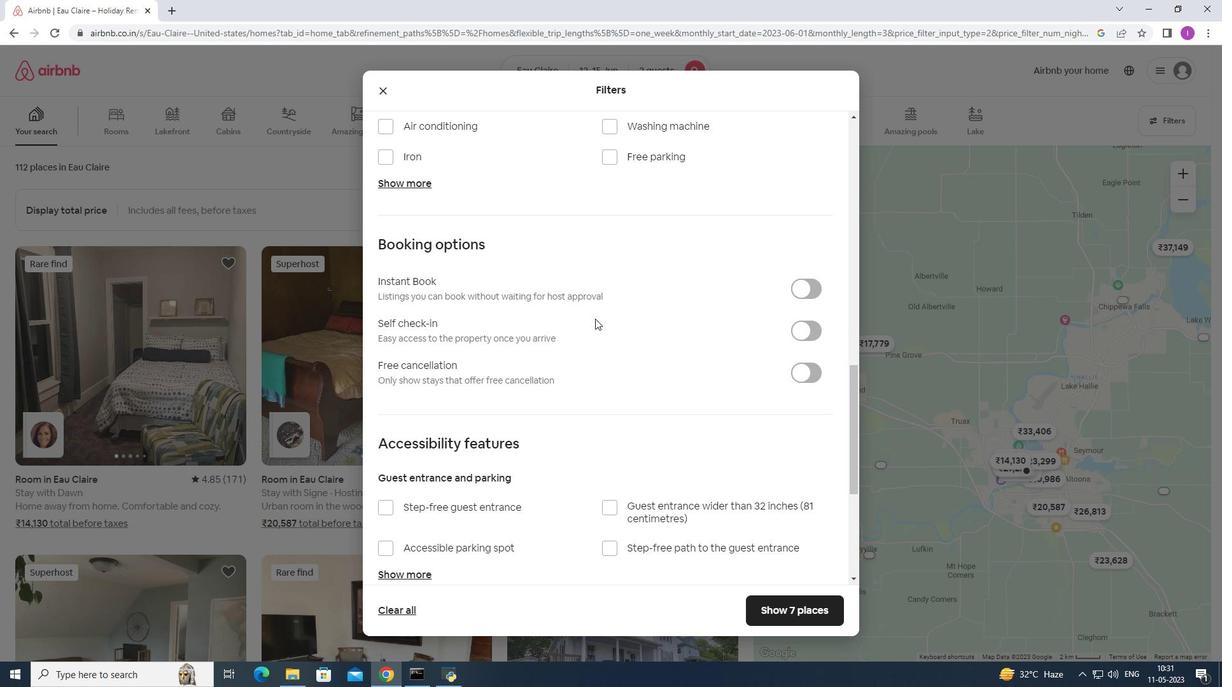 
Action: Mouse moved to (808, 197)
Screenshot: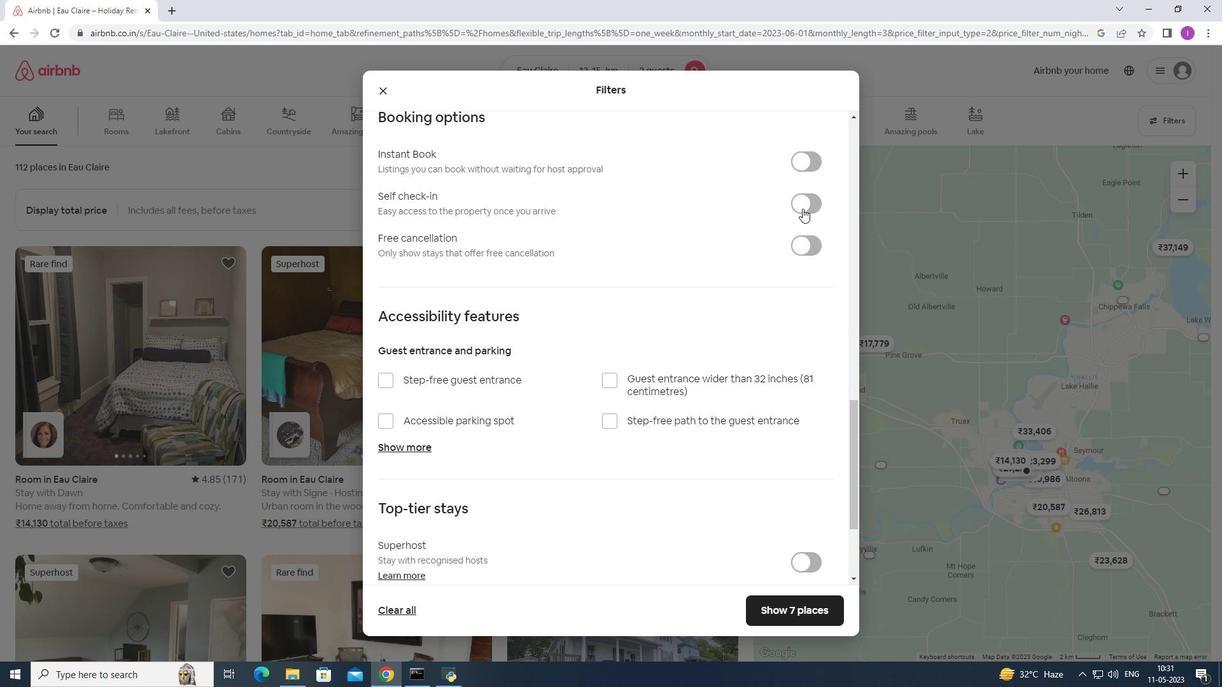 
Action: Mouse pressed left at (808, 197)
Screenshot: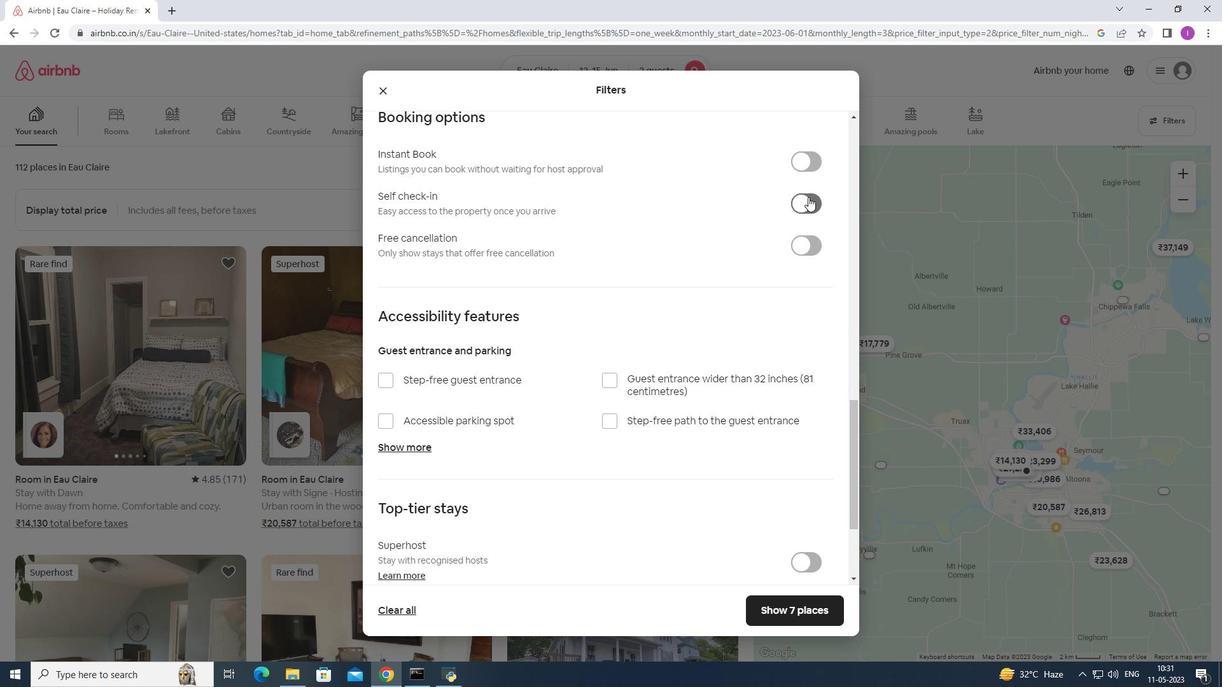 
Action: Mouse moved to (531, 401)
Screenshot: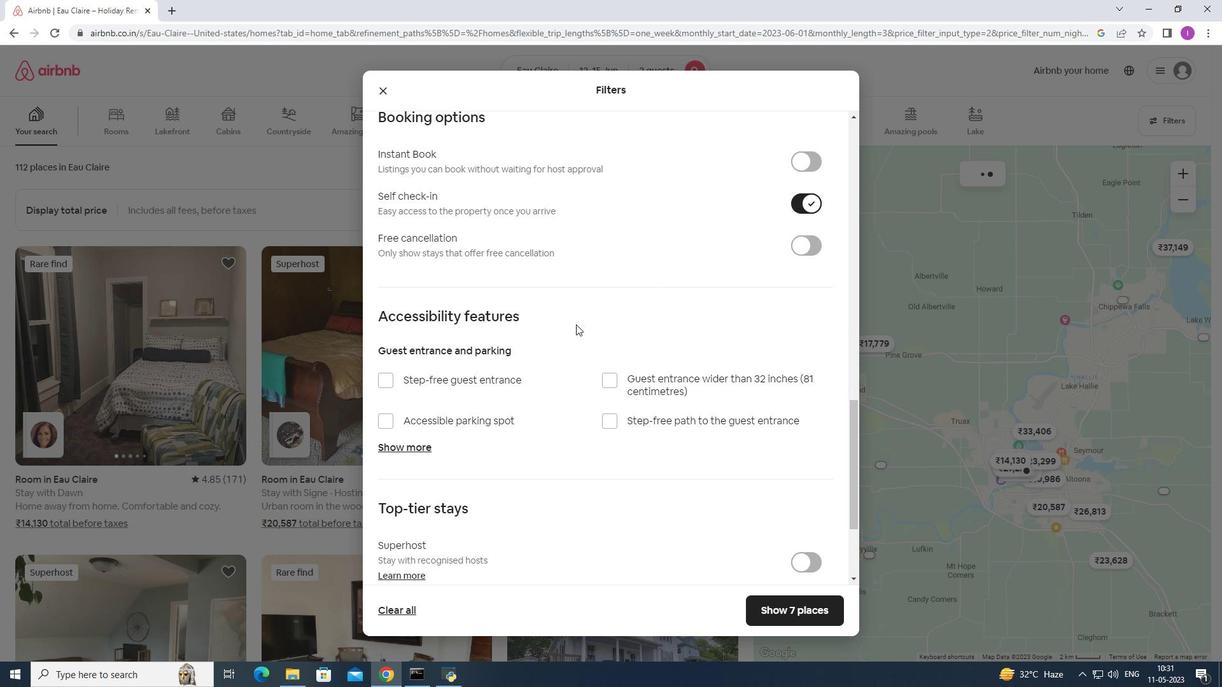 
Action: Mouse scrolled (531, 401) with delta (0, 0)
Screenshot: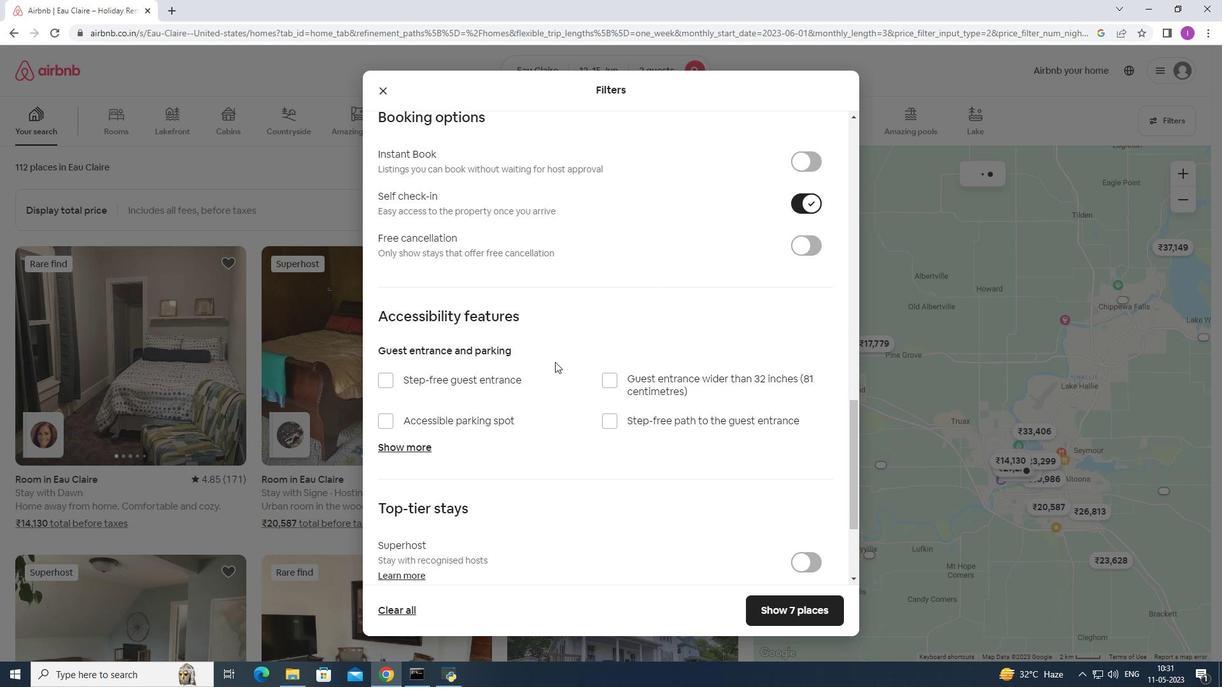 
Action: Mouse moved to (531, 403)
Screenshot: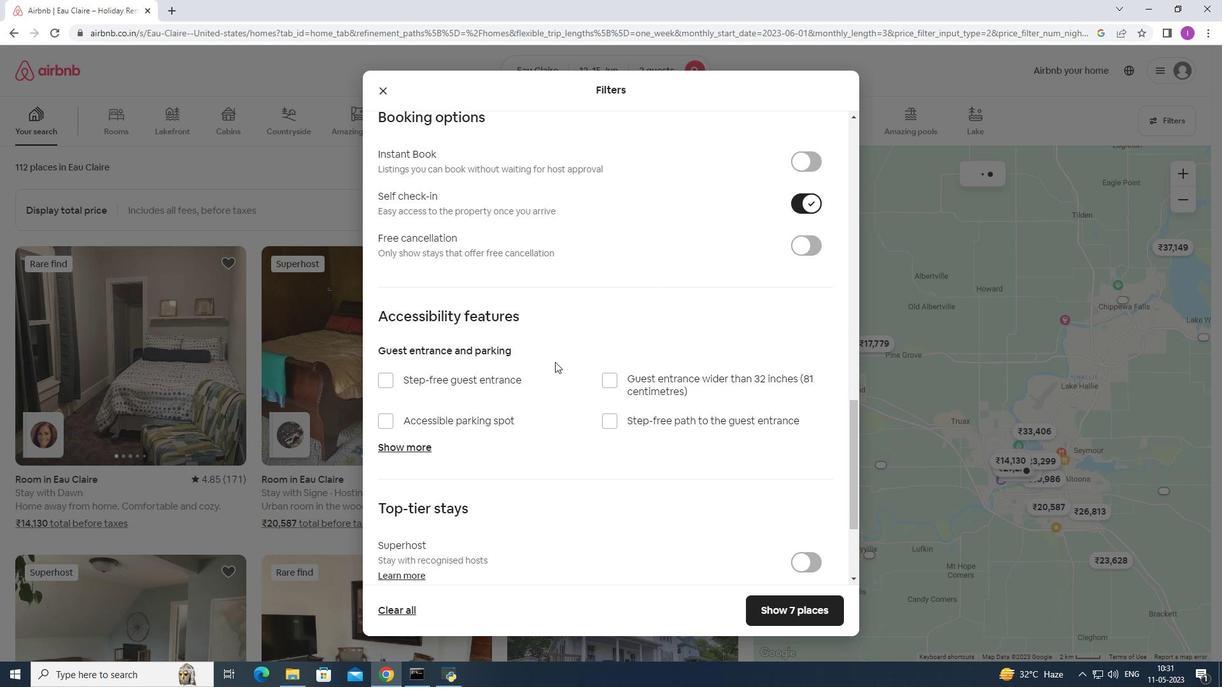 
Action: Mouse scrolled (531, 403) with delta (0, 0)
Screenshot: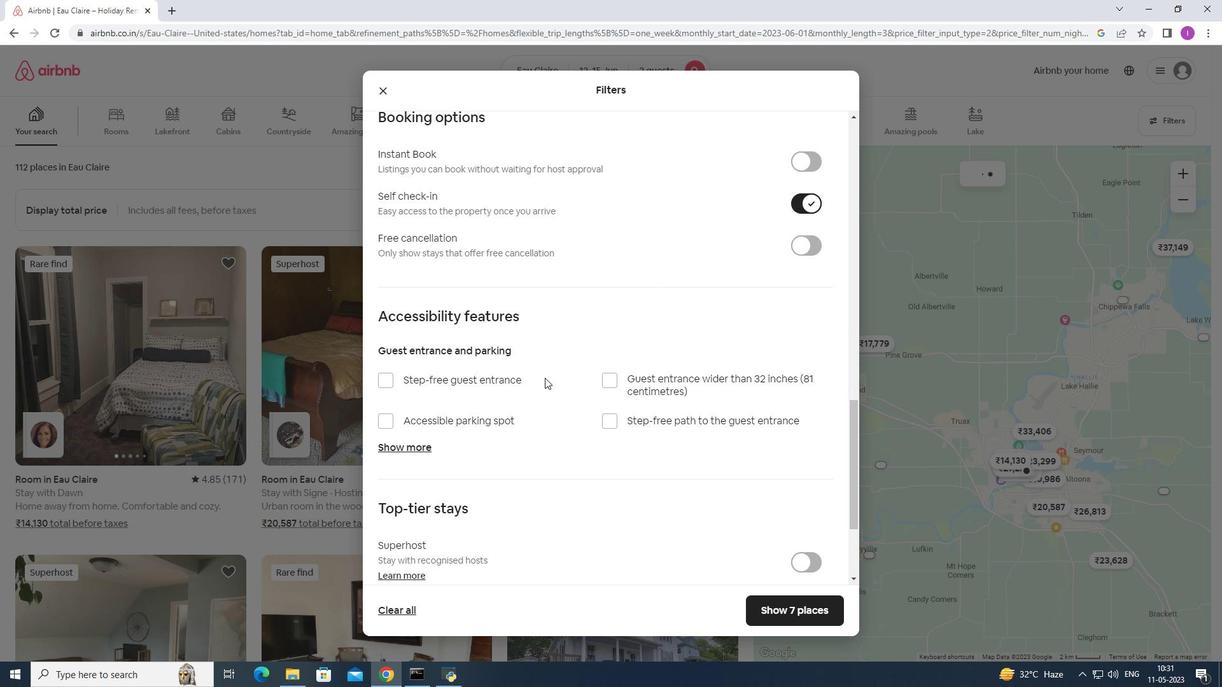 
Action: Mouse moved to (530, 404)
Screenshot: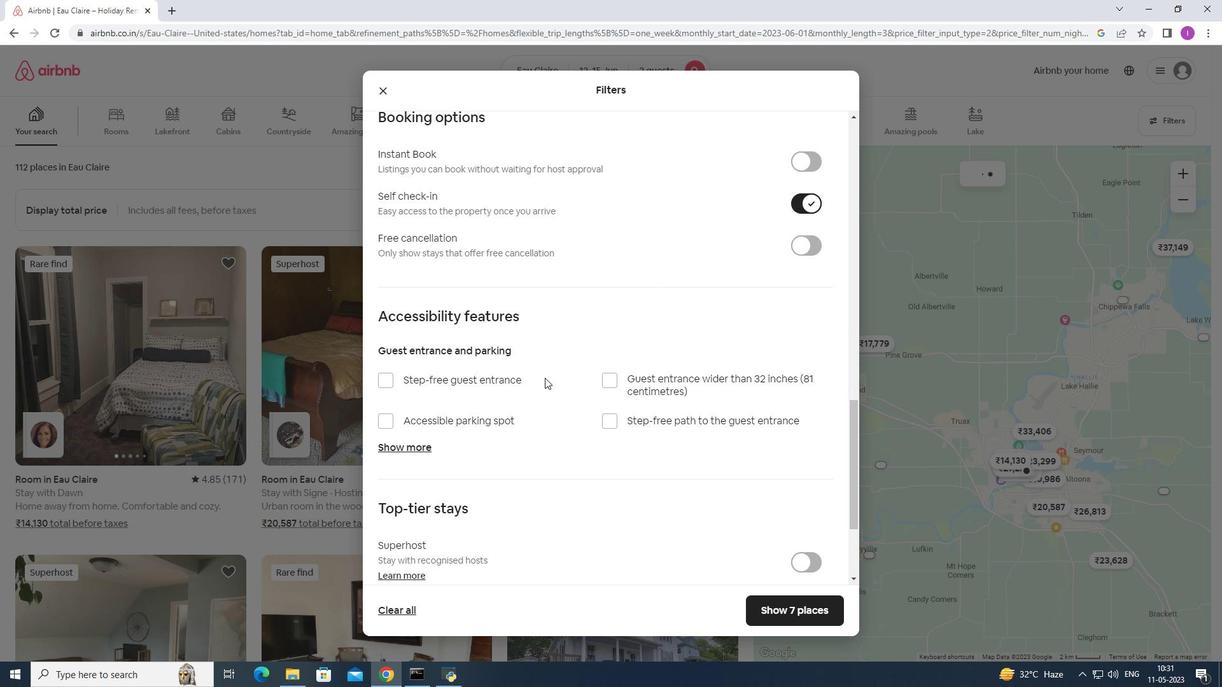 
Action: Mouse scrolled (530, 403) with delta (0, 0)
Screenshot: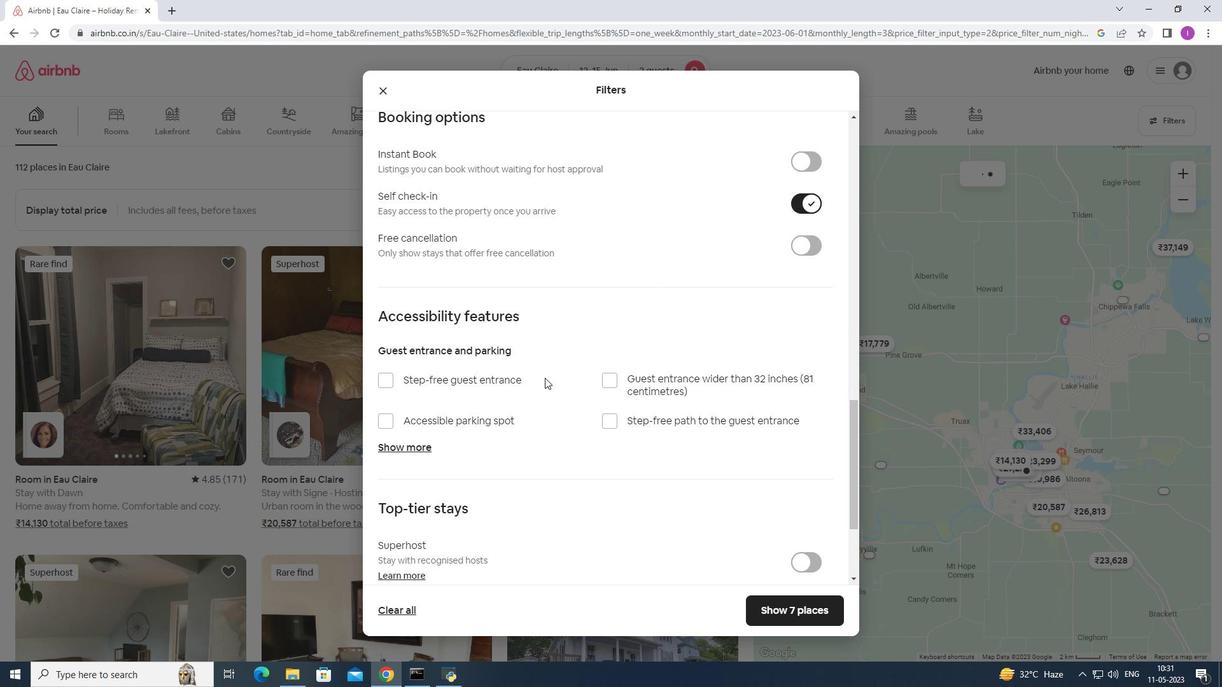
Action: Mouse scrolled (530, 403) with delta (0, 0)
Screenshot: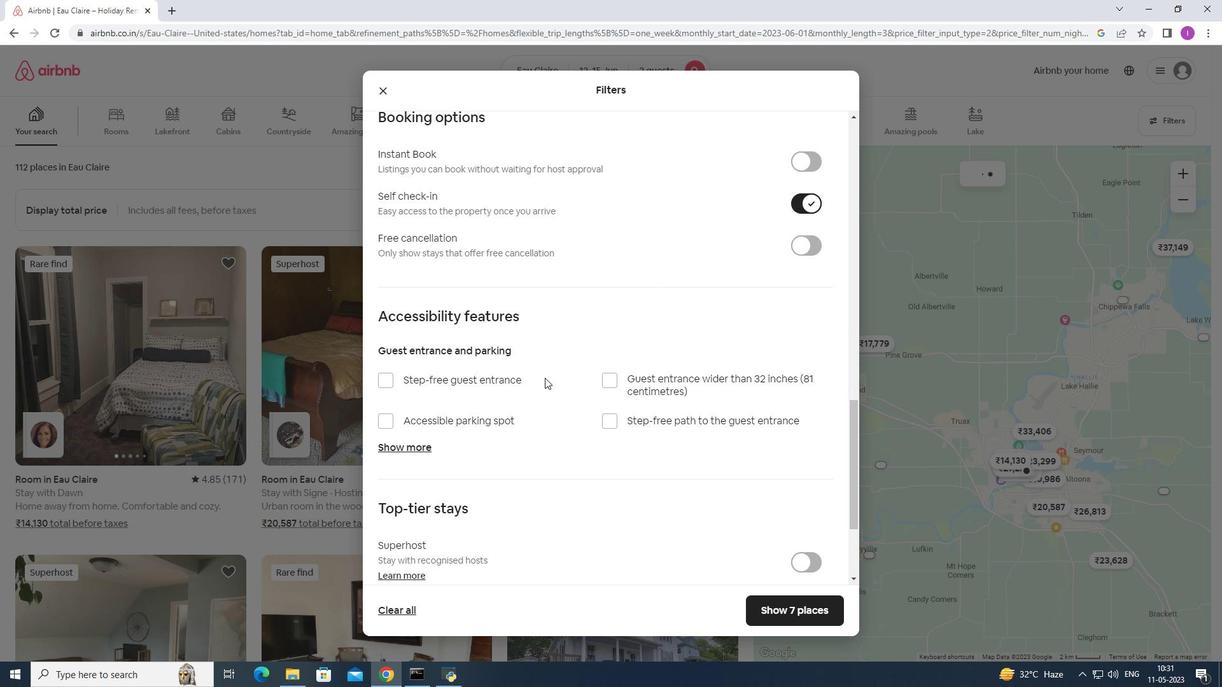
Action: Mouse scrolled (530, 403) with delta (0, 0)
Screenshot: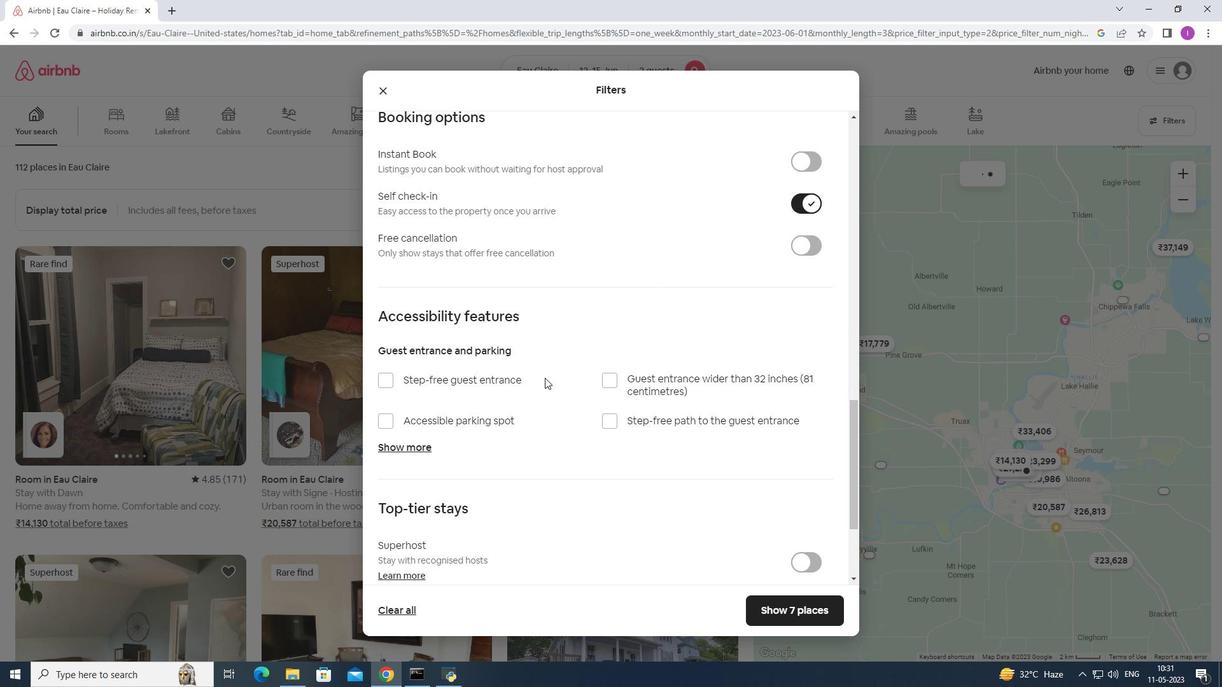
Action: Mouse moved to (472, 440)
Screenshot: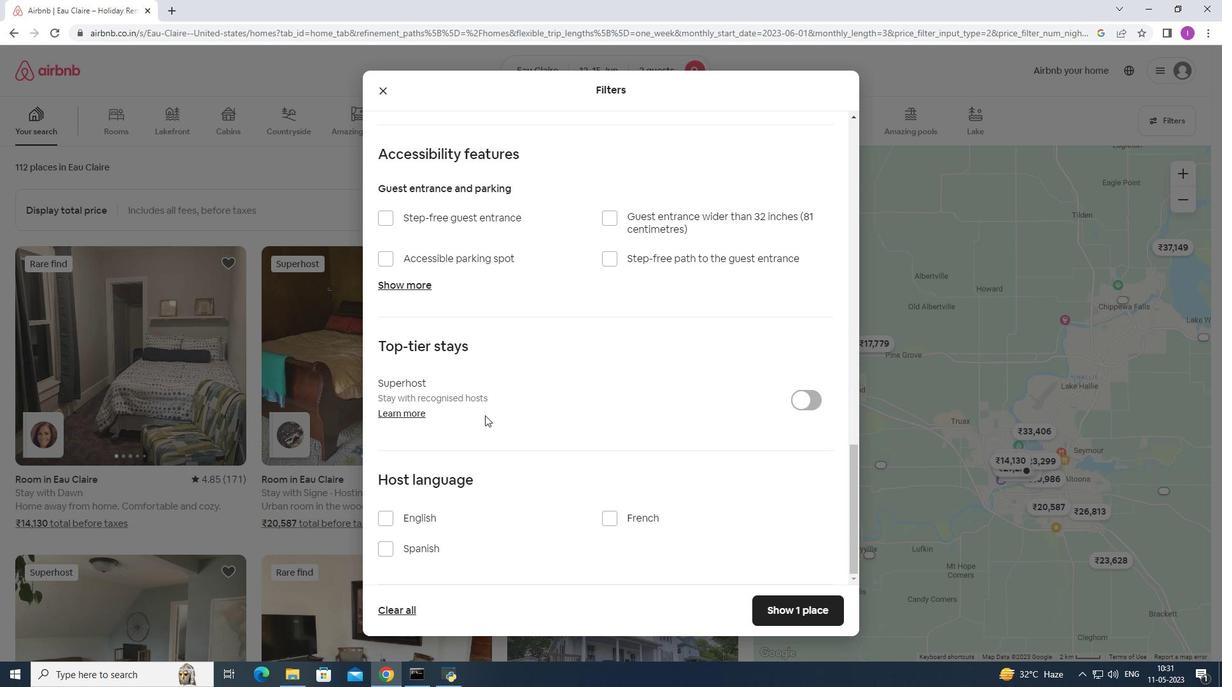 
Action: Mouse scrolled (472, 439) with delta (0, 0)
Screenshot: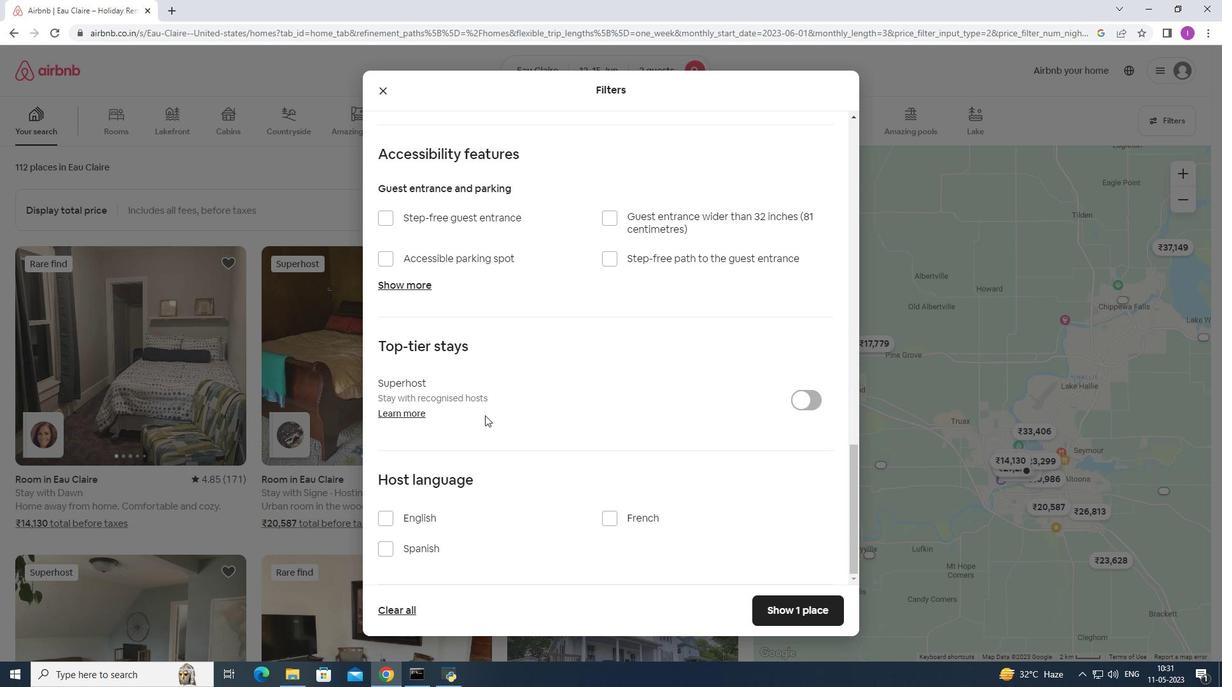 
Action: Mouse moved to (471, 441)
Screenshot: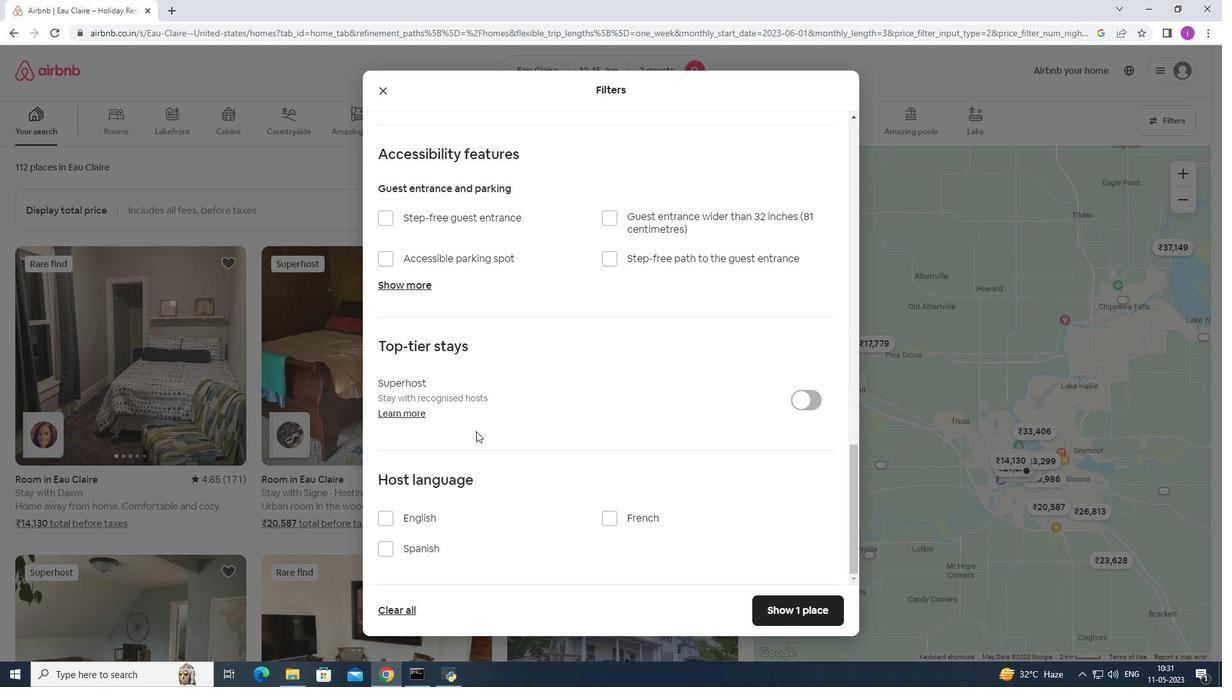 
Action: Mouse scrolled (471, 440) with delta (0, 0)
Screenshot: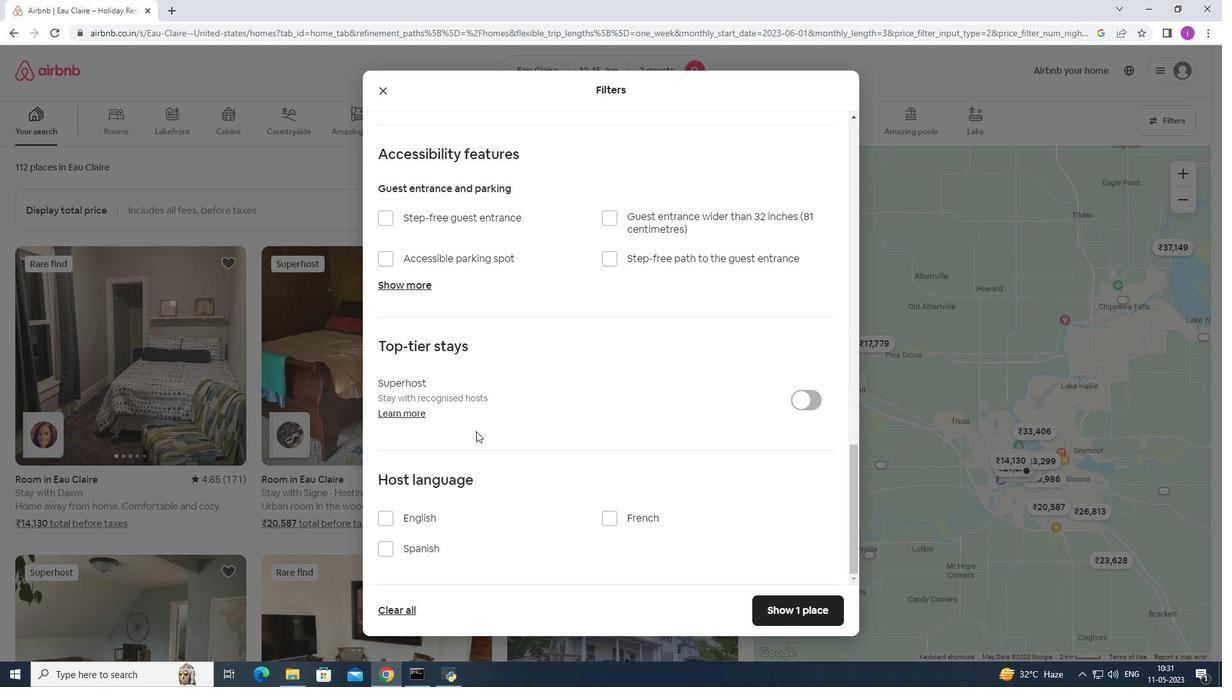
Action: Mouse moved to (471, 442)
Screenshot: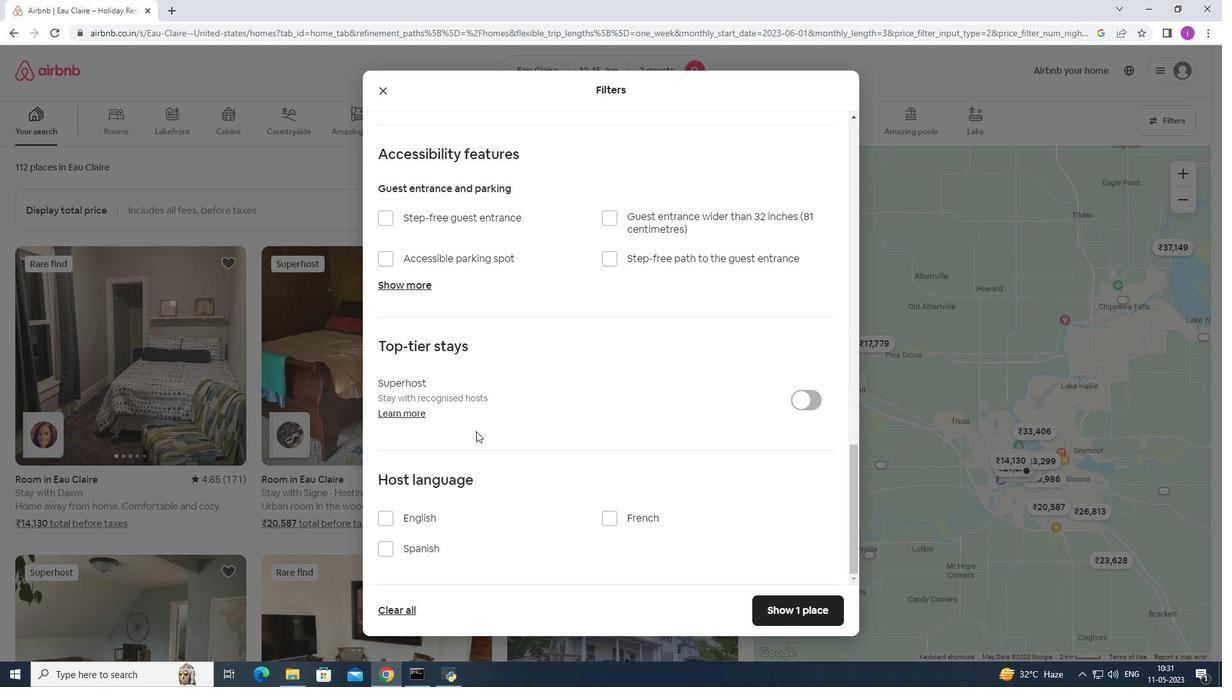 
Action: Mouse scrolled (471, 441) with delta (0, 0)
Screenshot: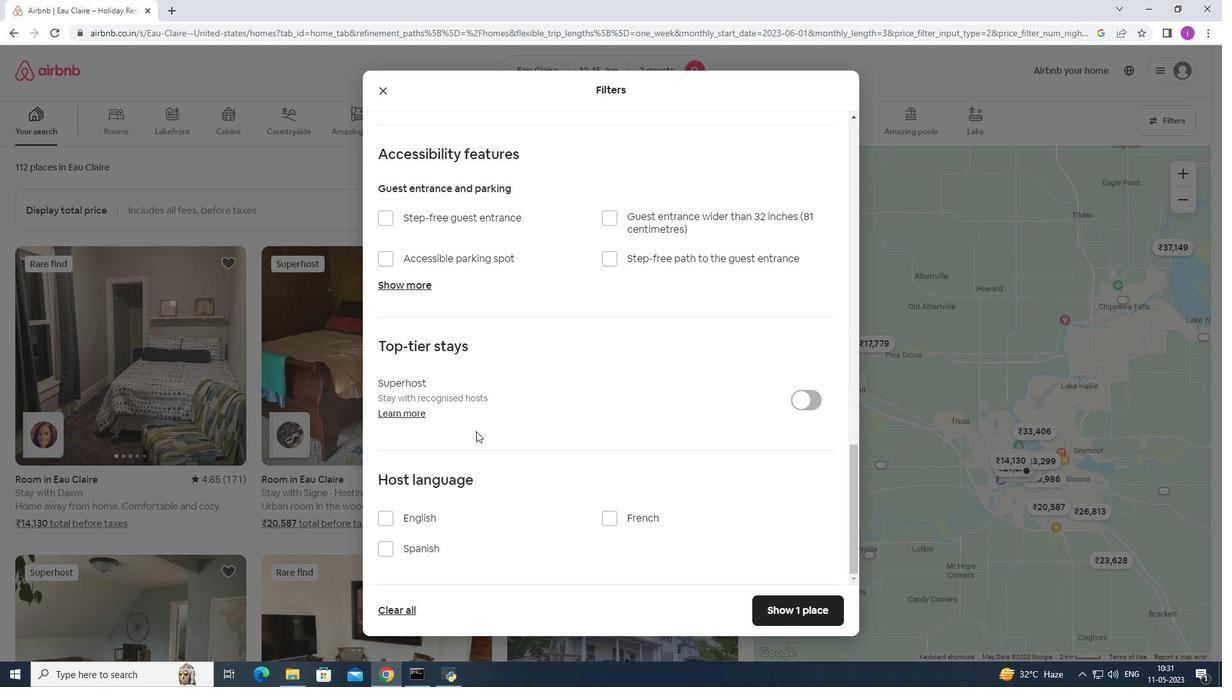
Action: Mouse scrolled (471, 441) with delta (0, 0)
Screenshot: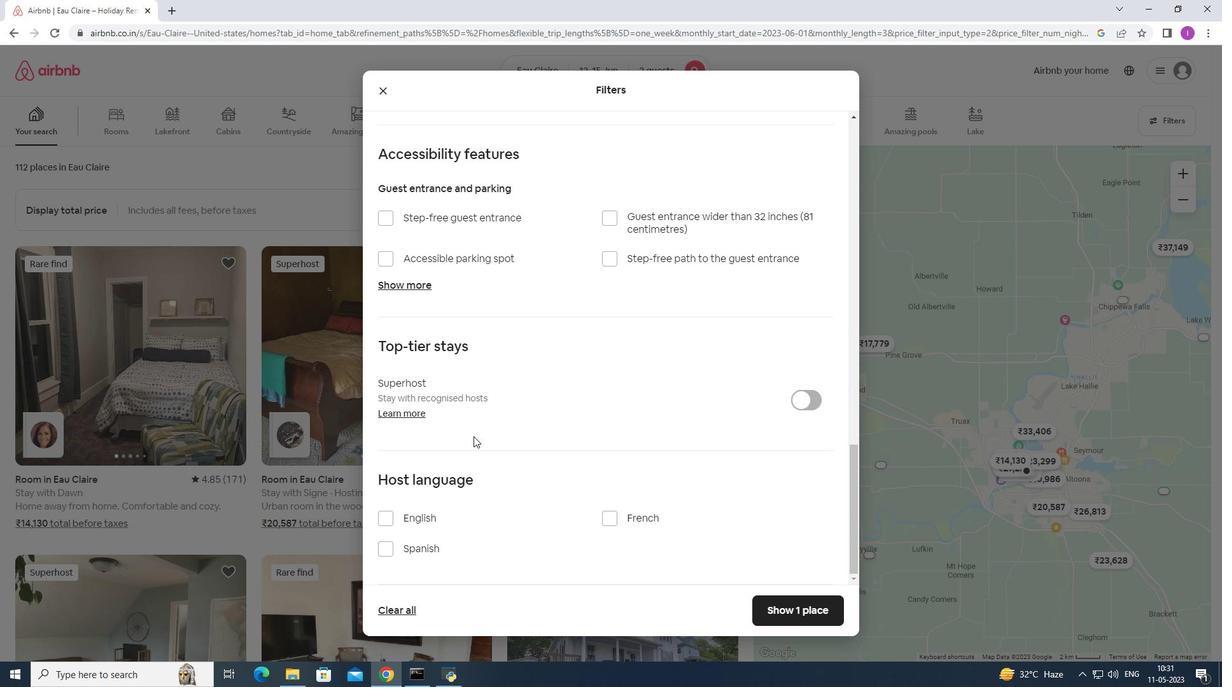 
Action: Mouse moved to (379, 521)
Screenshot: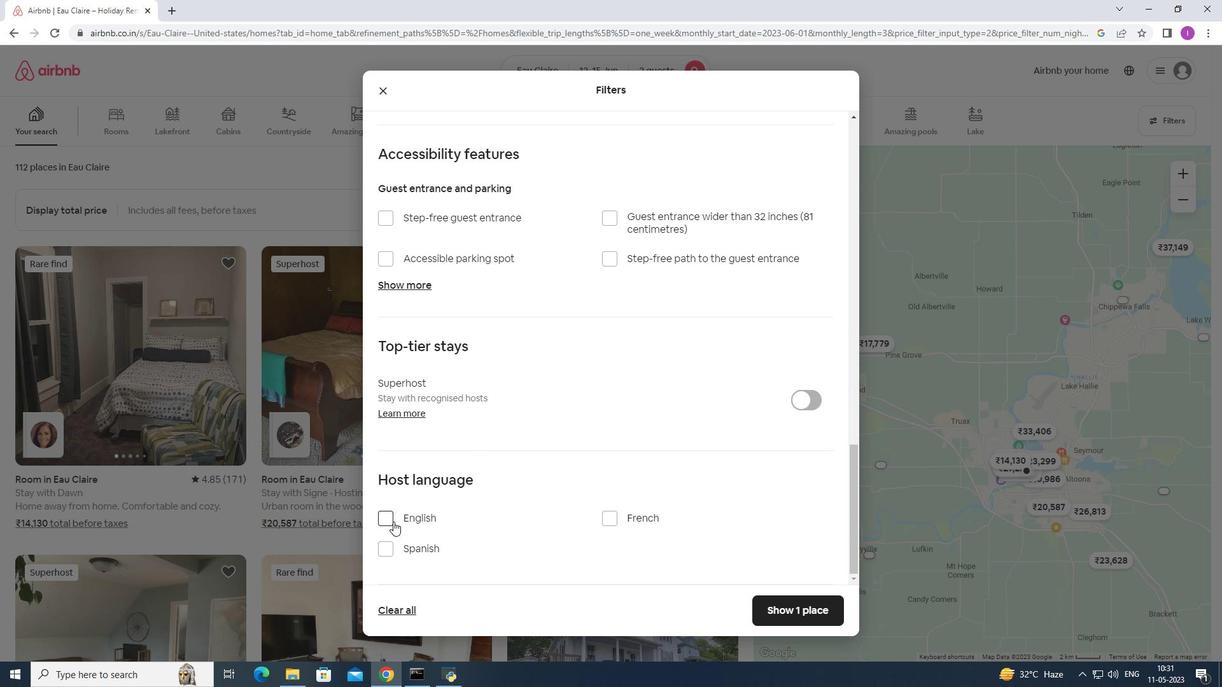 
Action: Mouse pressed left at (379, 521)
Screenshot: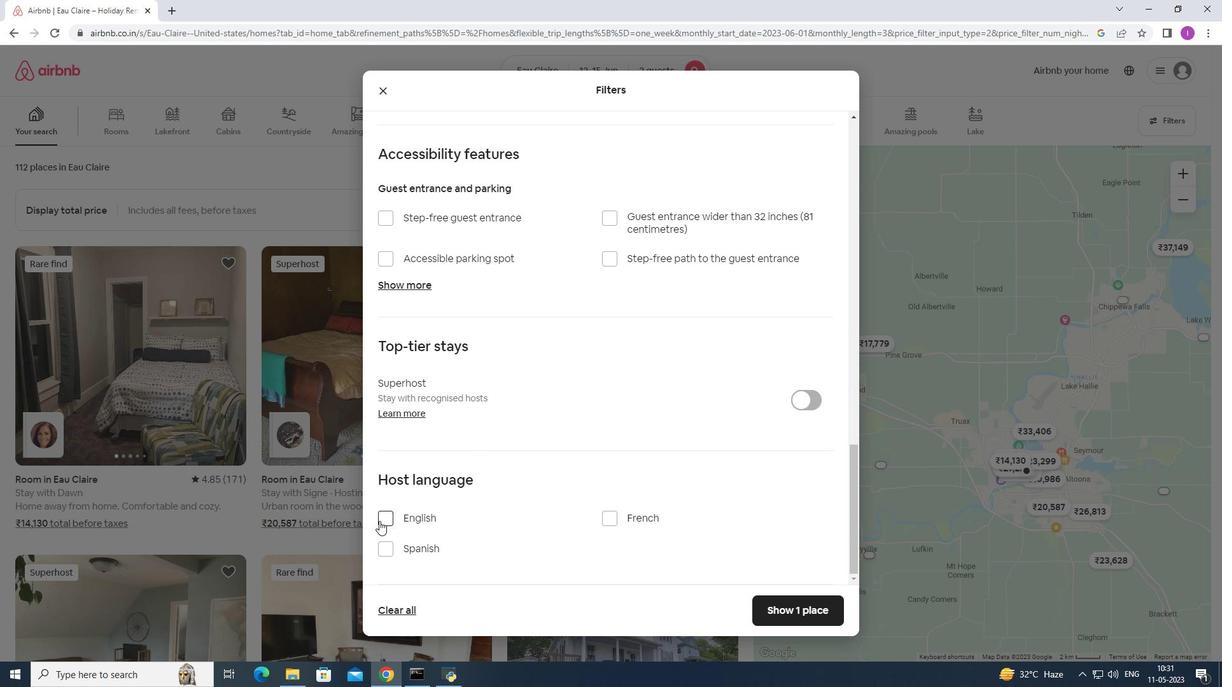 
Action: Mouse moved to (802, 606)
Screenshot: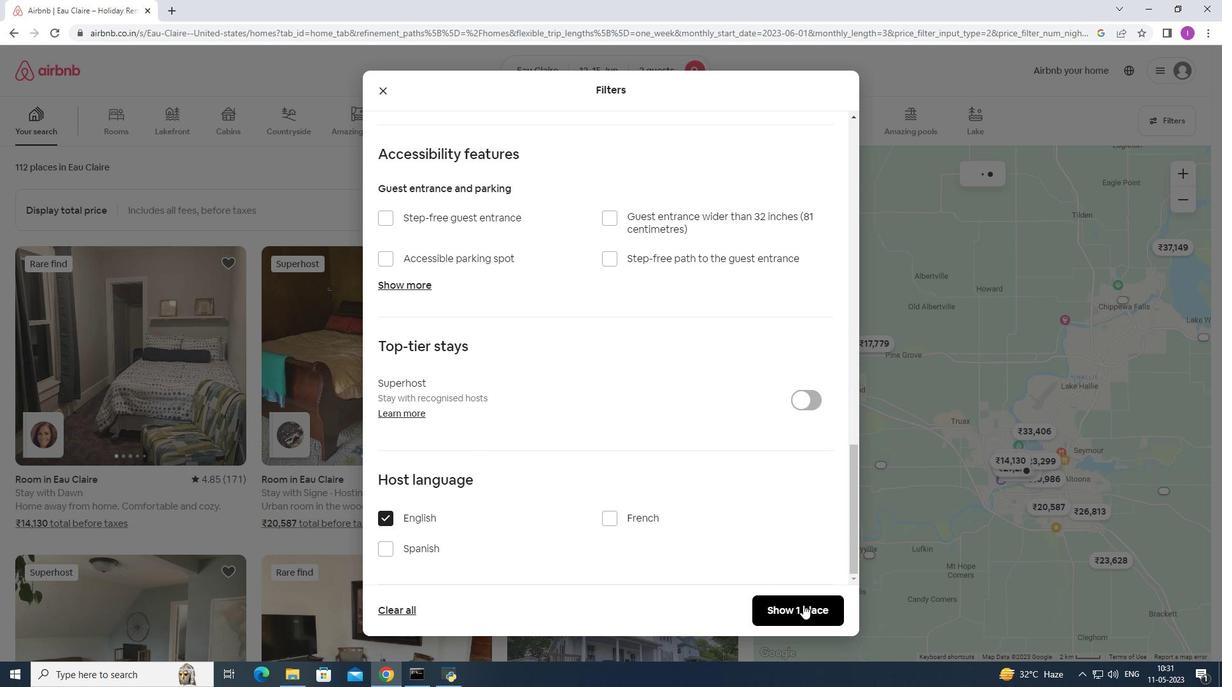 
Action: Mouse pressed left at (802, 606)
Screenshot: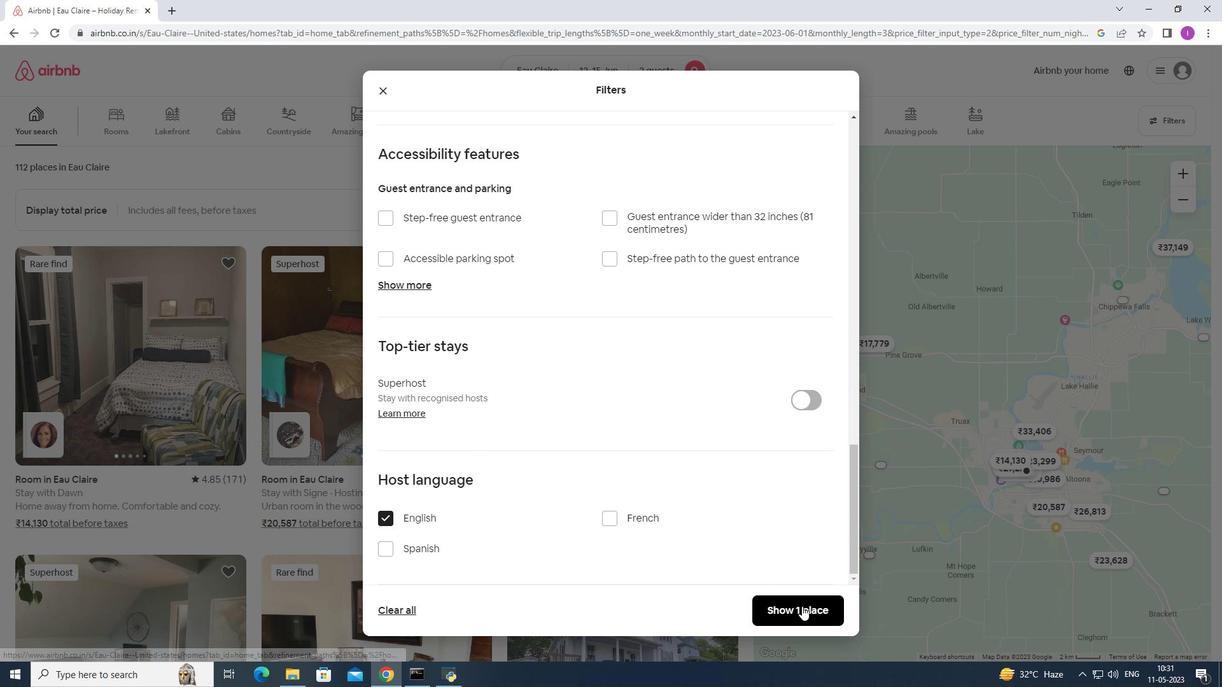 
Action: Mouse moved to (681, 571)
Screenshot: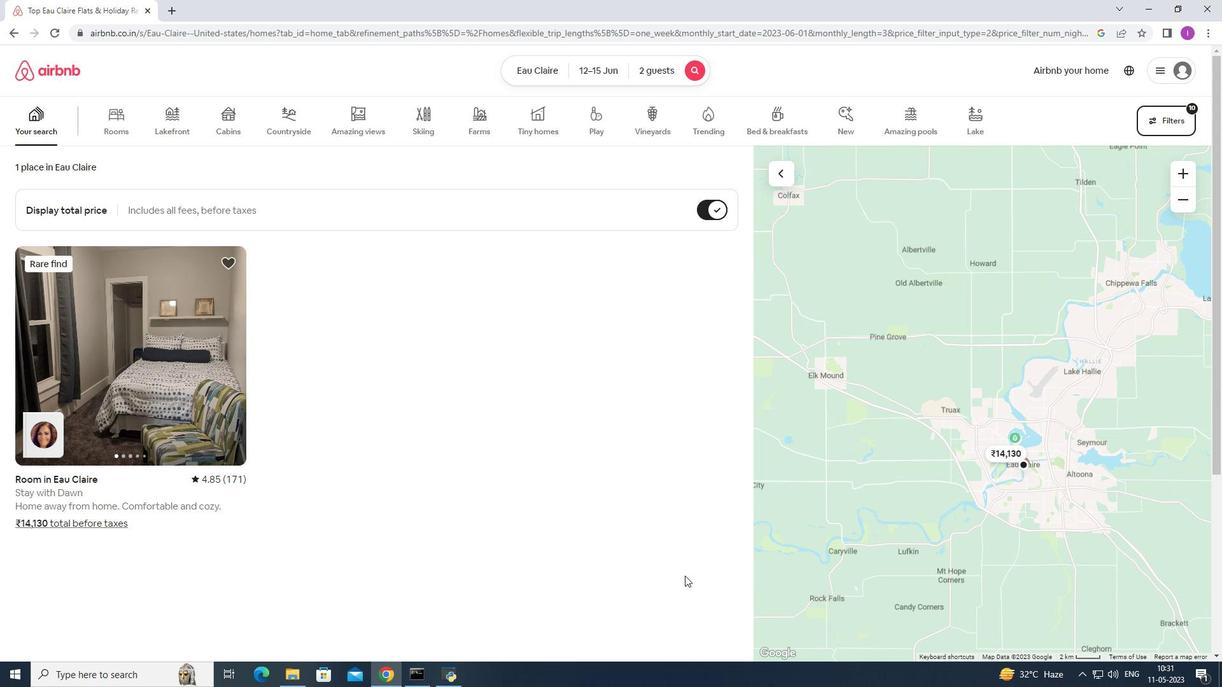 
